 Task: open an excel sheet and write heading  Financial Planner. Add Dates in a column and its values below  'Jan 23, Feb 23, Mar 23, Apr 23 & may23. 'Add Income in next column and its values below  $3,000, $3,200, $3,100, $3,300 & $3,500. Add Expenses in next column and its values below  $2,000, $2,300, $2,200, $2,500 & $2,800. Add savings in next column and its values below $500, $600, $500, $700 & $700. Add Investment in next column and its values below  $500, $700, $800, $900 & $1000. Add Net Saving in next column and its values below  $1000, $1200, $900, $800 & $700. Save page DashboardInvestmentbook
Action: Mouse moved to (37, 116)
Screenshot: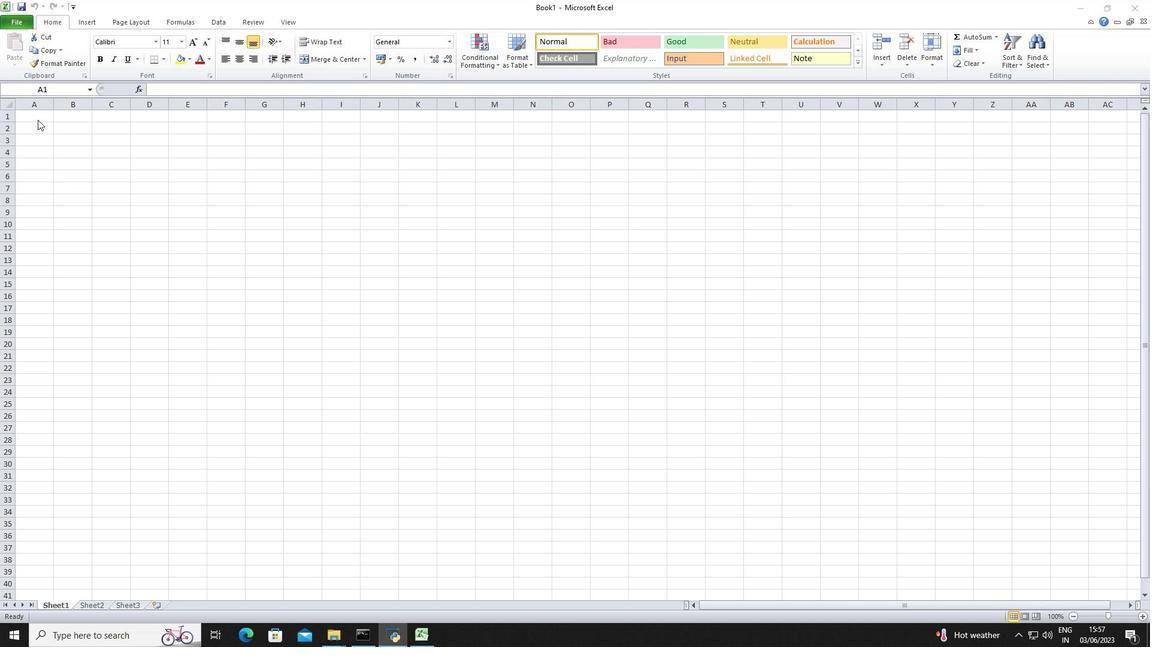 
Action: Mouse pressed left at (37, 116)
Screenshot: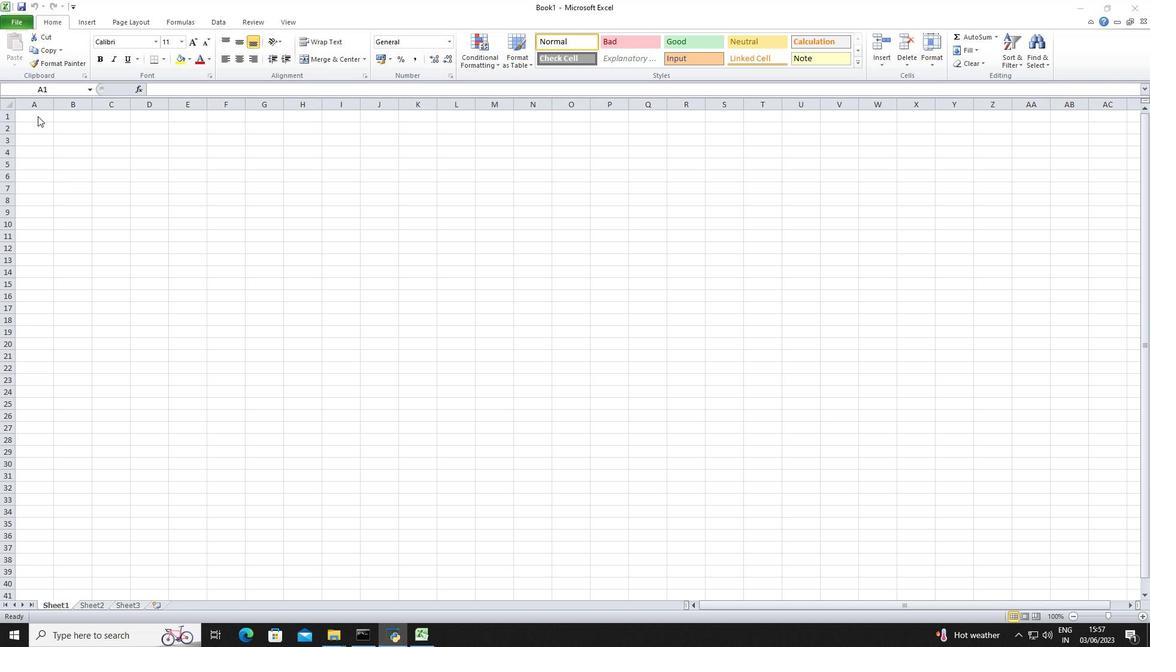 
Action: Key pressed <Key.shift>Financial<Key.space><Key.shift><Key.shift>Planner<Key.down><Key.right><Key.down><Key.left><Key.shift>Dates<Key.down><Key.shift>Jan<Key.space>23<Key.down><Key.shift>Feb<Key.space>23<Key.down><Key.shift>Mar<Key.space>23<Key.down><Key.shift>Ape<Key.backspace>r<Key.space>23<Key.right><Key.down><Key.left><Key.shift>May<Key.space>23<Key.down><Key.right><Key.right><Key.up><Key.up><Key.up><Key.up><Key.up><Key.up><Key.shift><Key.shift><Key.shift><Key.shift>Income<Key.down>3000<Key.down>32000<Key.down>3100<Key.down>3300<Key.down>3500<Key.down>
Screenshot: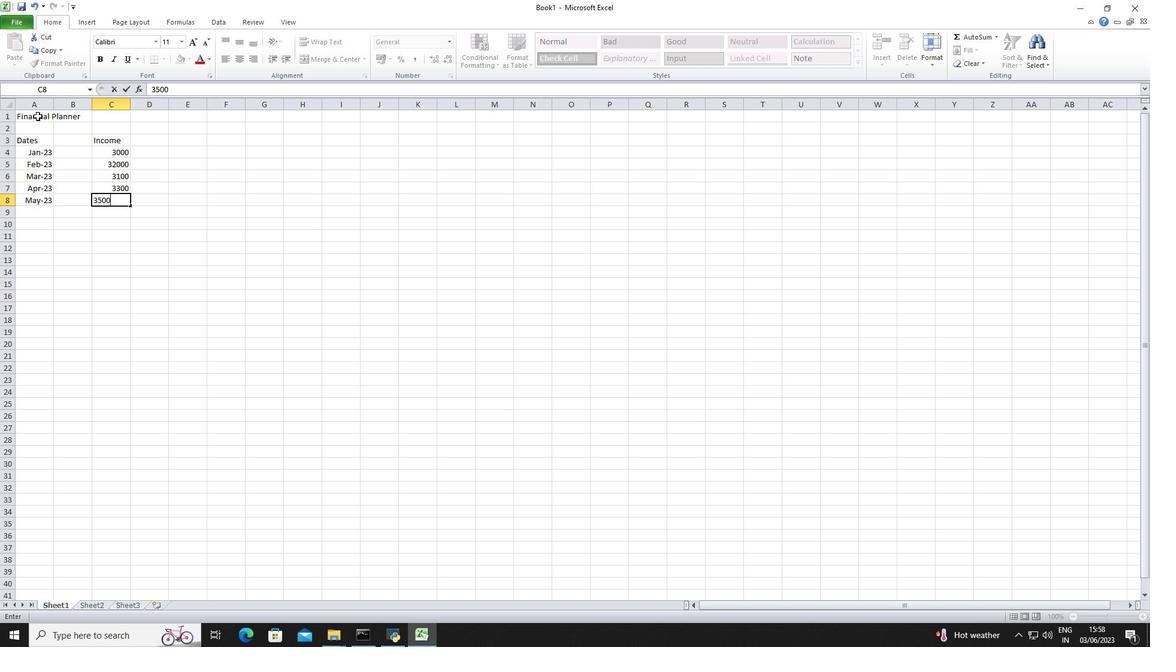 
Action: Mouse moved to (109, 163)
Screenshot: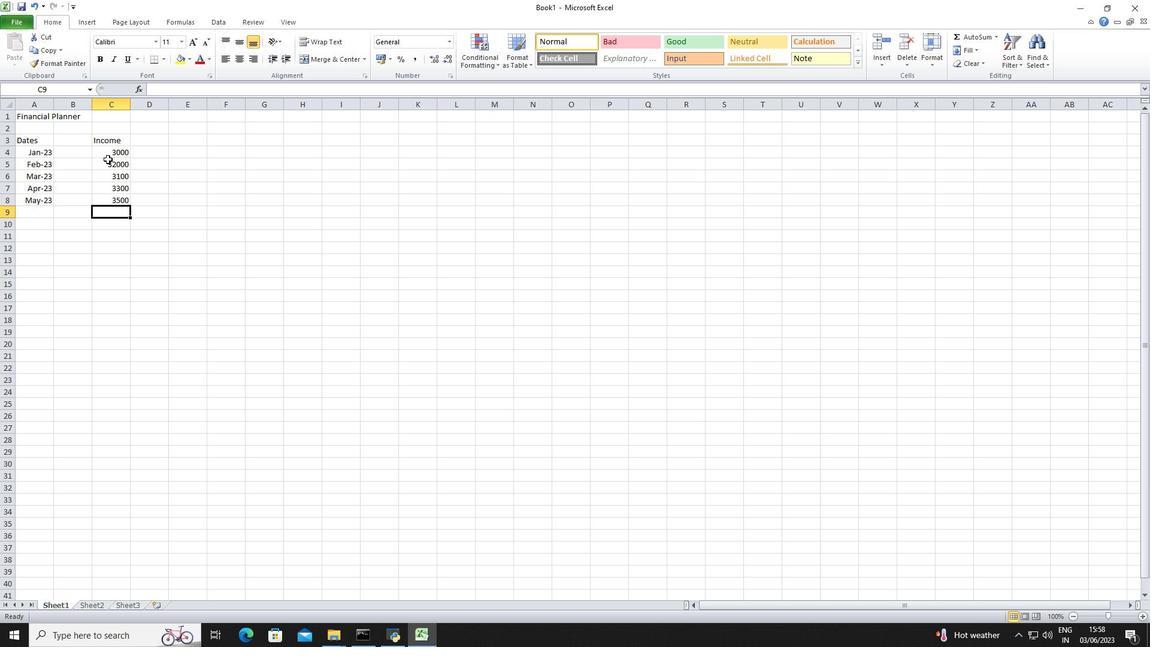 
Action: Mouse pressed left at (109, 163)
Screenshot: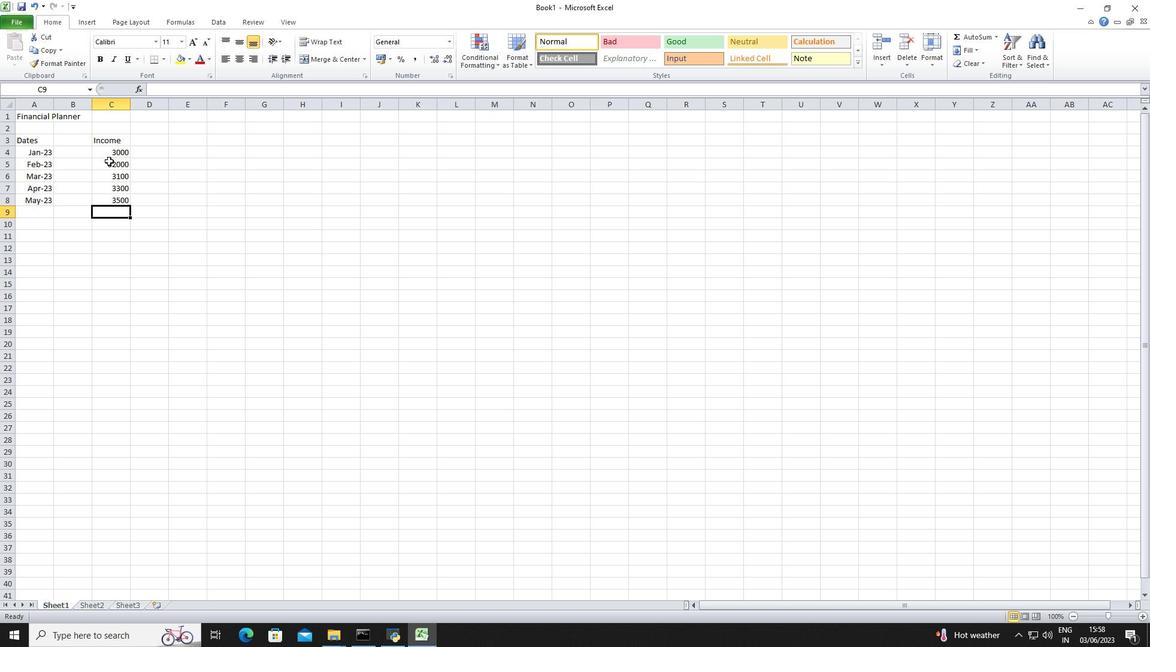 
Action: Mouse moved to (115, 173)
Screenshot: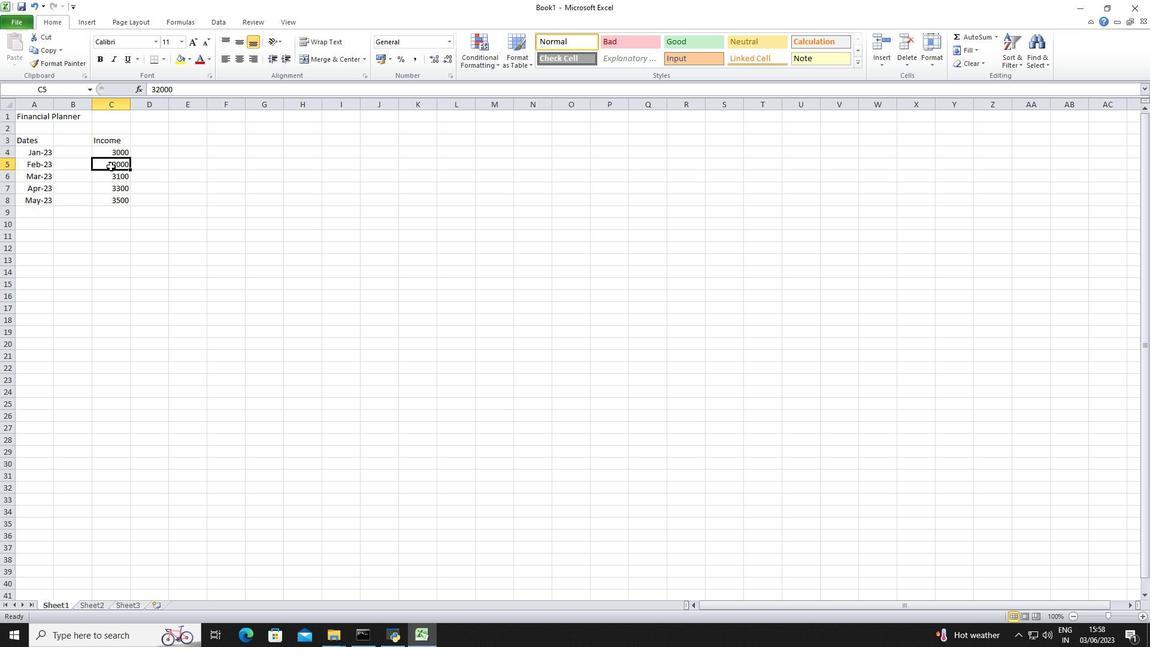 
Action: Key pressed 332<Key.backspace><Key.backspace><Key.backspace>3200
Screenshot: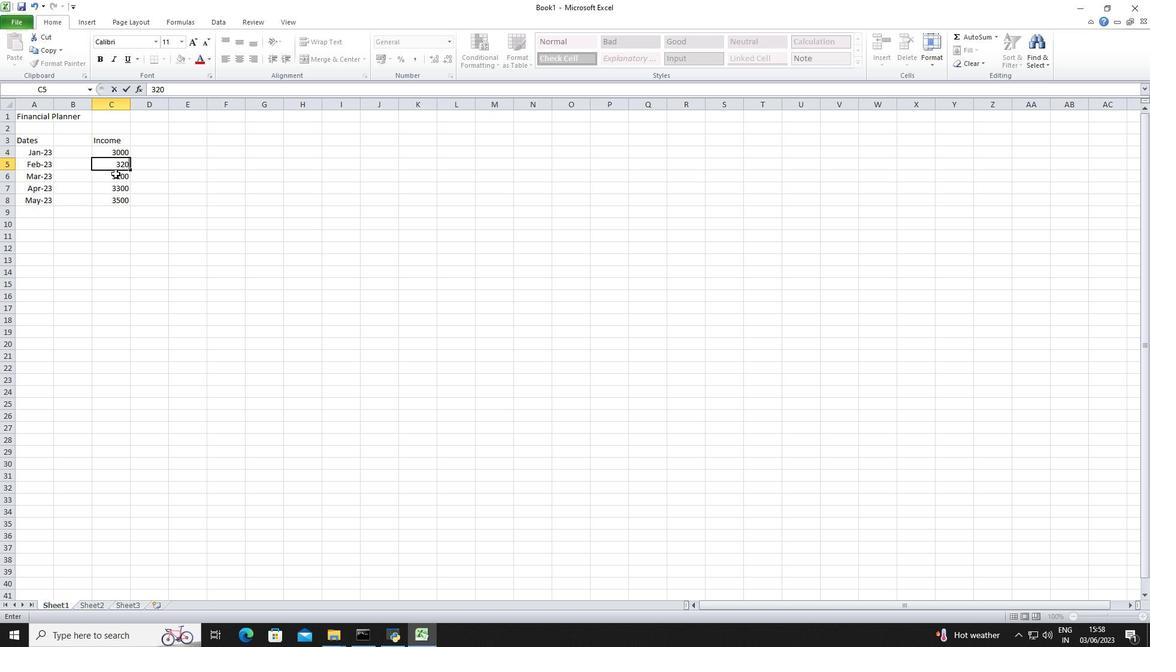 
Action: Mouse moved to (103, 151)
Screenshot: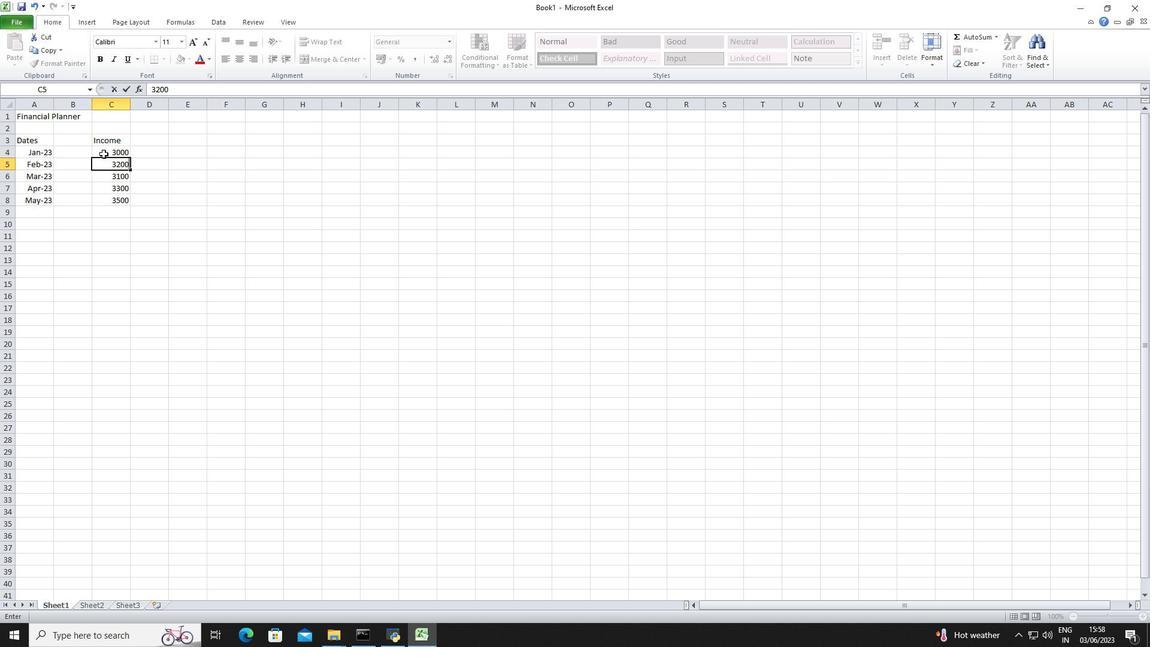 
Action: Mouse pressed left at (103, 151)
Screenshot: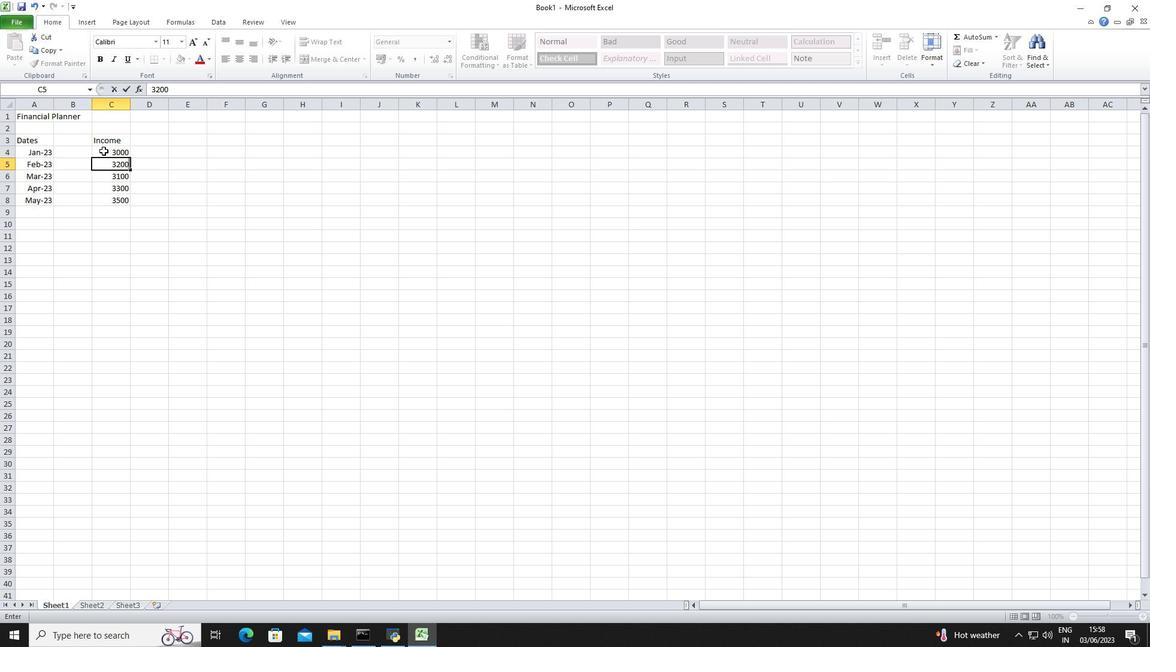
Action: Mouse moved to (103, 150)
Screenshot: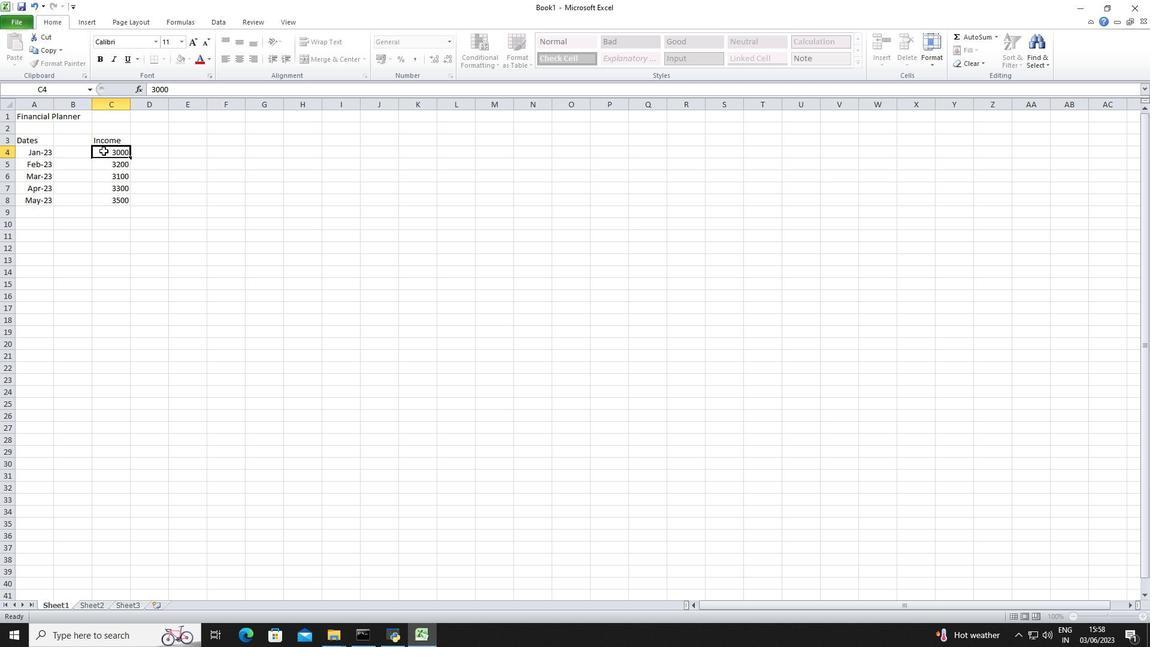 
Action: Mouse pressed left at (103, 150)
Screenshot: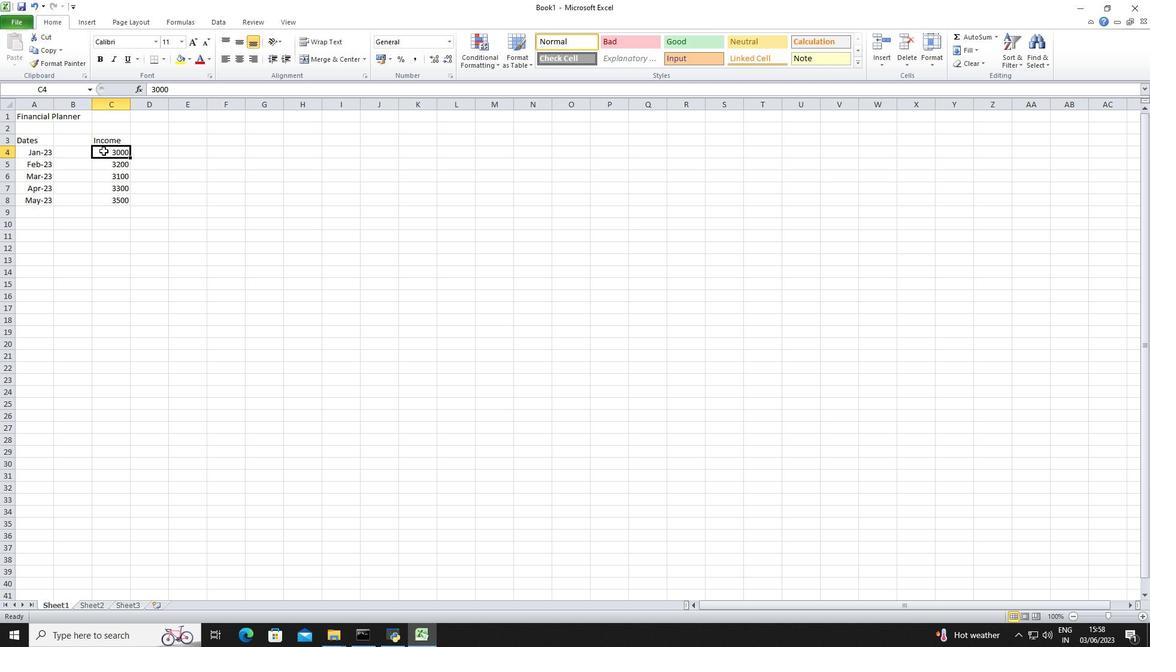 
Action: Mouse moved to (103, 194)
Screenshot: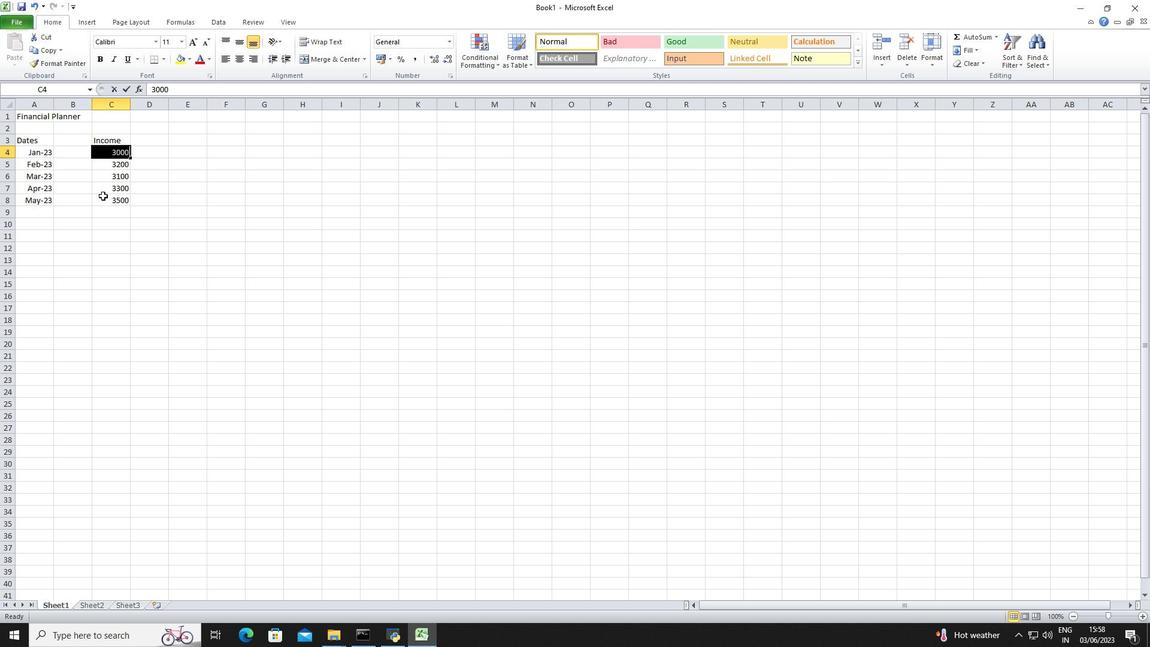 
Action: Mouse pressed left at (103, 194)
Screenshot: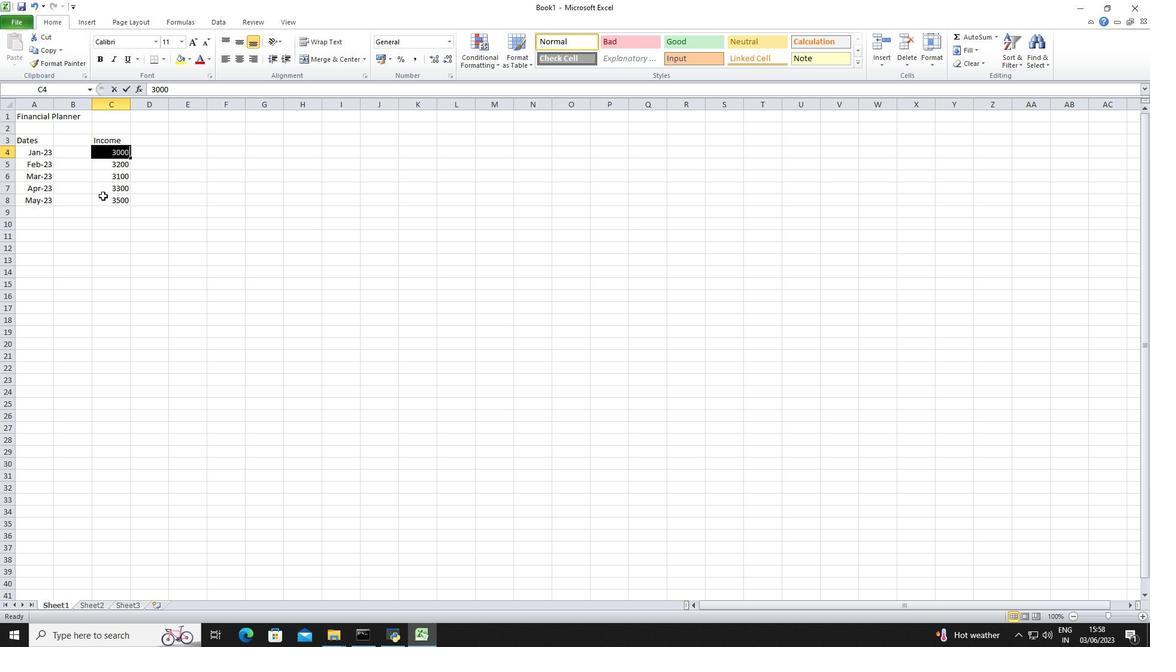 
Action: Mouse moved to (105, 154)
Screenshot: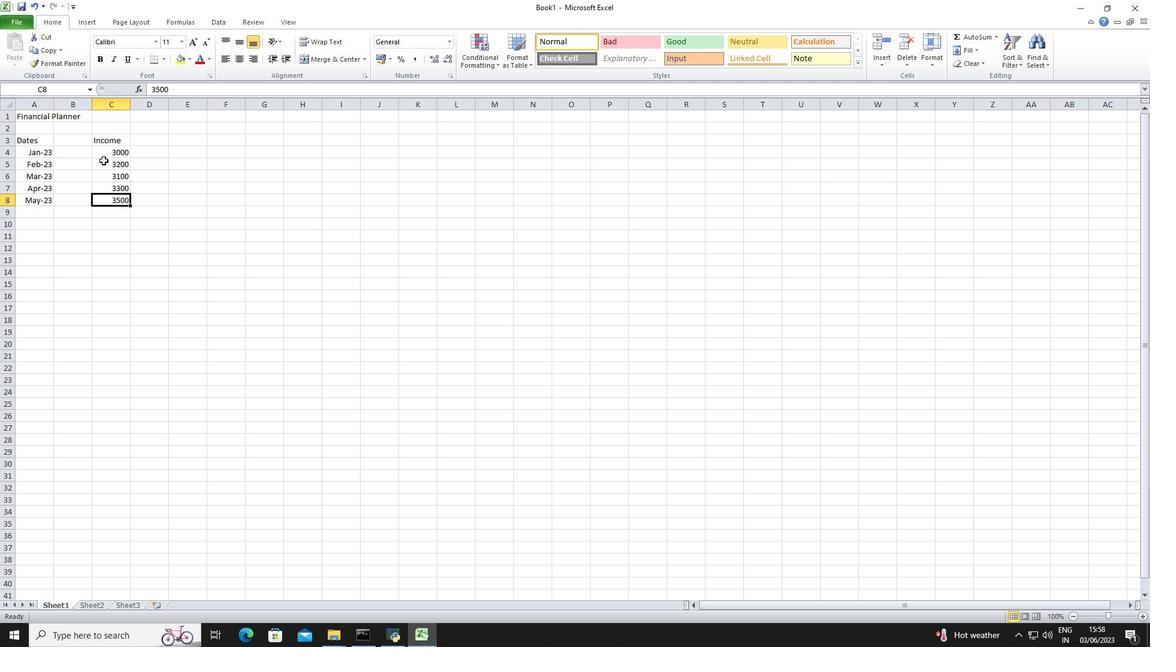 
Action: Mouse pressed left at (105, 154)
Screenshot: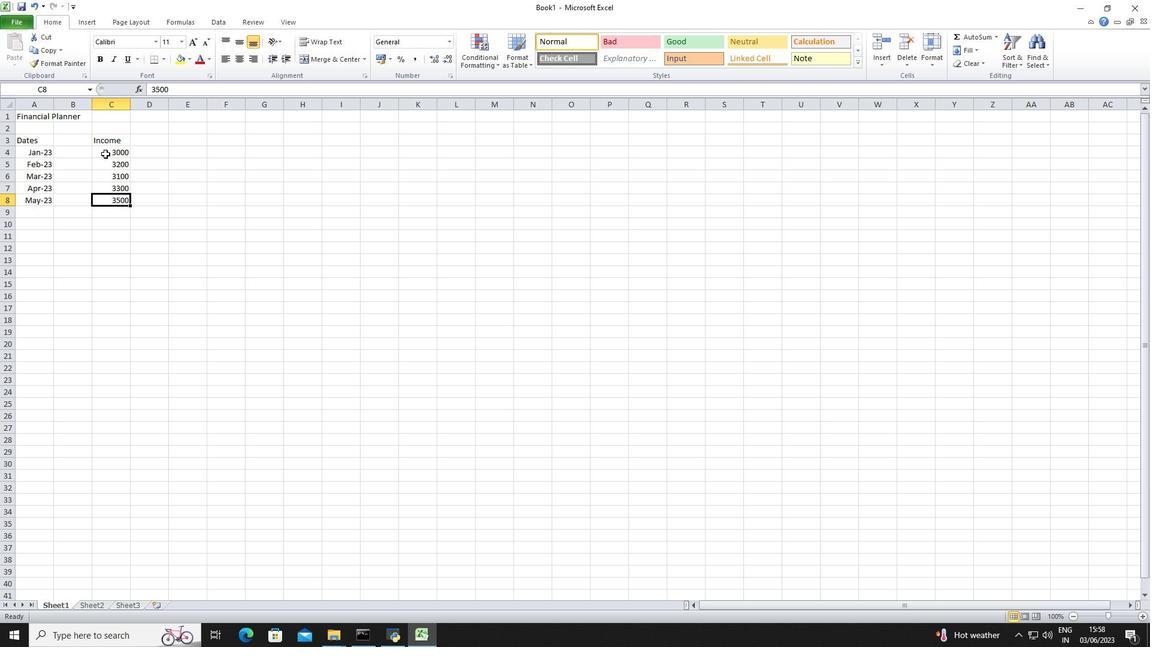 
Action: Mouse moved to (450, 37)
Screenshot: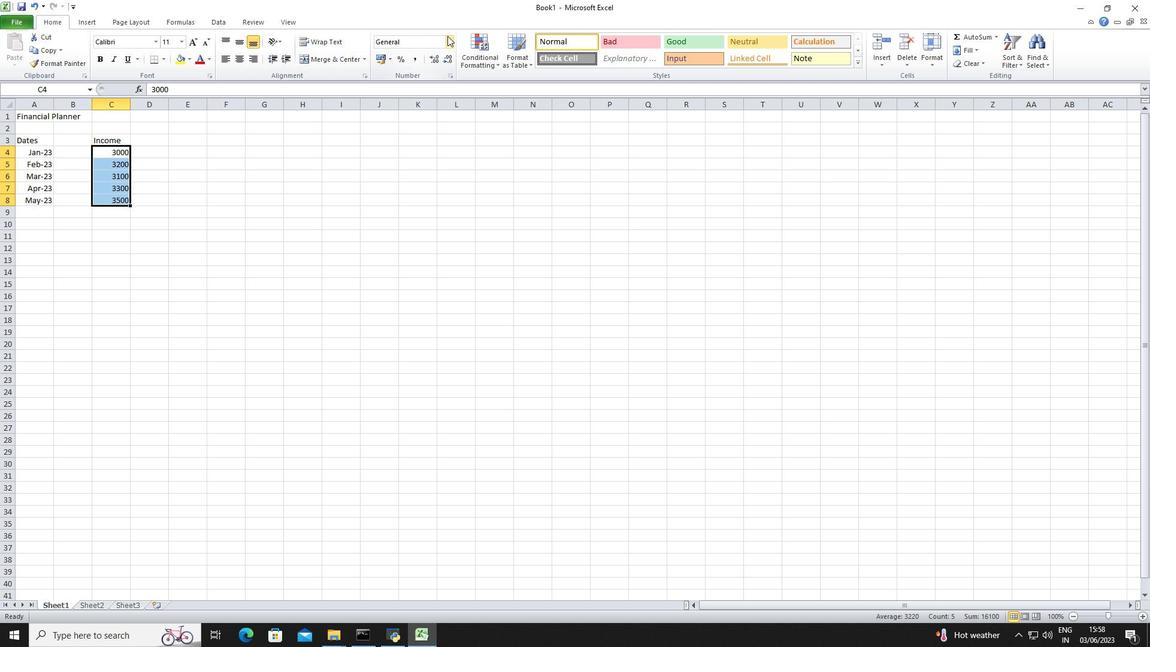 
Action: Mouse pressed left at (450, 37)
Screenshot: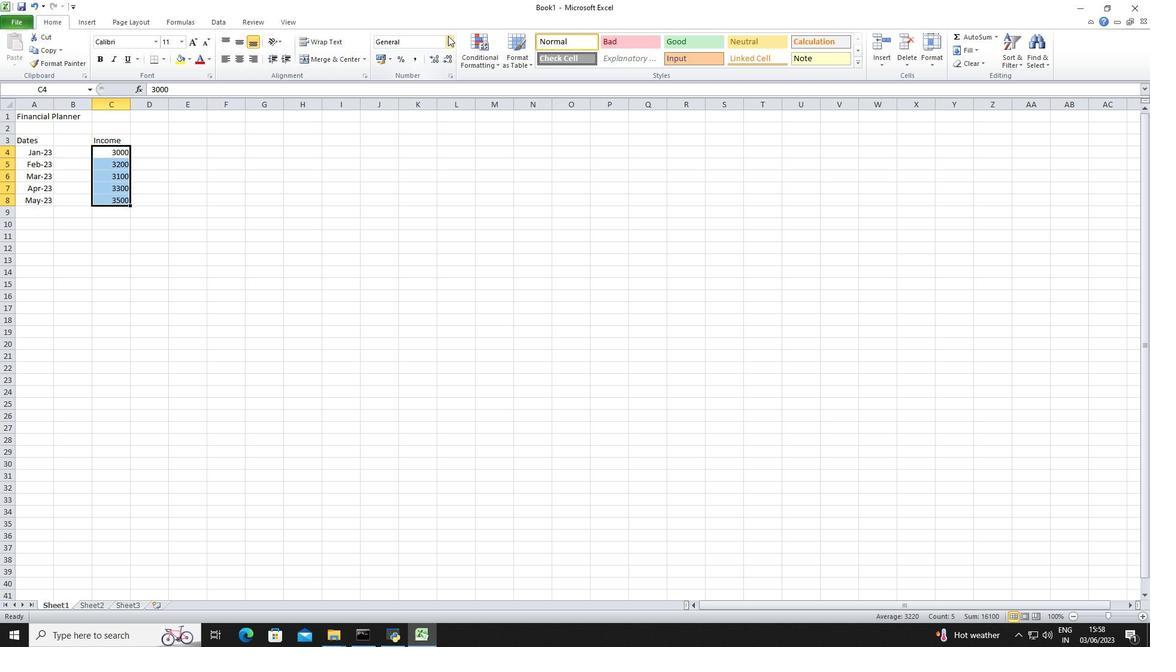 
Action: Mouse moved to (461, 342)
Screenshot: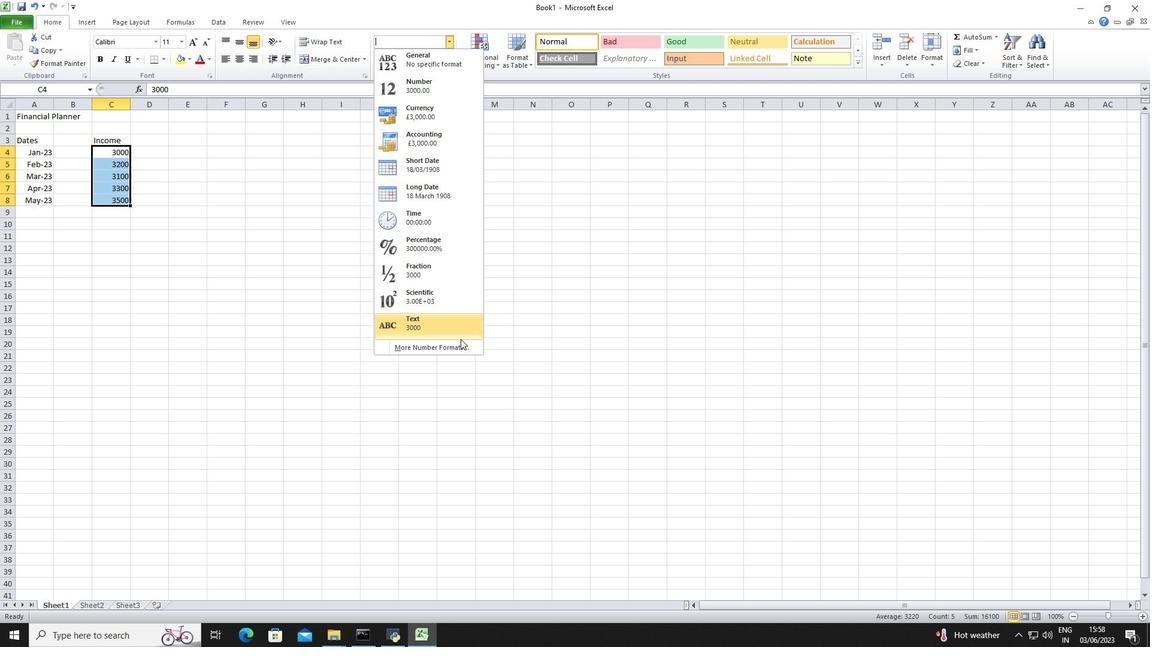 
Action: Mouse pressed left at (461, 342)
Screenshot: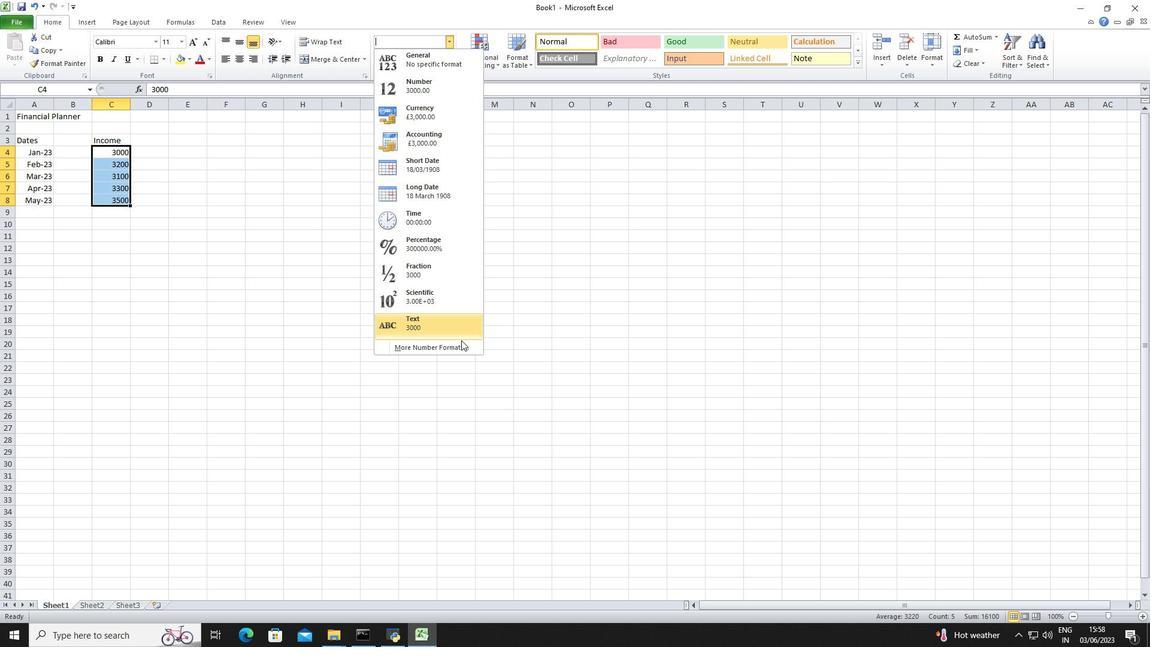 
Action: Mouse moved to (165, 219)
Screenshot: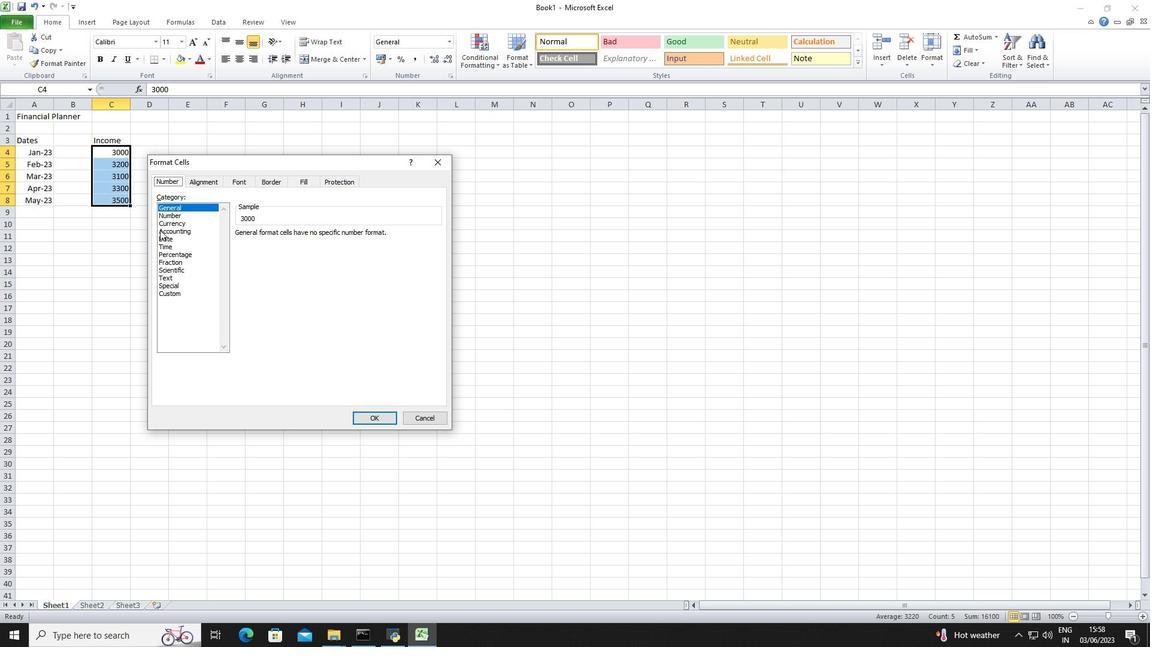 
Action: Mouse pressed left at (165, 219)
Screenshot: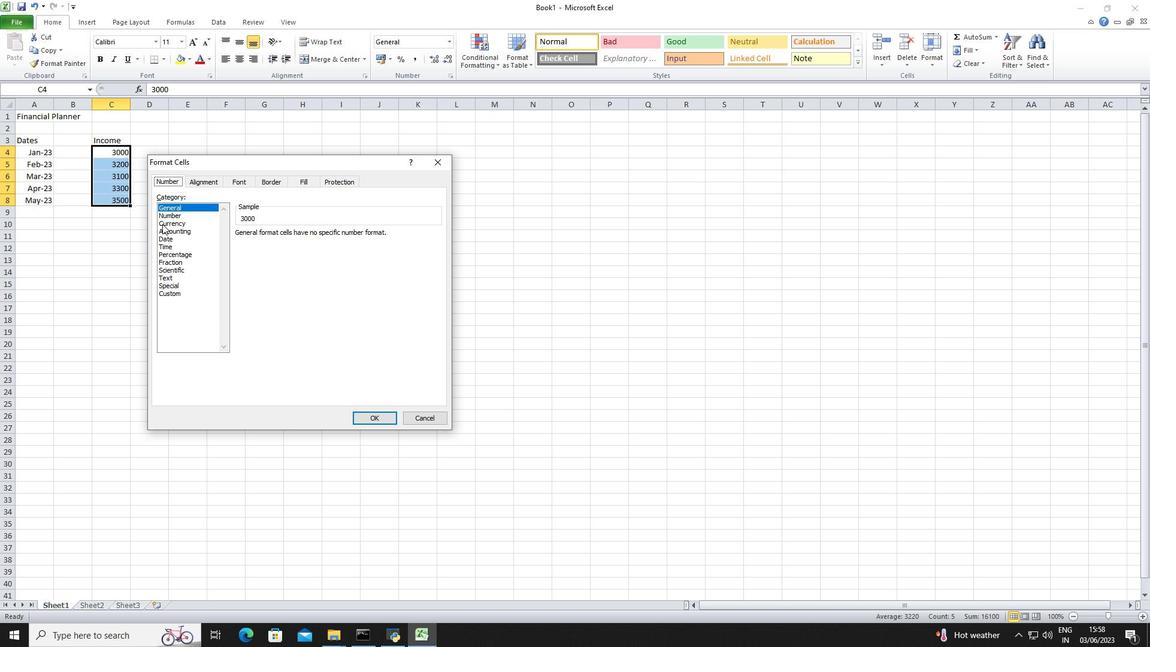 
Action: Mouse moved to (312, 246)
Screenshot: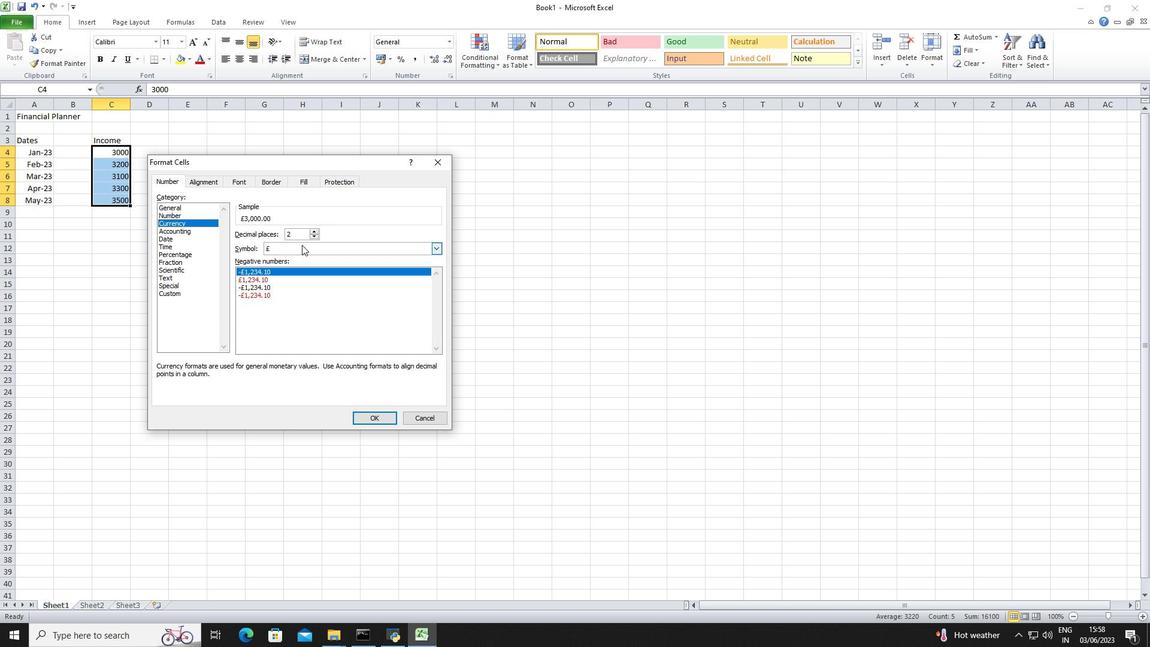 
Action: Mouse pressed left at (312, 246)
Screenshot: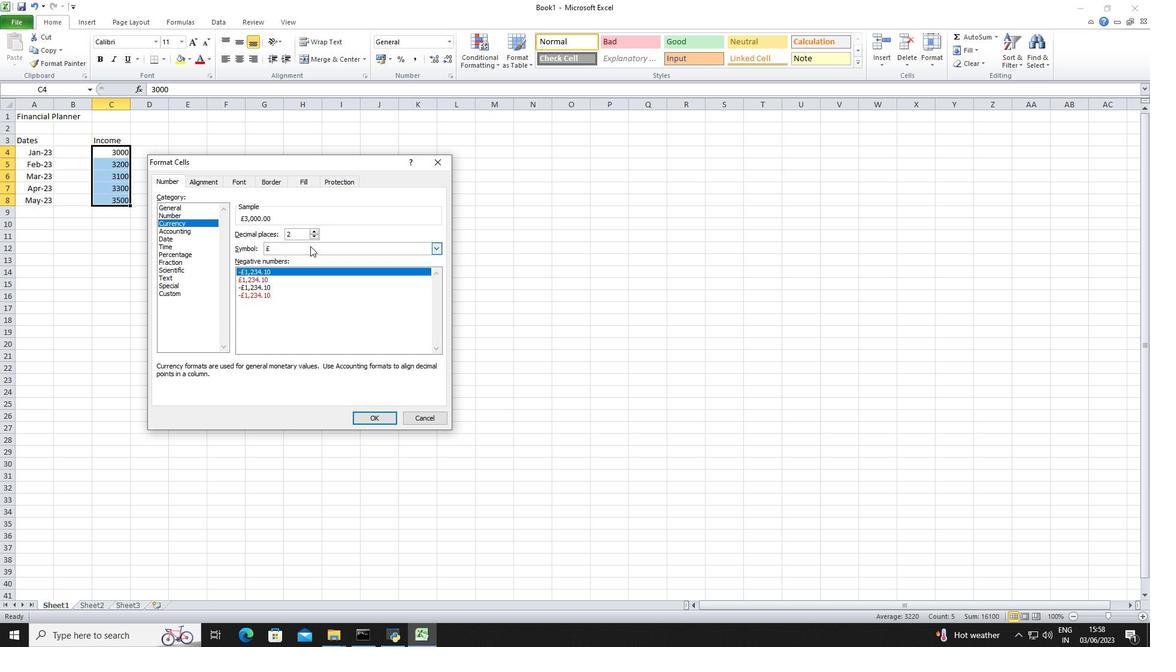 
Action: Mouse moved to (312, 277)
Screenshot: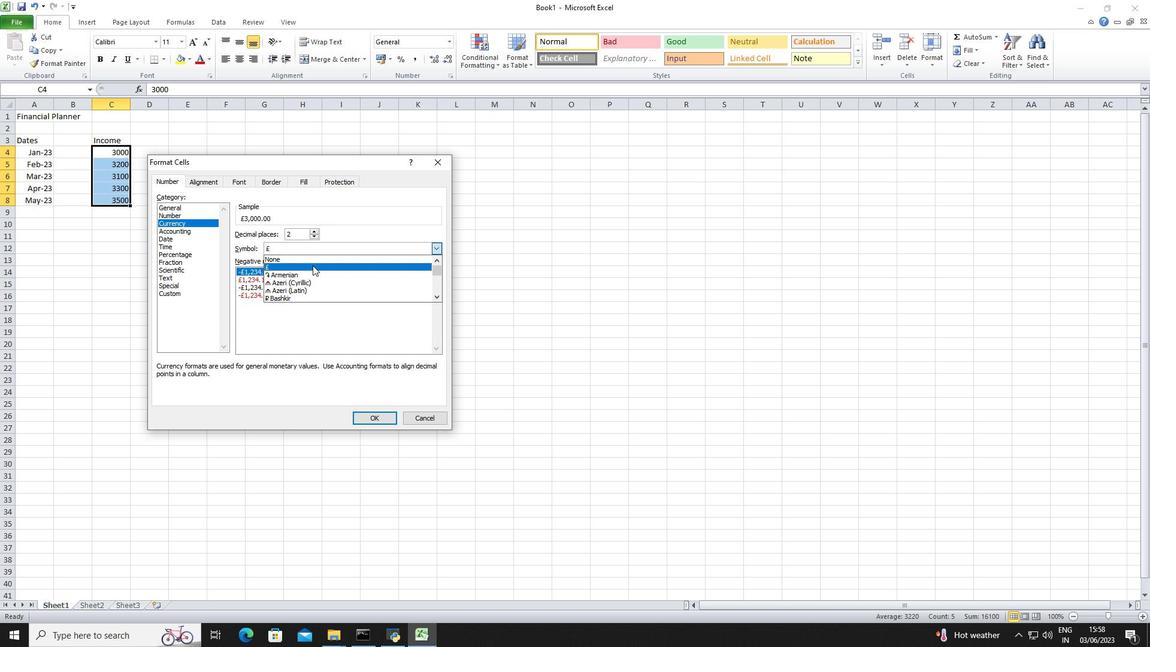 
Action: Mouse scrolled (312, 276) with delta (0, 0)
Screenshot: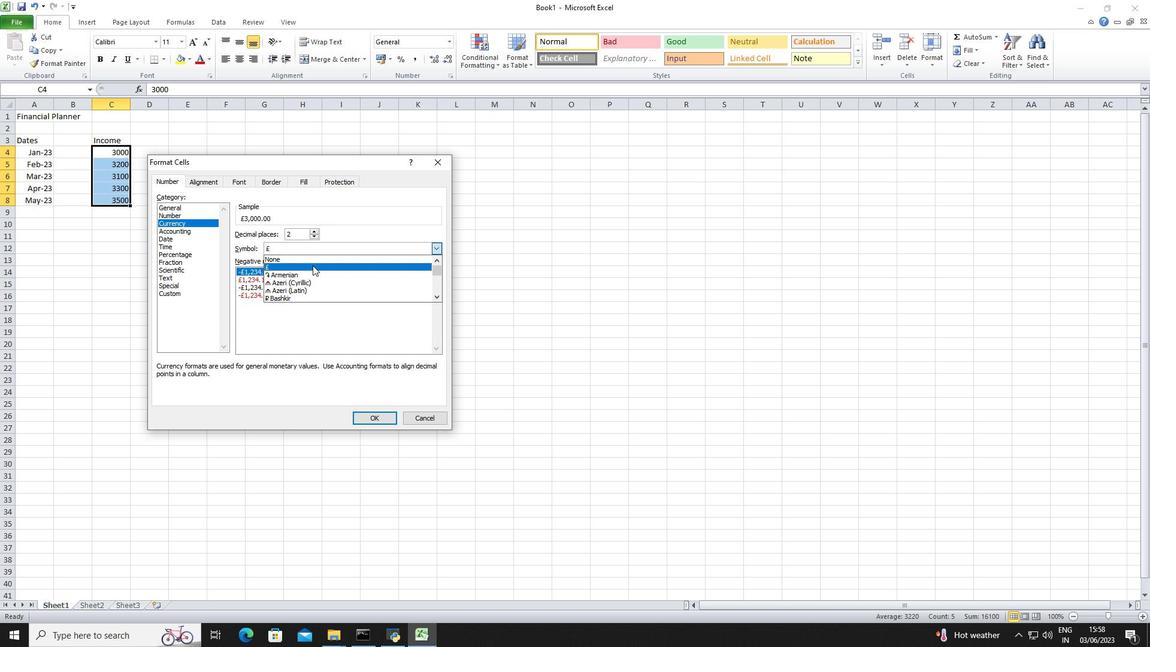
Action: Mouse moved to (312, 279)
Screenshot: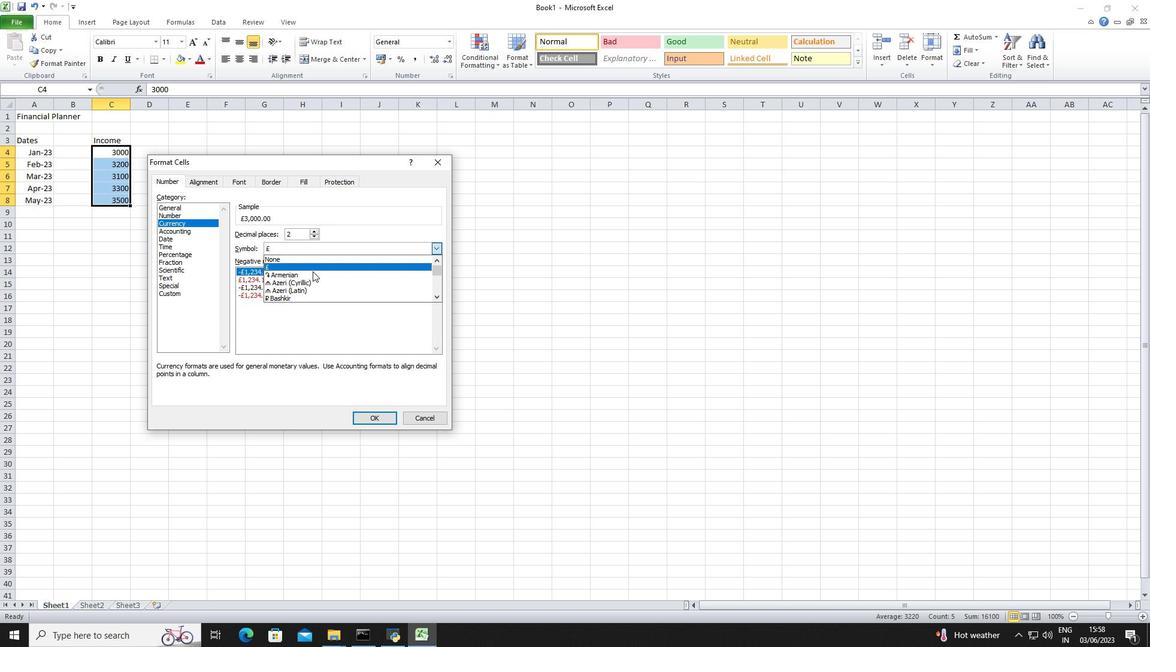
Action: Mouse scrolled (312, 279) with delta (0, 0)
Screenshot: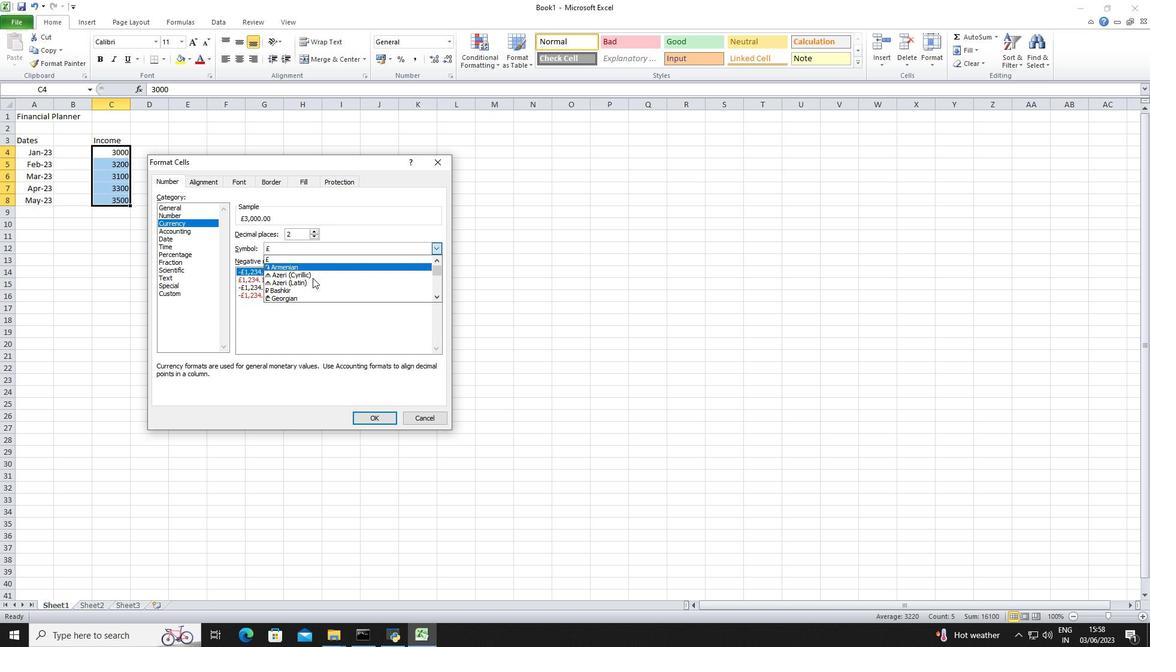 
Action: Mouse scrolled (312, 279) with delta (0, 0)
Screenshot: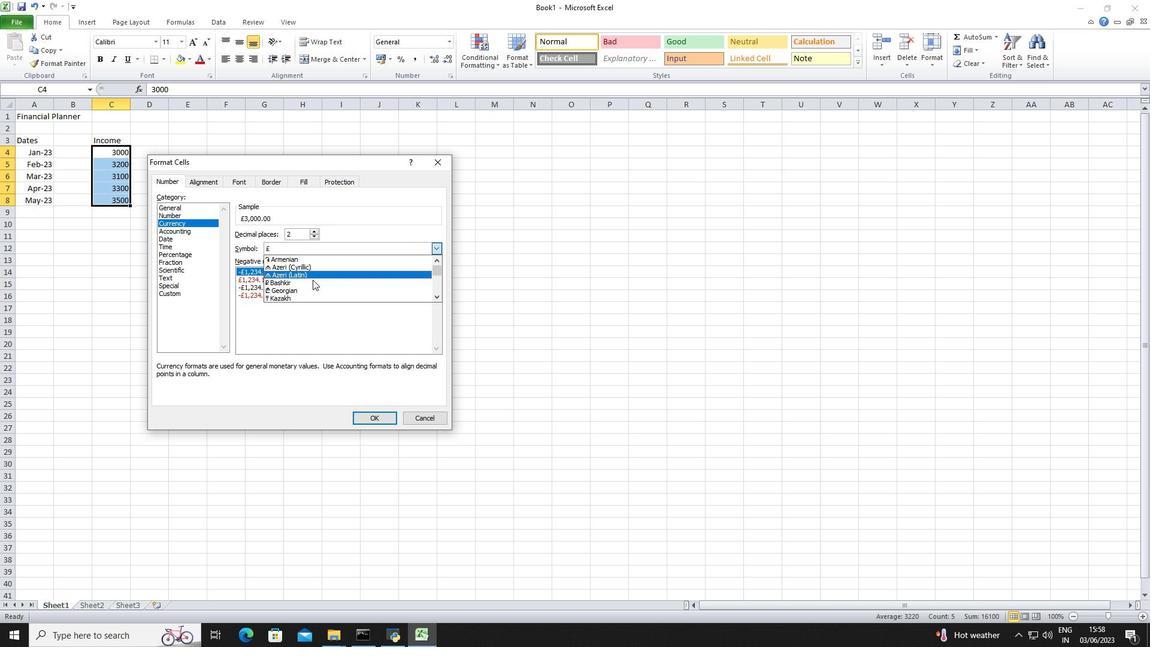 
Action: Mouse scrolled (312, 279) with delta (0, 0)
Screenshot: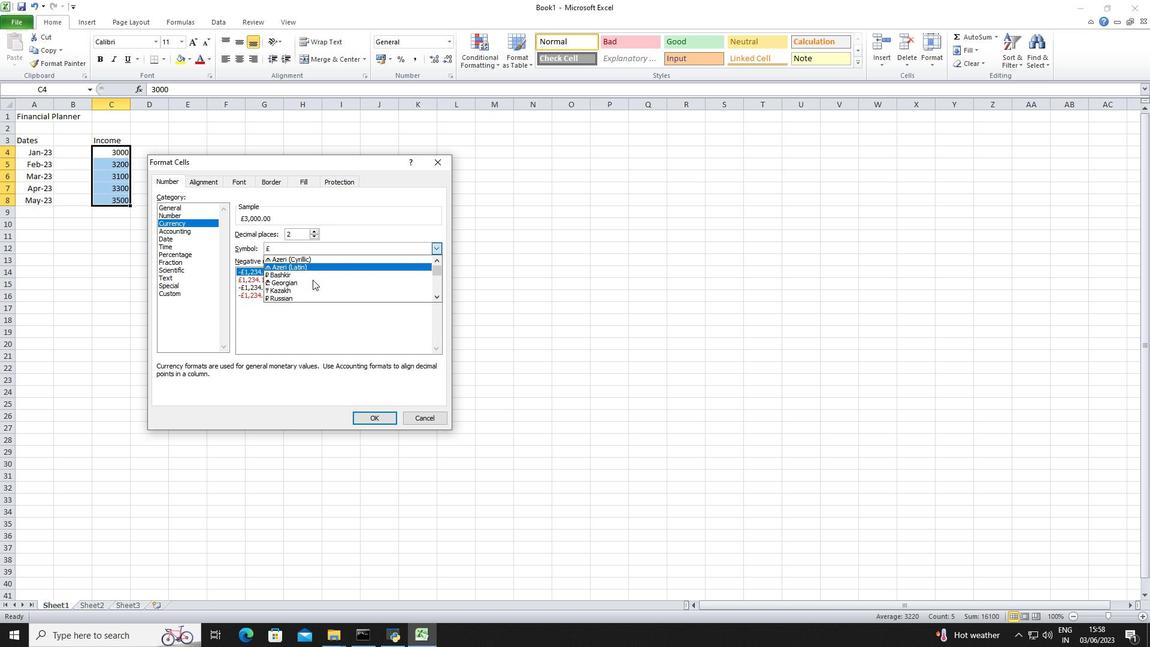 
Action: Mouse scrolled (312, 279) with delta (0, 0)
Screenshot: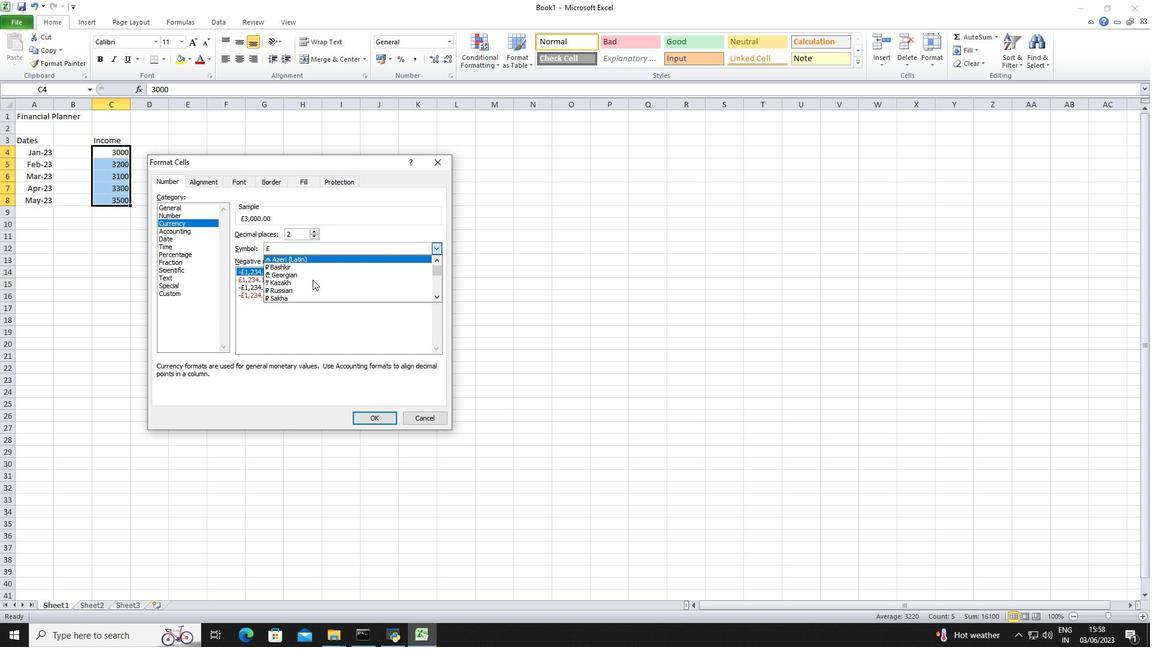
Action: Mouse scrolled (312, 279) with delta (0, 0)
Screenshot: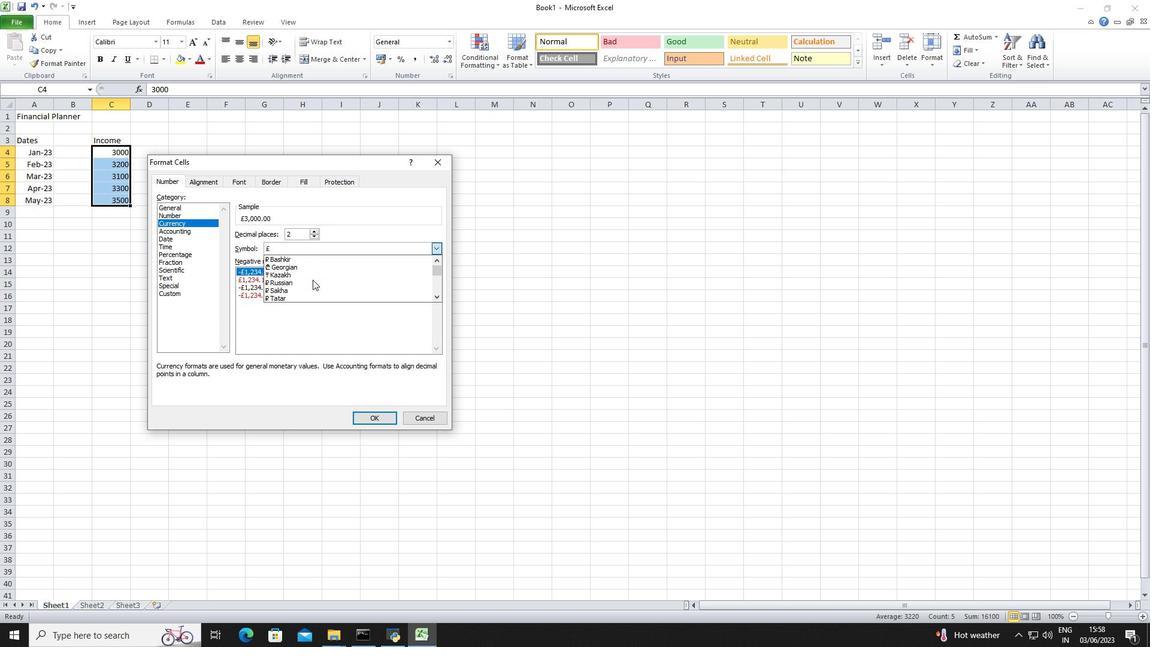 
Action: Mouse scrolled (312, 279) with delta (0, 0)
Screenshot: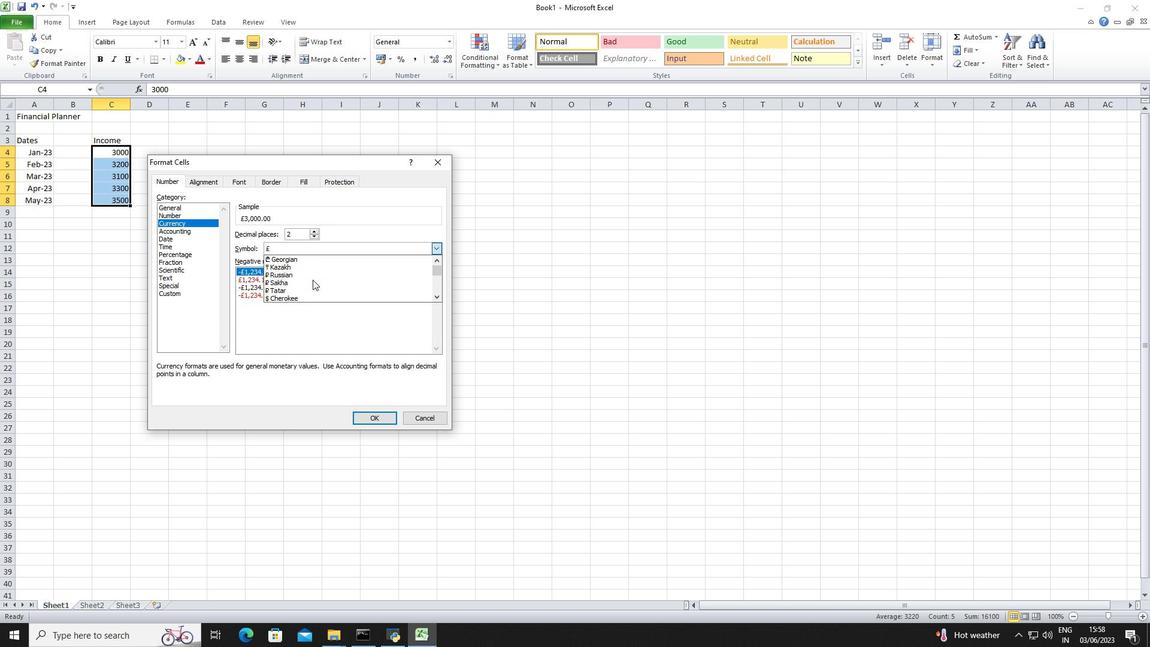 
Action: Mouse scrolled (312, 279) with delta (0, 0)
Screenshot: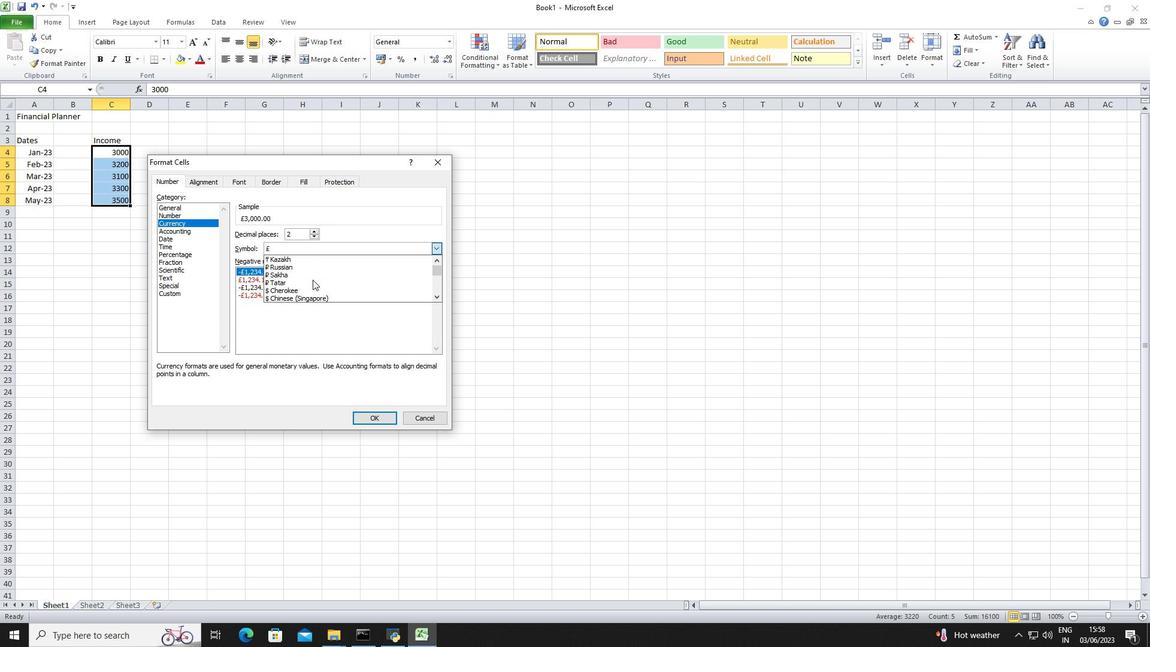 
Action: Mouse scrolled (312, 279) with delta (0, 0)
Screenshot: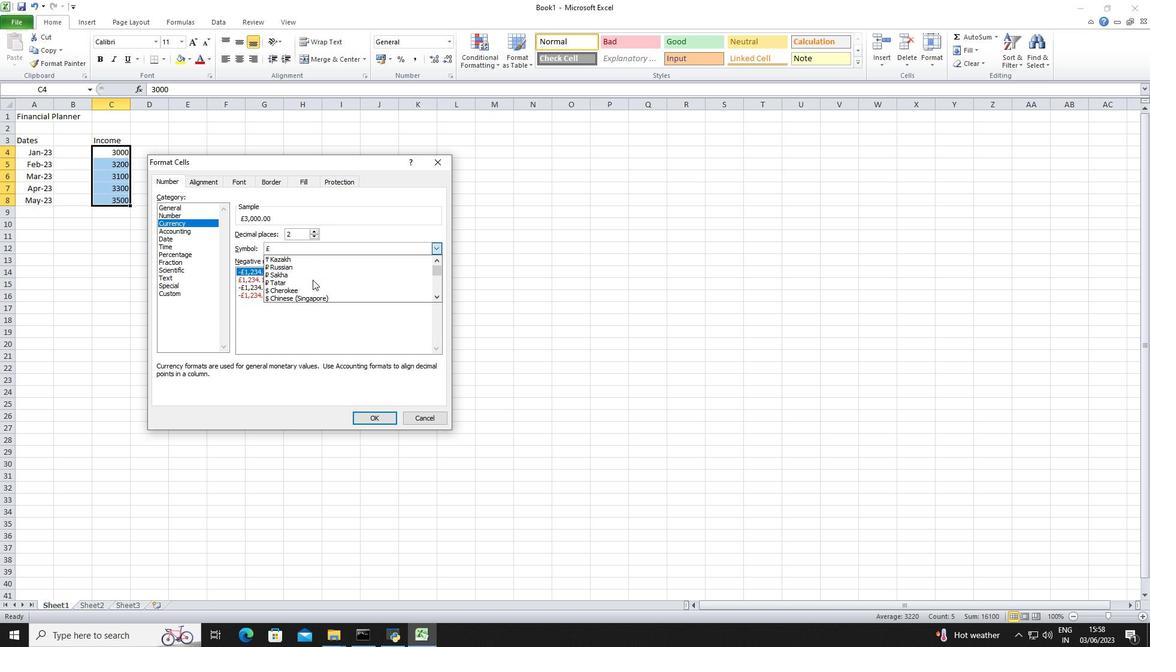 
Action: Mouse moved to (317, 291)
Screenshot: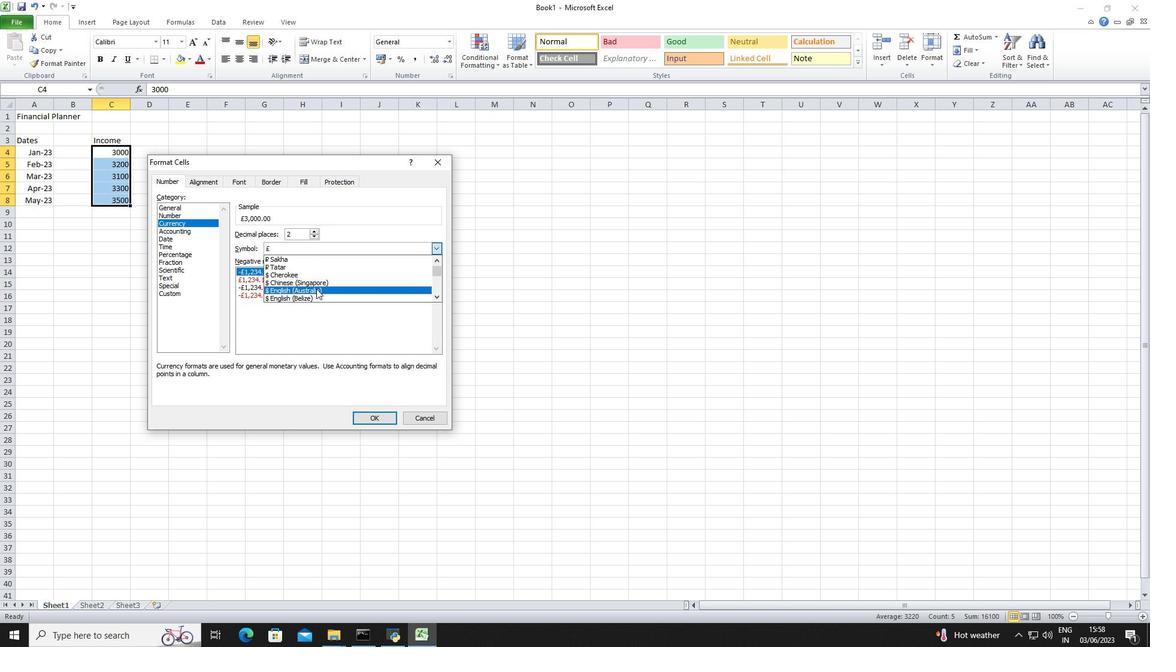 
Action: Mouse pressed left at (317, 291)
Screenshot: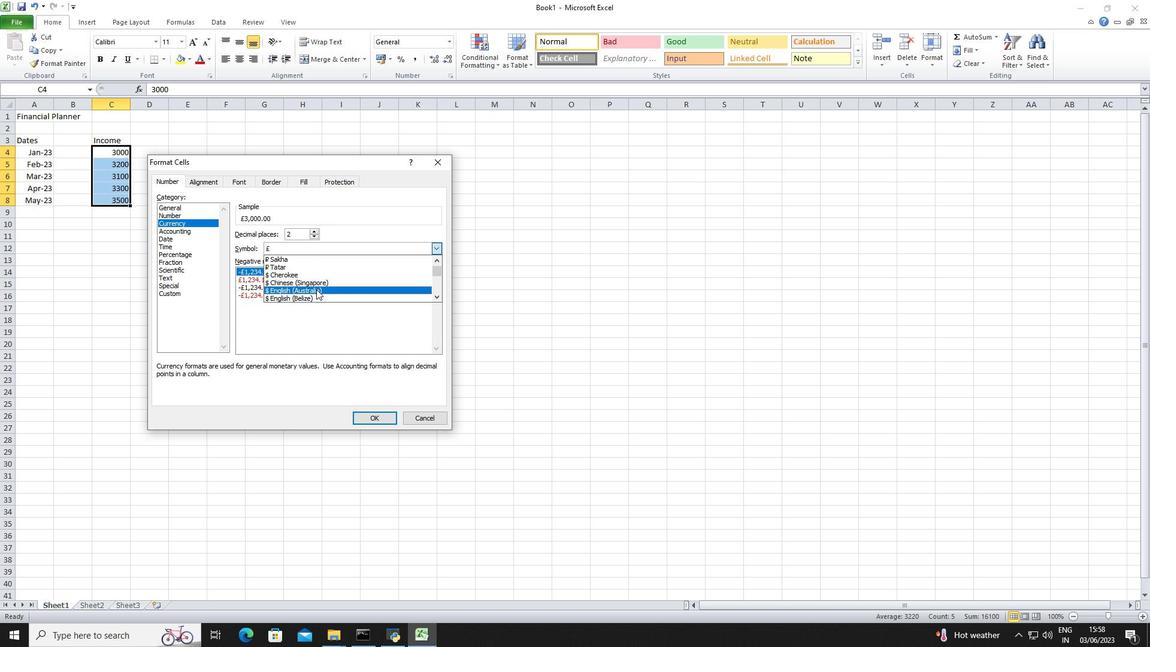 
Action: Mouse moved to (316, 237)
Screenshot: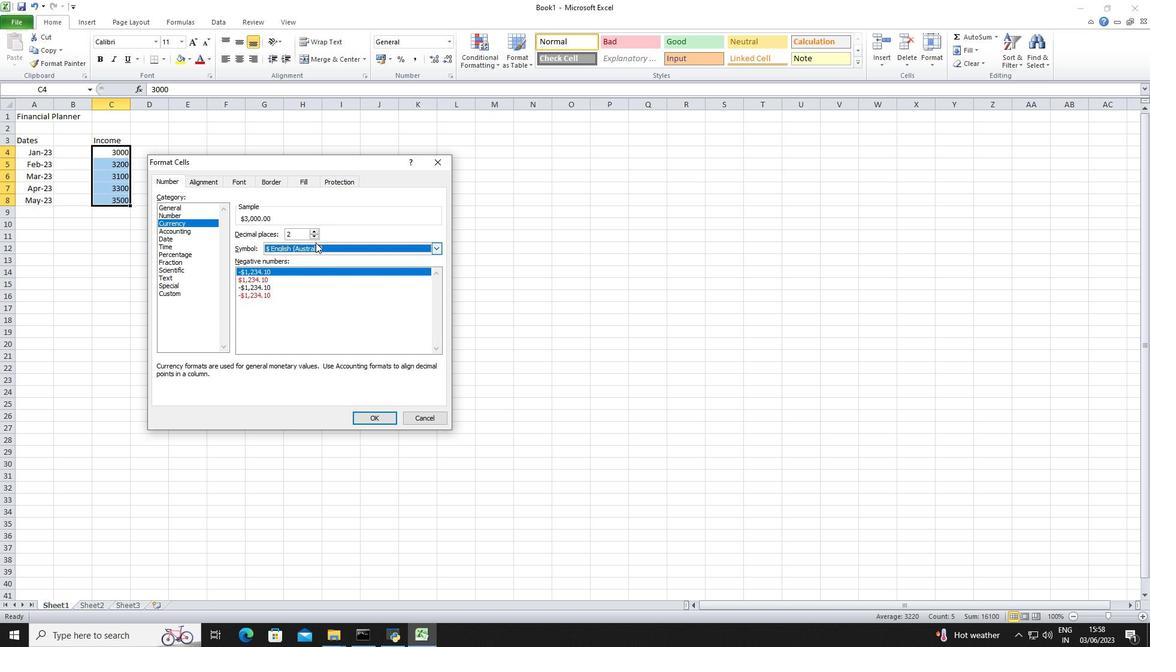 
Action: Mouse pressed left at (316, 237)
Screenshot: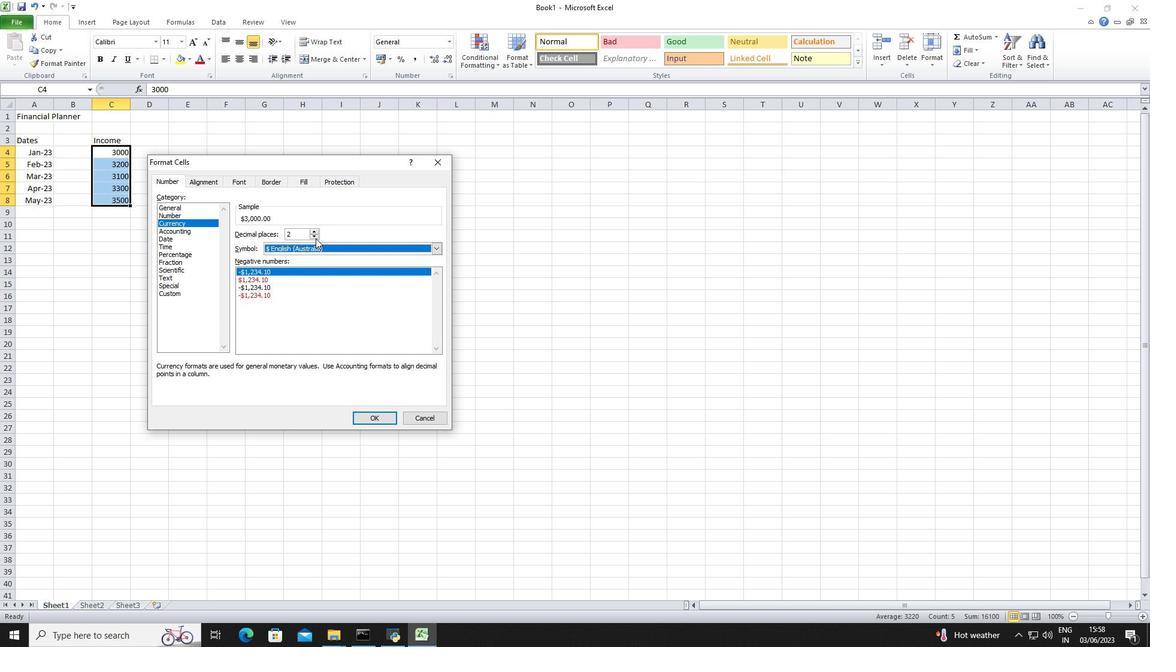 
Action: Mouse pressed left at (316, 237)
Screenshot: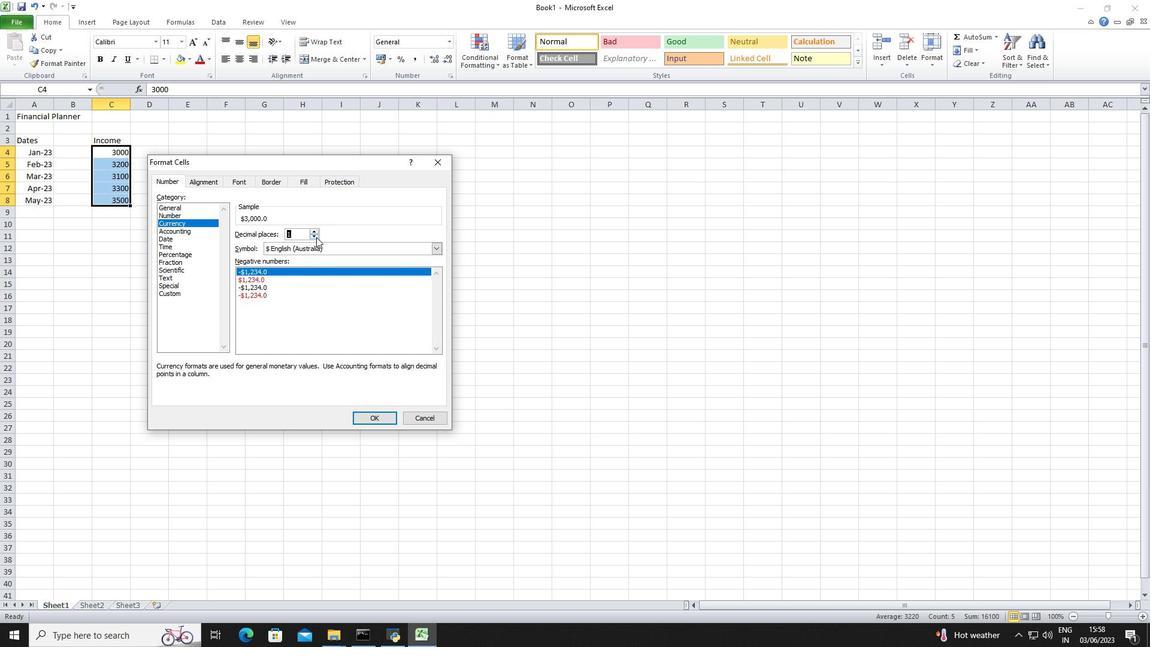 
Action: Mouse moved to (363, 416)
Screenshot: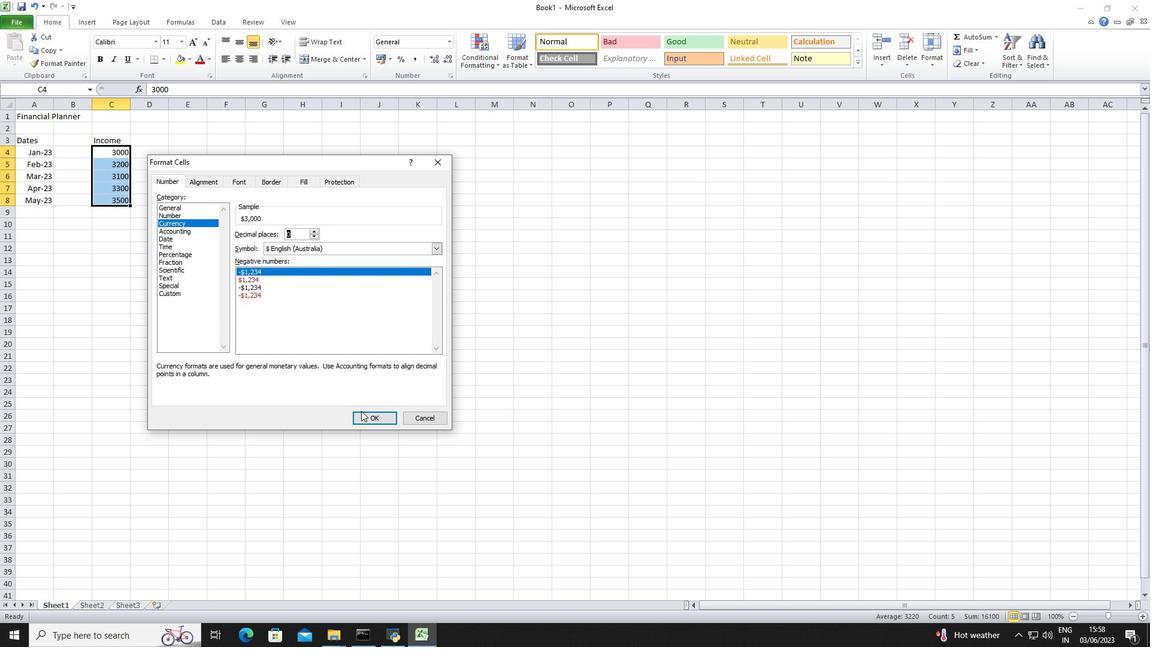 
Action: Mouse pressed left at (363, 416)
Screenshot: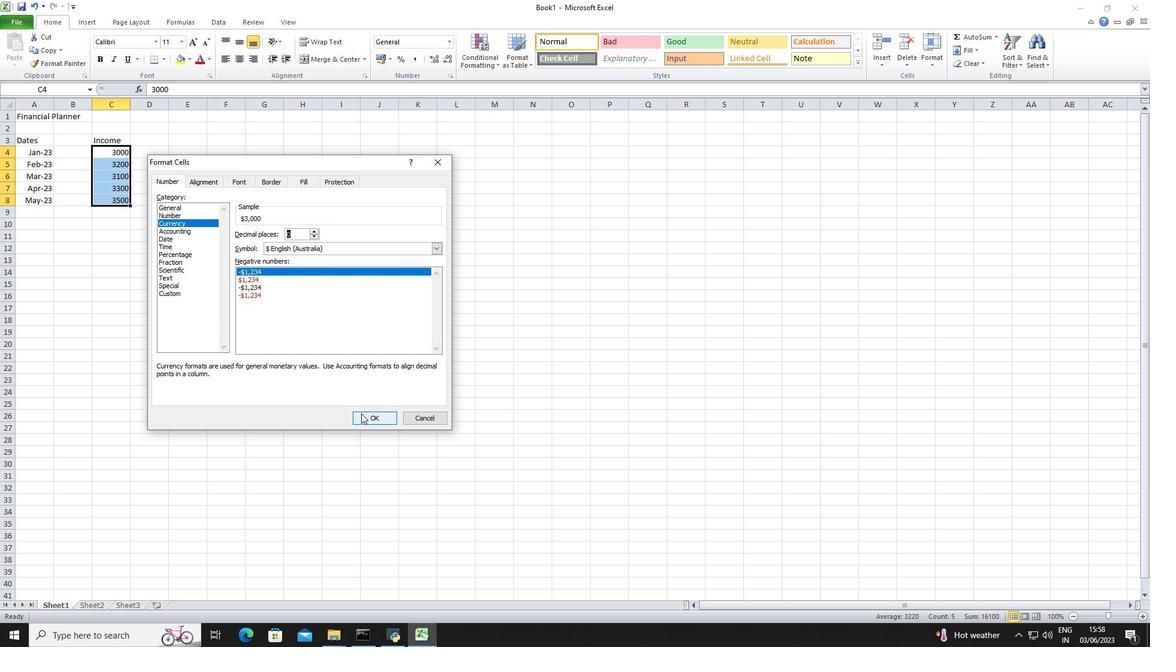 
Action: Mouse moved to (187, 144)
Screenshot: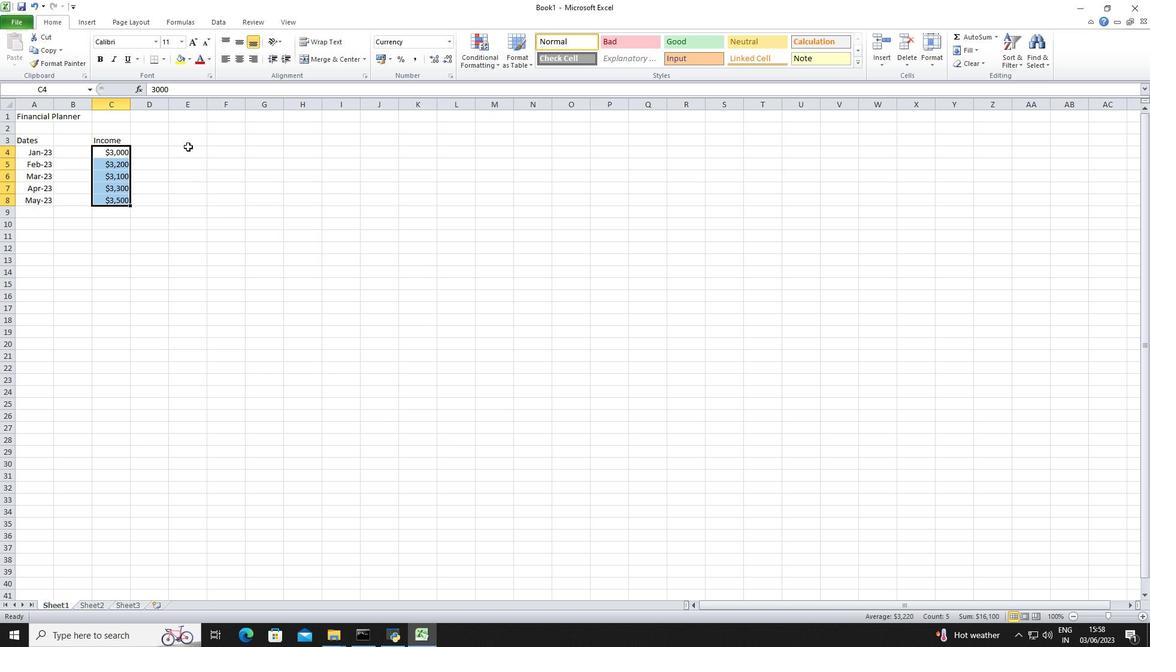
Action: Mouse pressed left at (187, 144)
Screenshot: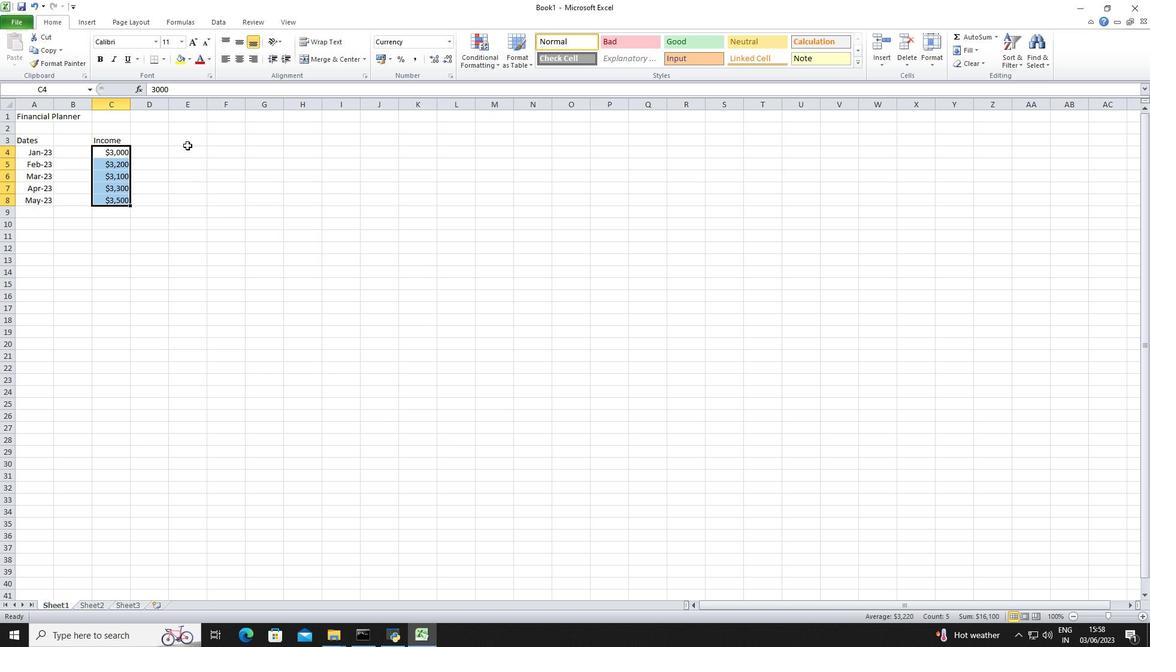 
Action: Key pressed <Key.shift>Expenses<Key.down>2000<Key.down>2300<Key.down>2200<Key.down>2500<Key.down>2800<Key.down>
Screenshot: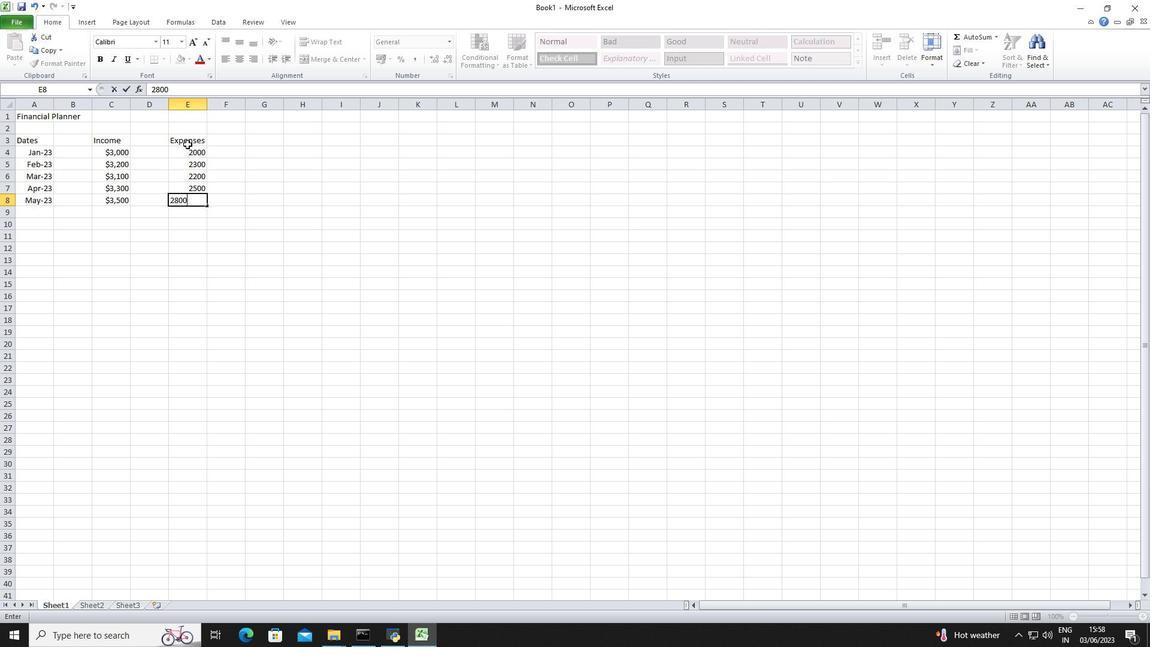 
Action: Mouse moved to (184, 152)
Screenshot: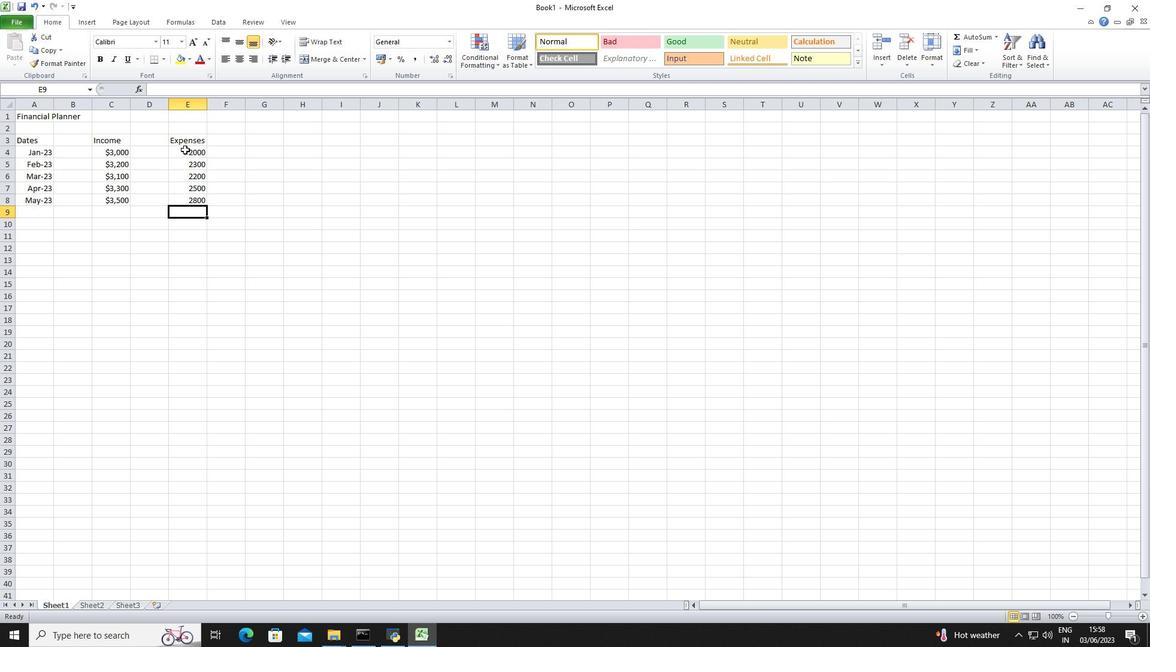 
Action: Mouse pressed left at (184, 152)
Screenshot: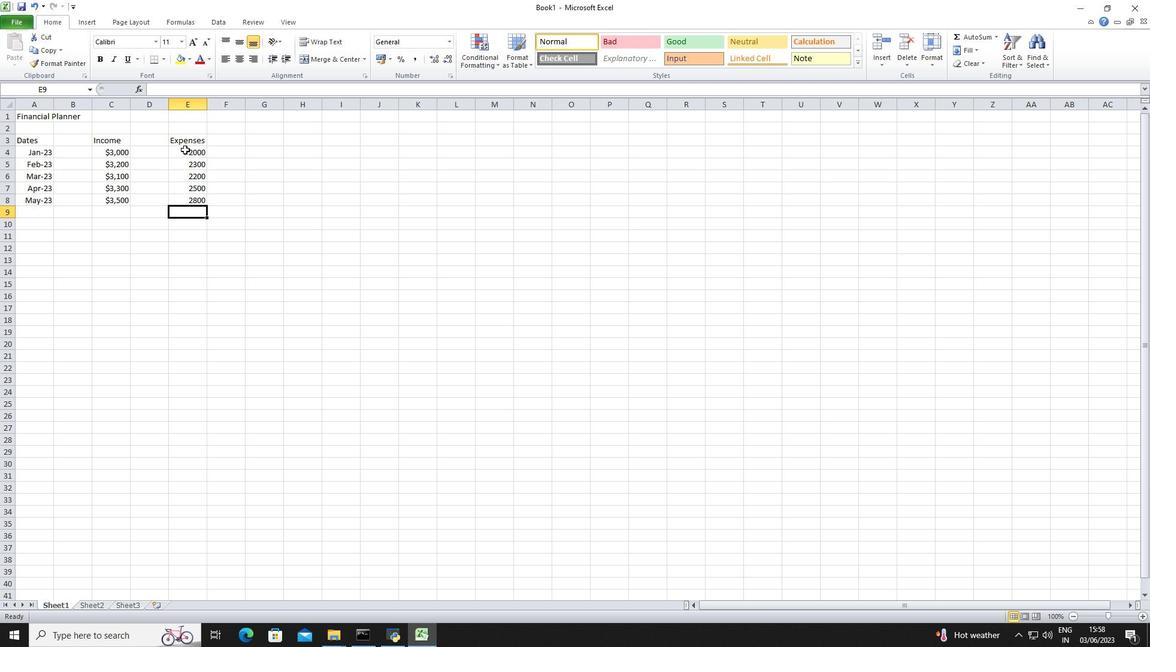 
Action: Mouse moved to (448, 42)
Screenshot: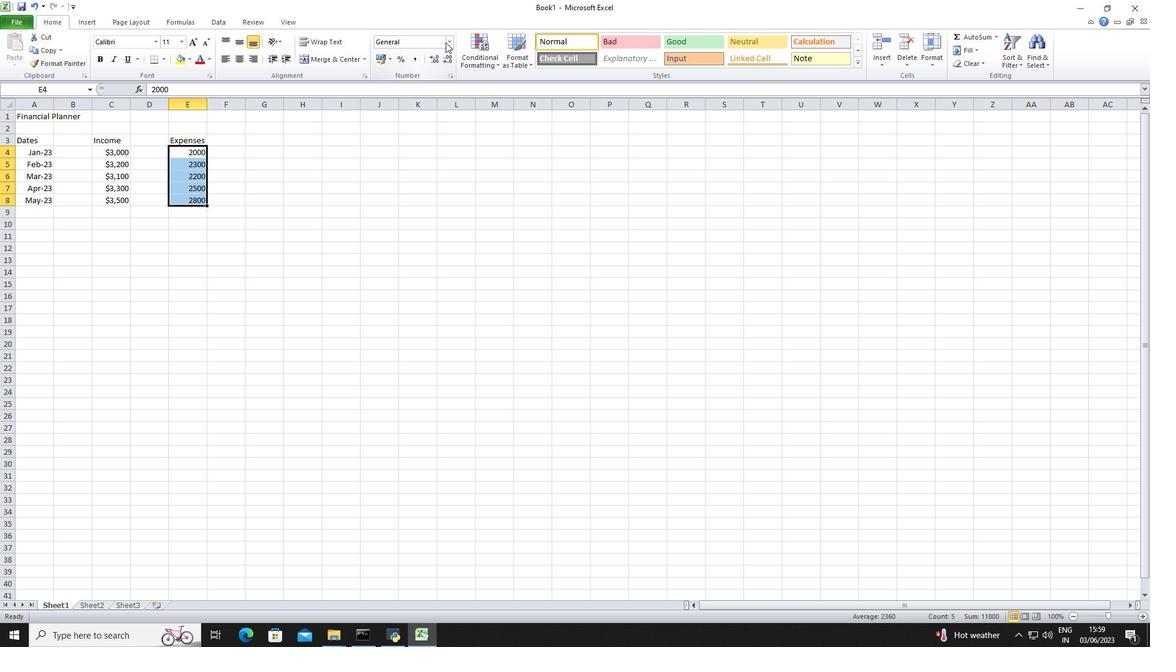 
Action: Mouse pressed left at (448, 42)
Screenshot: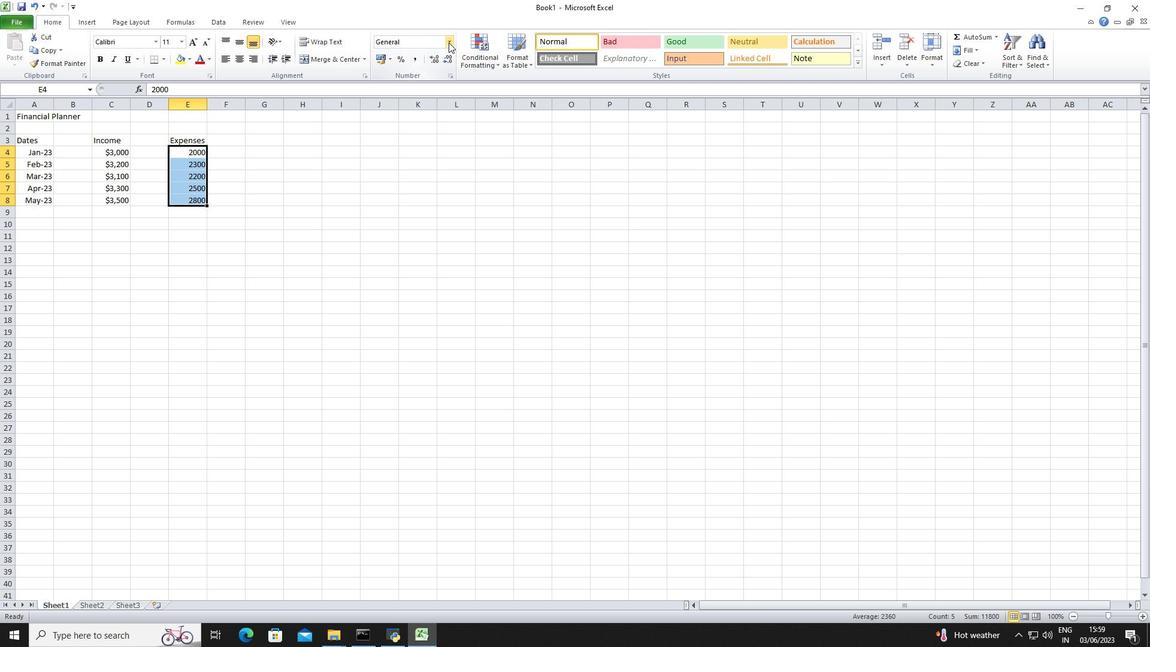 
Action: Mouse moved to (455, 351)
Screenshot: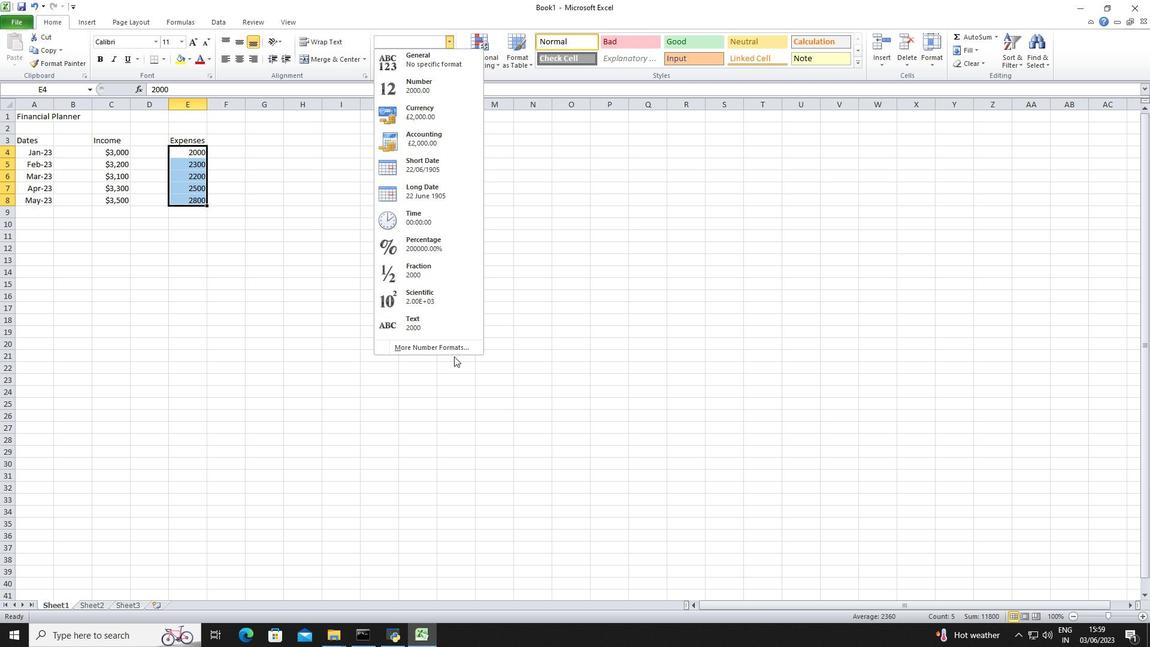 
Action: Mouse pressed left at (455, 351)
Screenshot: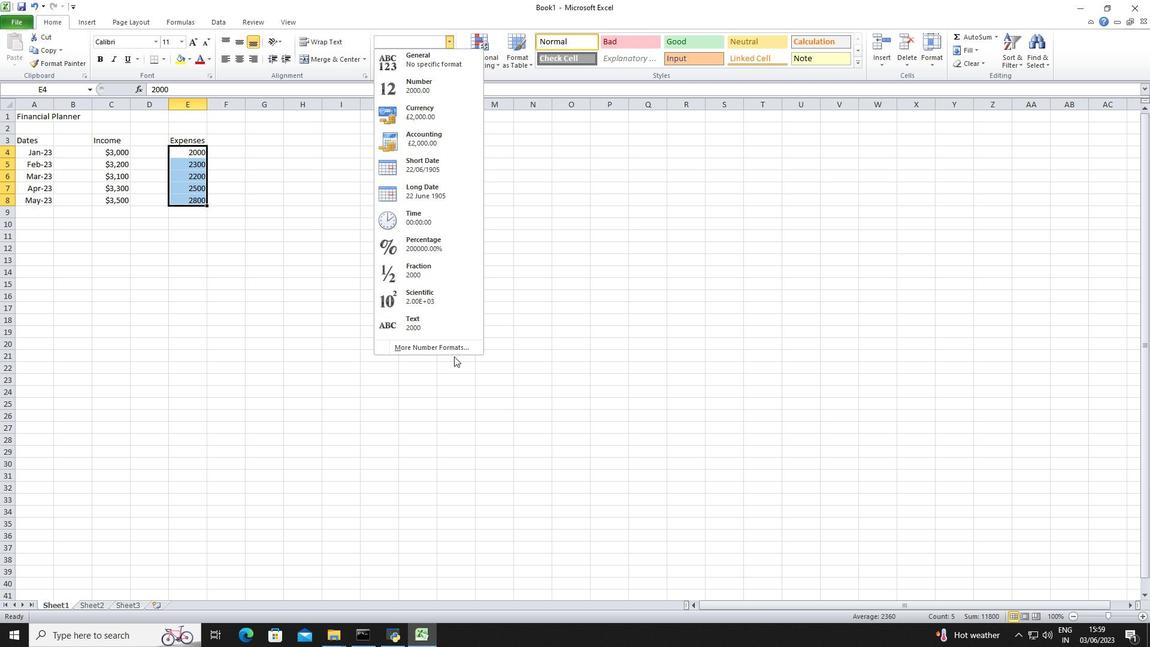 
Action: Mouse moved to (189, 223)
Screenshot: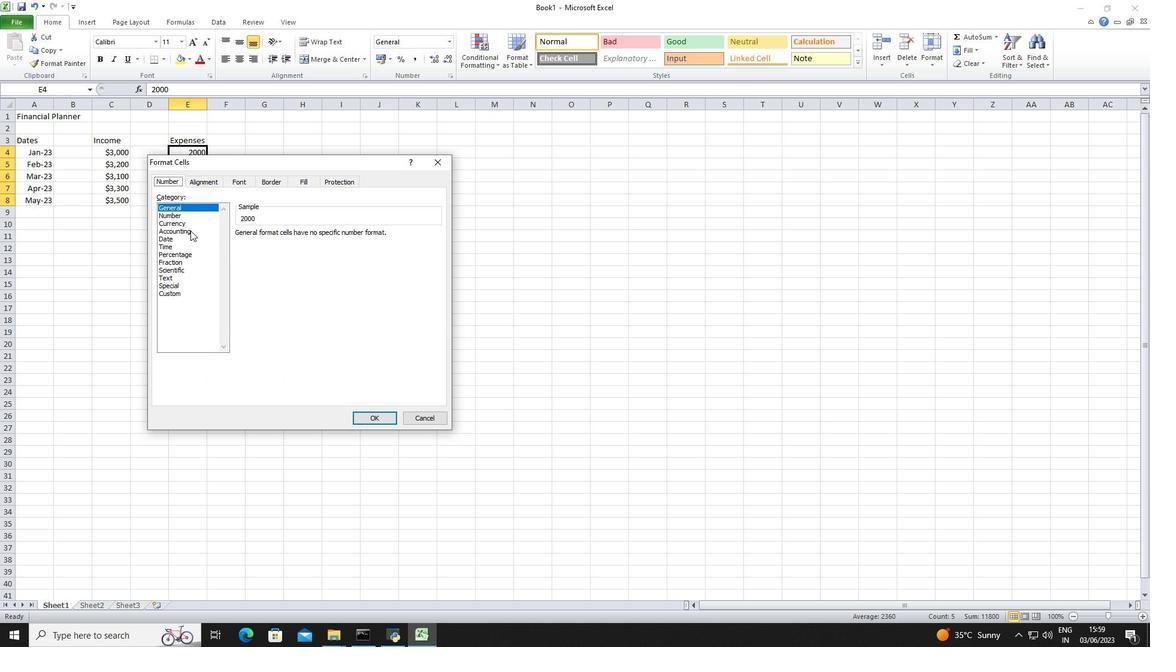 
Action: Mouse pressed left at (189, 223)
Screenshot: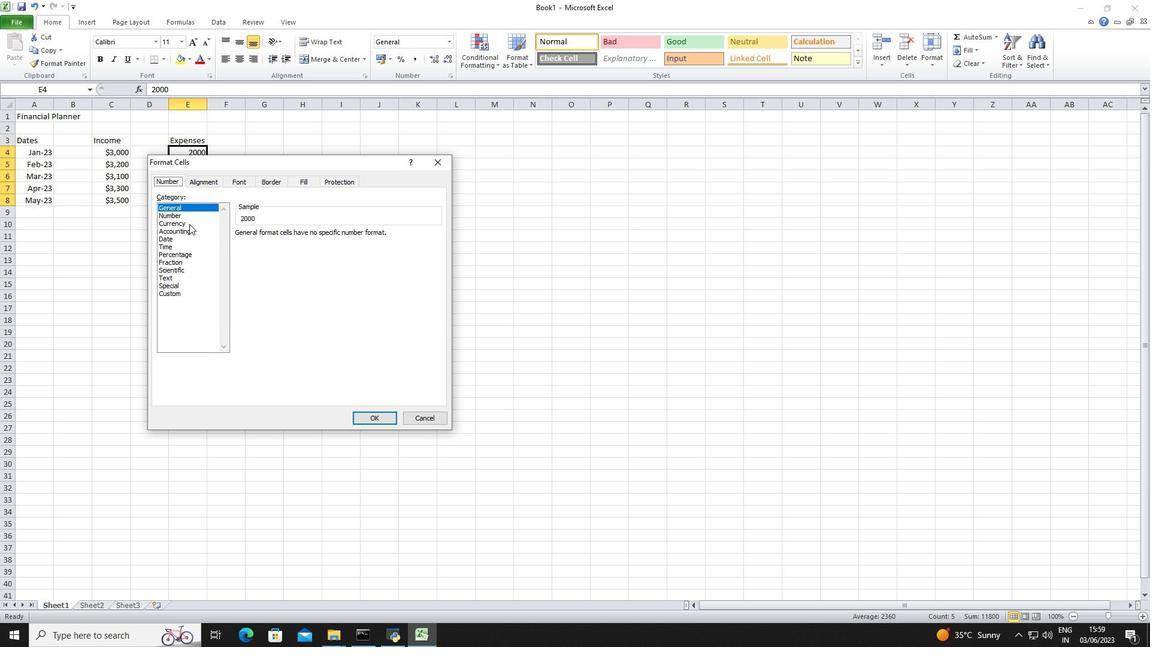 
Action: Mouse moved to (313, 234)
Screenshot: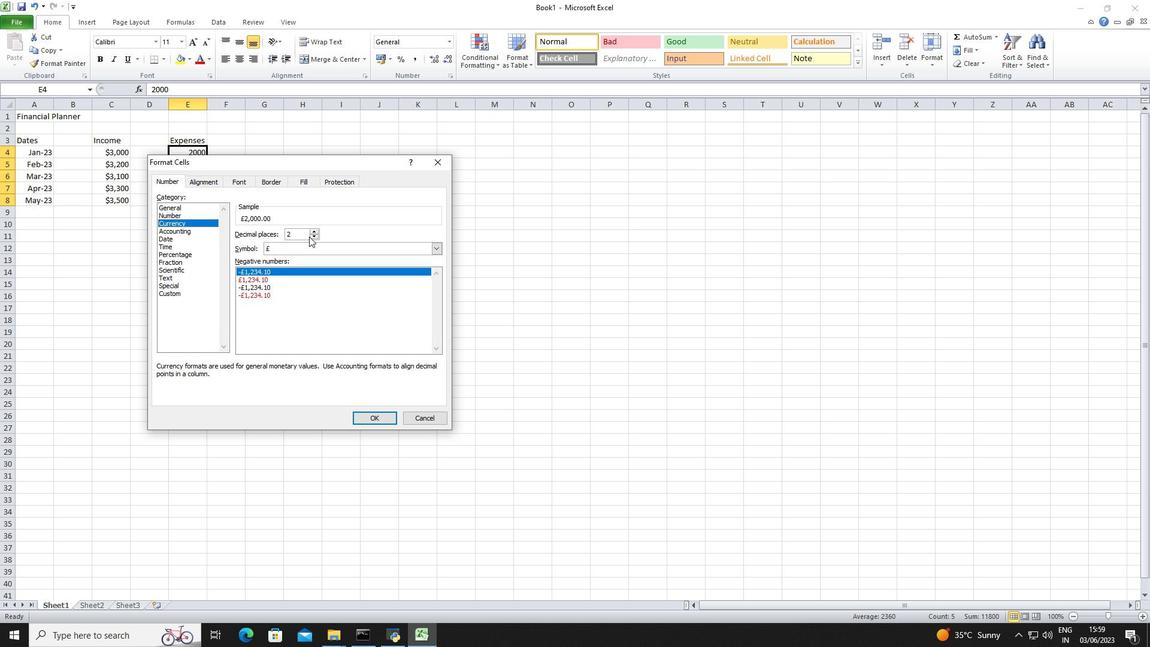 
Action: Mouse pressed left at (313, 234)
Screenshot: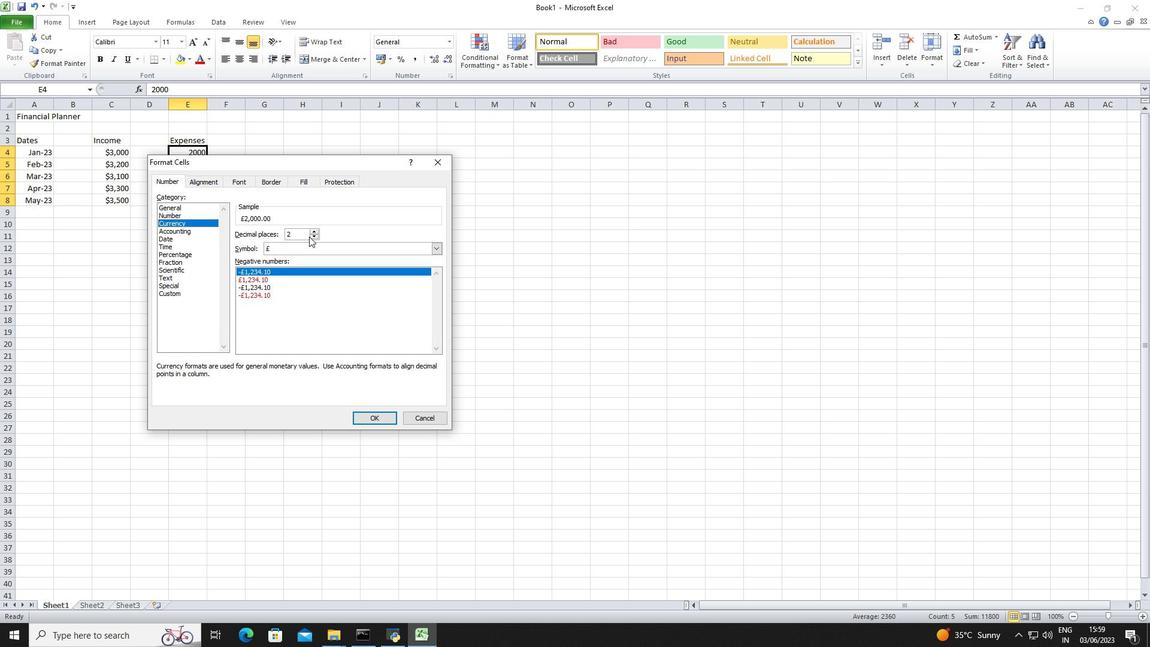 
Action: Mouse pressed left at (313, 234)
Screenshot: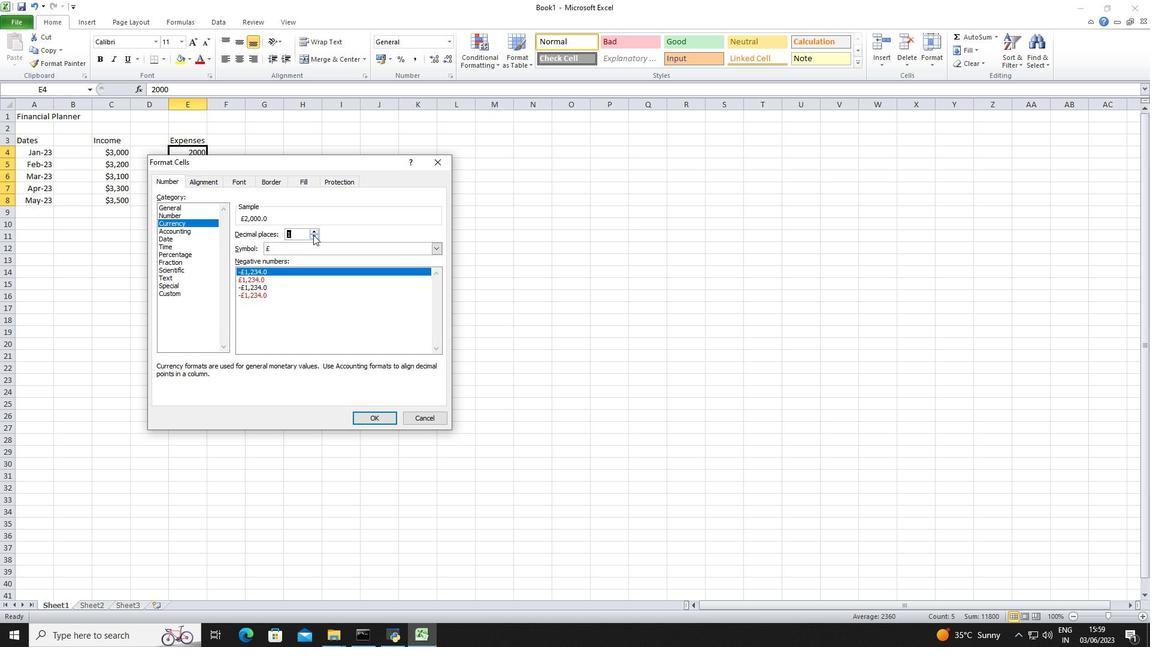 
Action: Mouse moved to (313, 243)
Screenshot: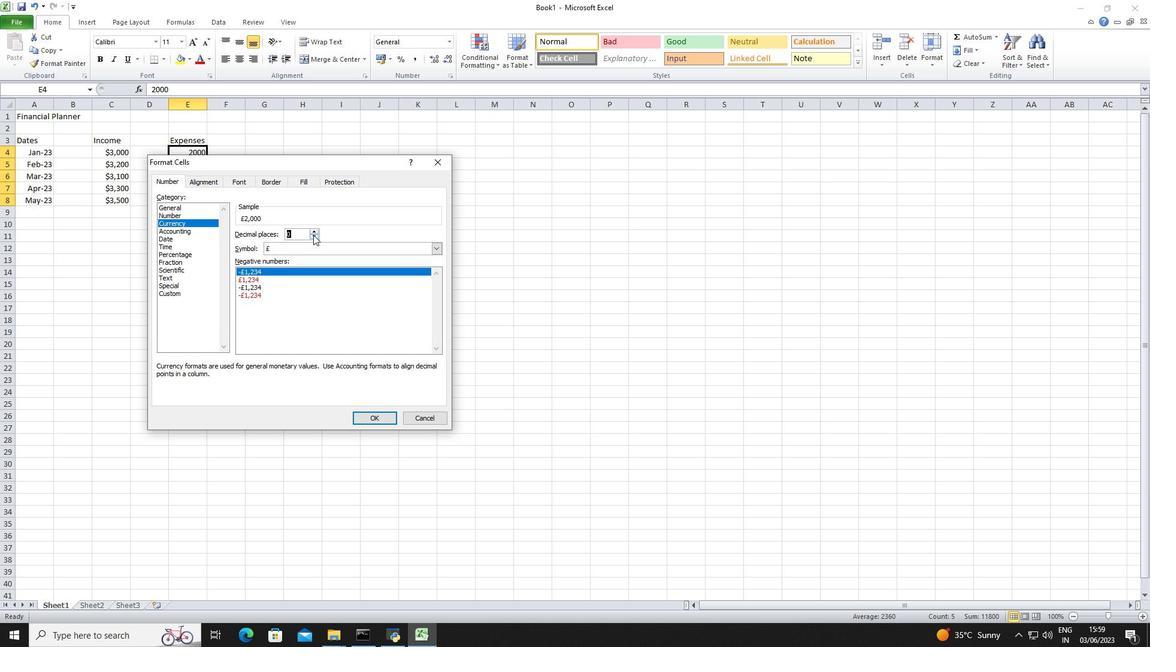 
Action: Mouse pressed left at (313, 243)
Screenshot: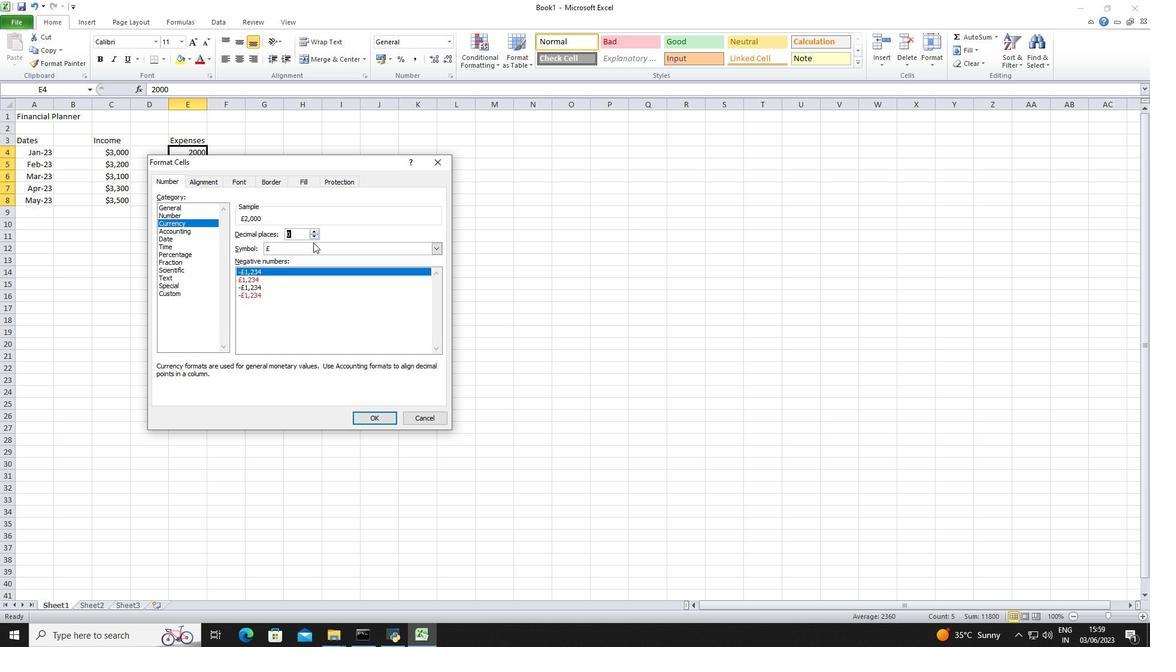 
Action: Mouse moved to (311, 276)
Screenshot: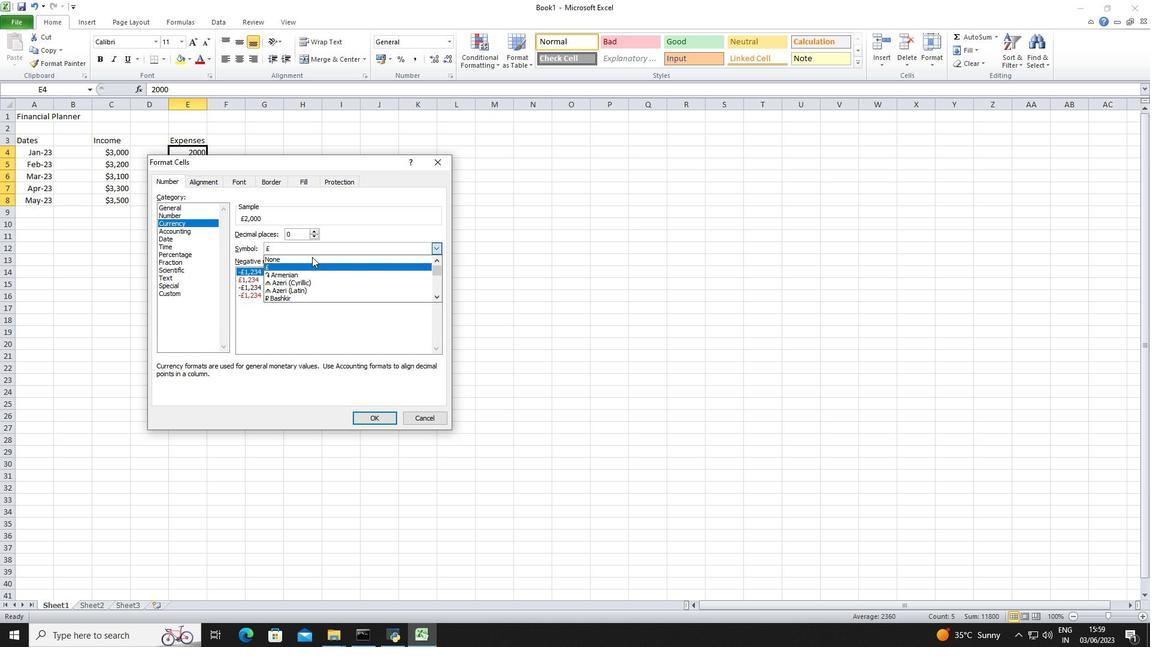 
Action: Mouse scrolled (311, 276) with delta (0, 0)
Screenshot: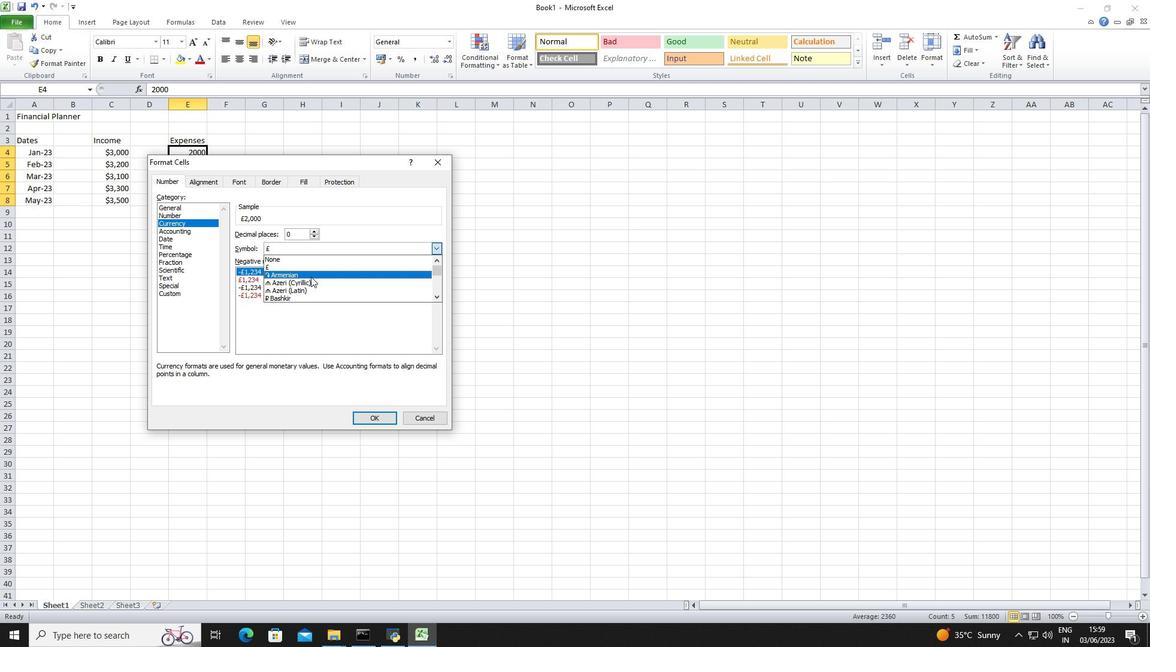 
Action: Mouse scrolled (311, 276) with delta (0, 0)
Screenshot: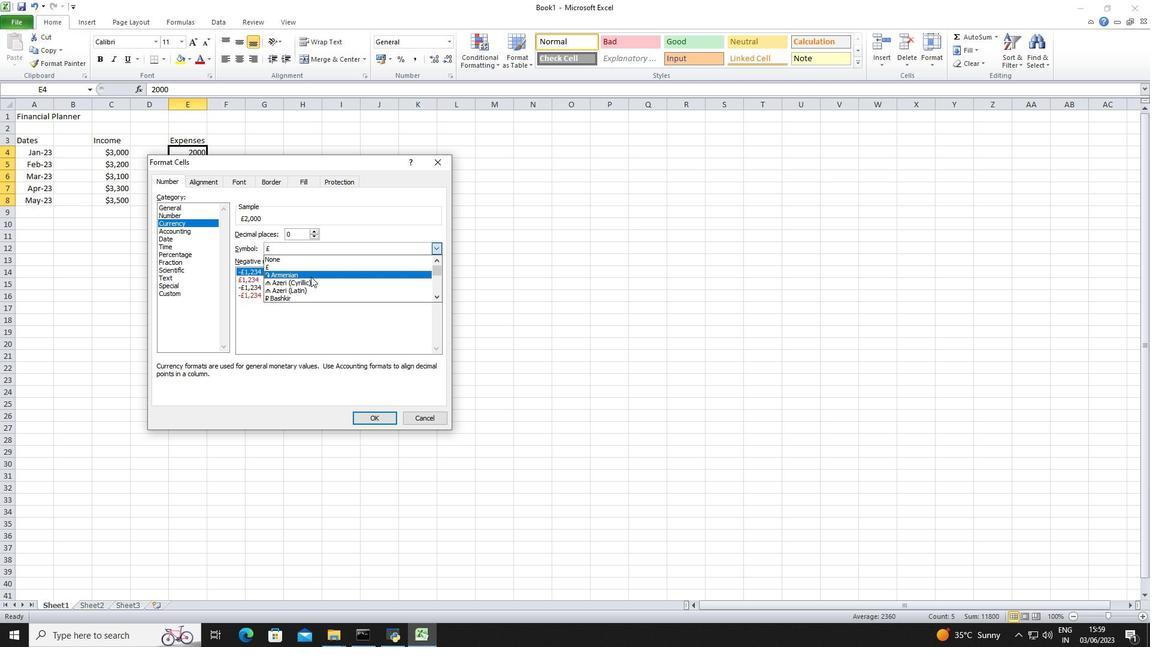 
Action: Mouse scrolled (311, 276) with delta (0, 0)
Screenshot: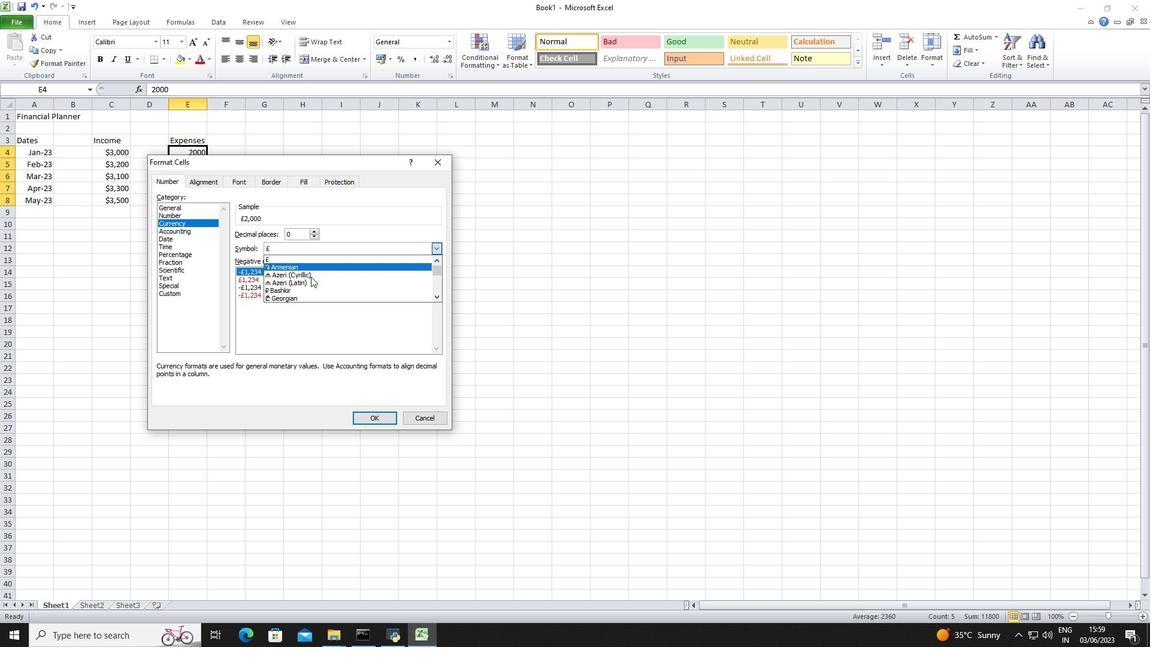 
Action: Mouse scrolled (311, 276) with delta (0, 0)
Screenshot: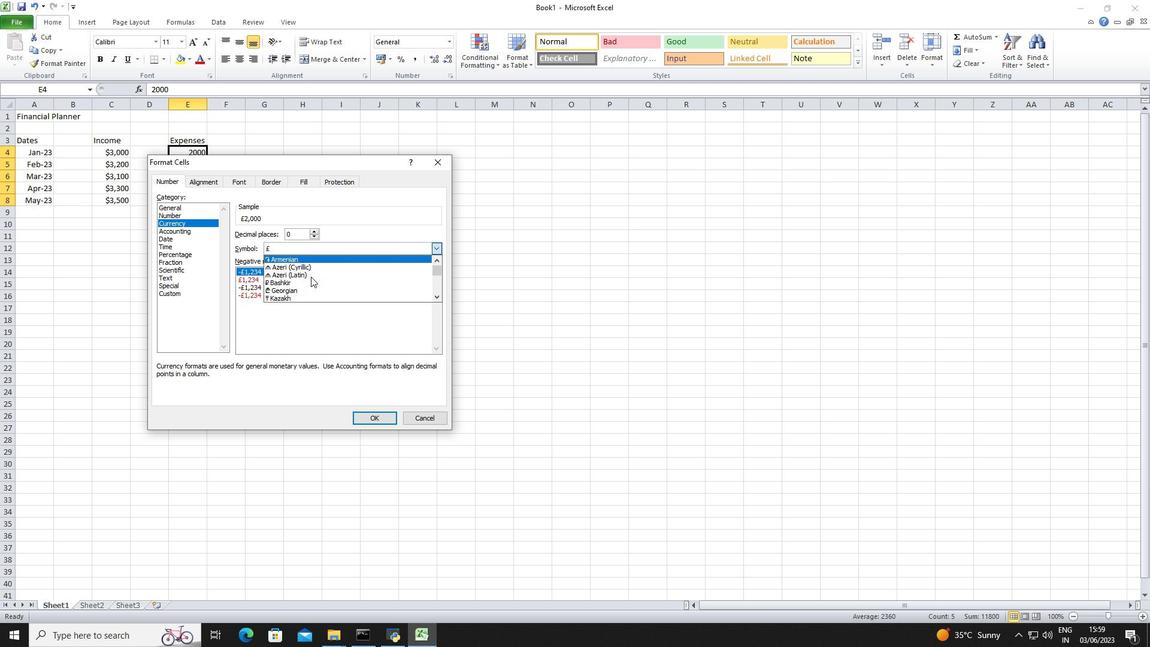 
Action: Mouse scrolled (311, 276) with delta (0, 0)
Screenshot: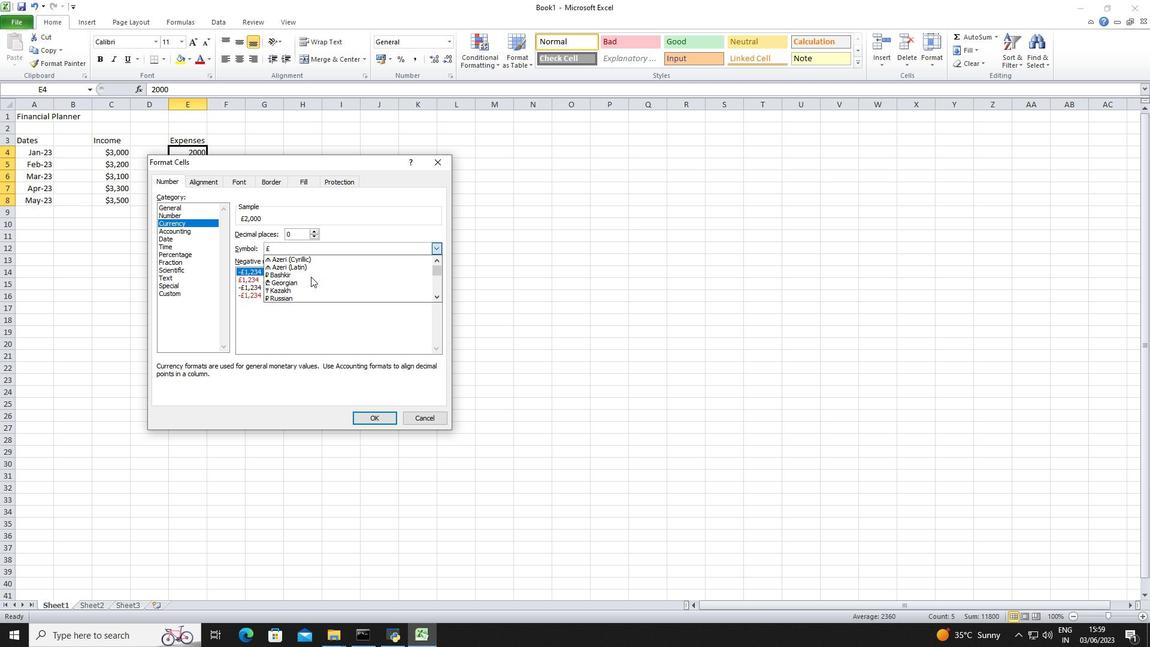 
Action: Mouse scrolled (311, 276) with delta (0, 0)
Screenshot: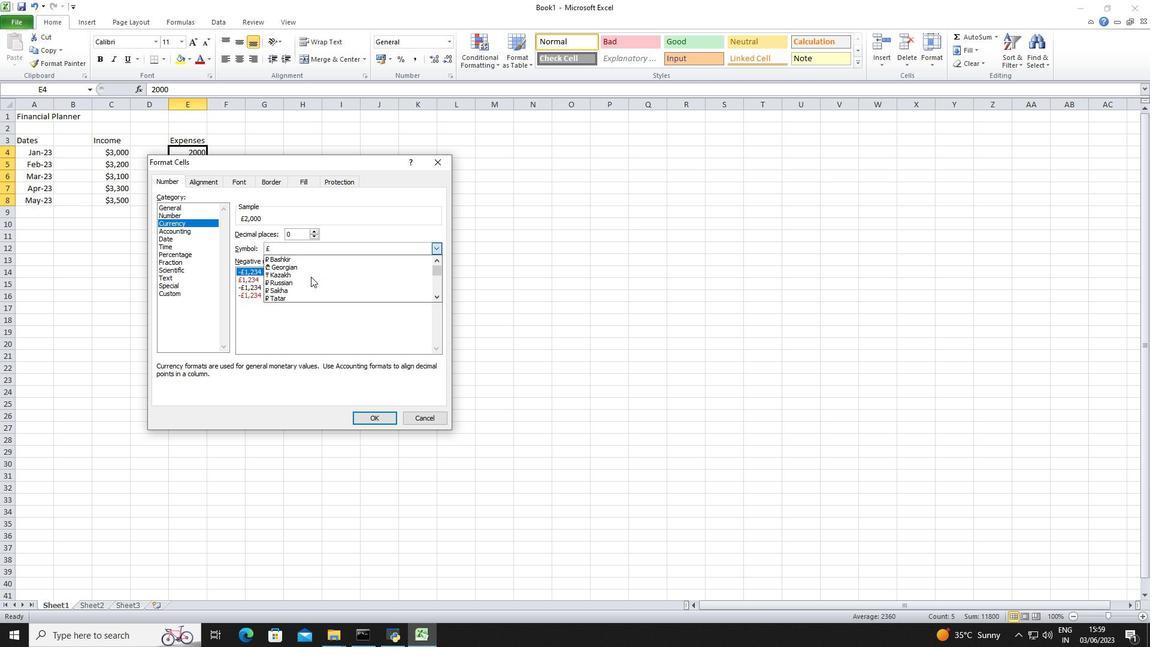 
Action: Mouse scrolled (311, 276) with delta (0, 0)
Screenshot: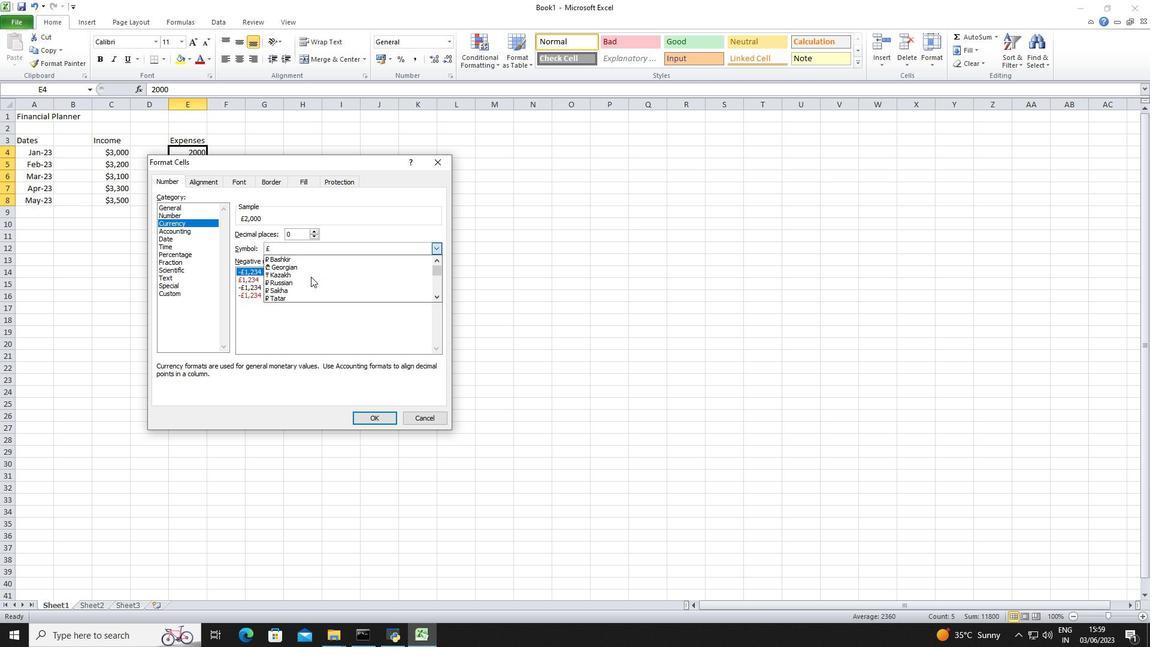 
Action: Mouse scrolled (311, 276) with delta (0, 0)
Screenshot: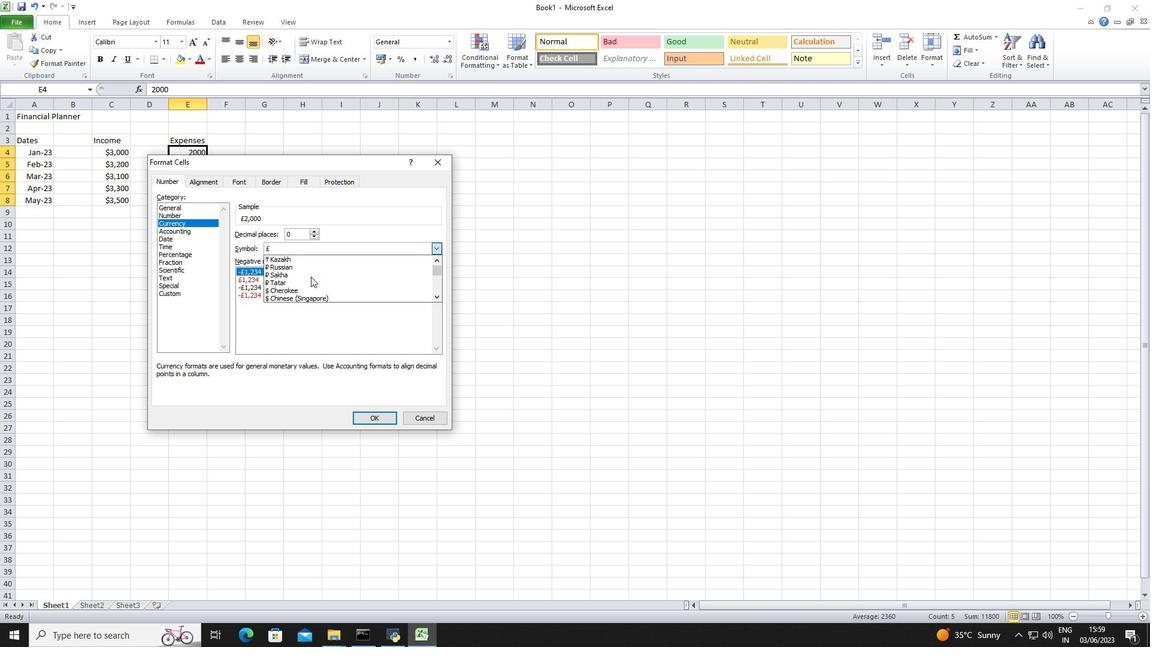 
Action: Mouse scrolled (311, 276) with delta (0, 0)
Screenshot: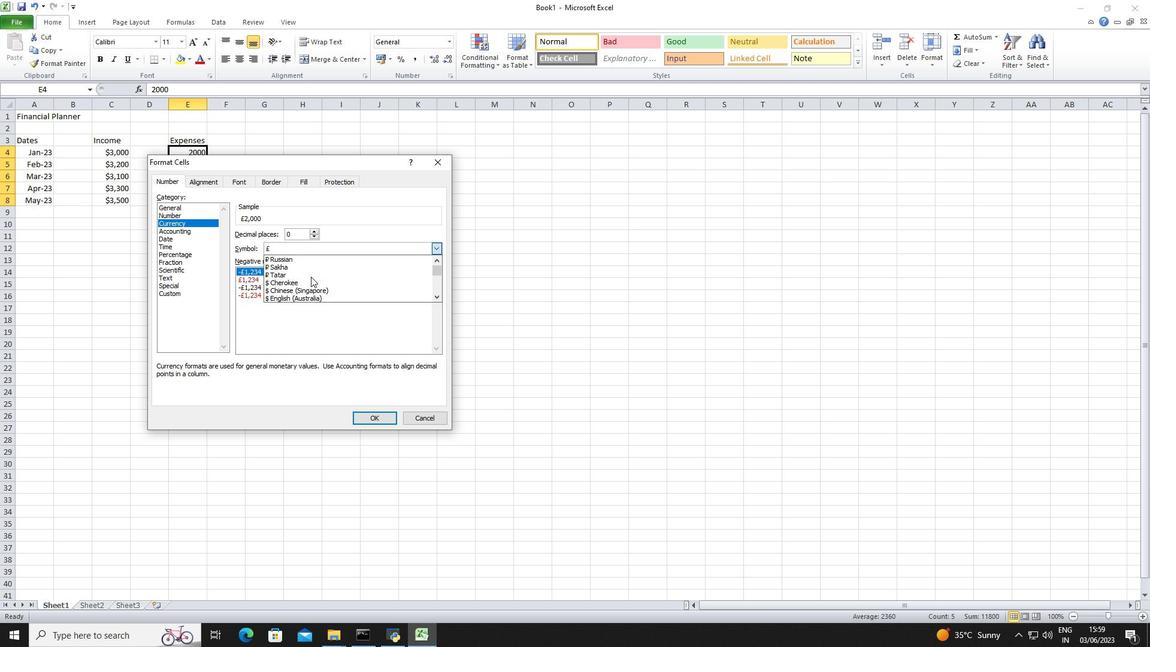 
Action: Mouse moved to (311, 294)
Screenshot: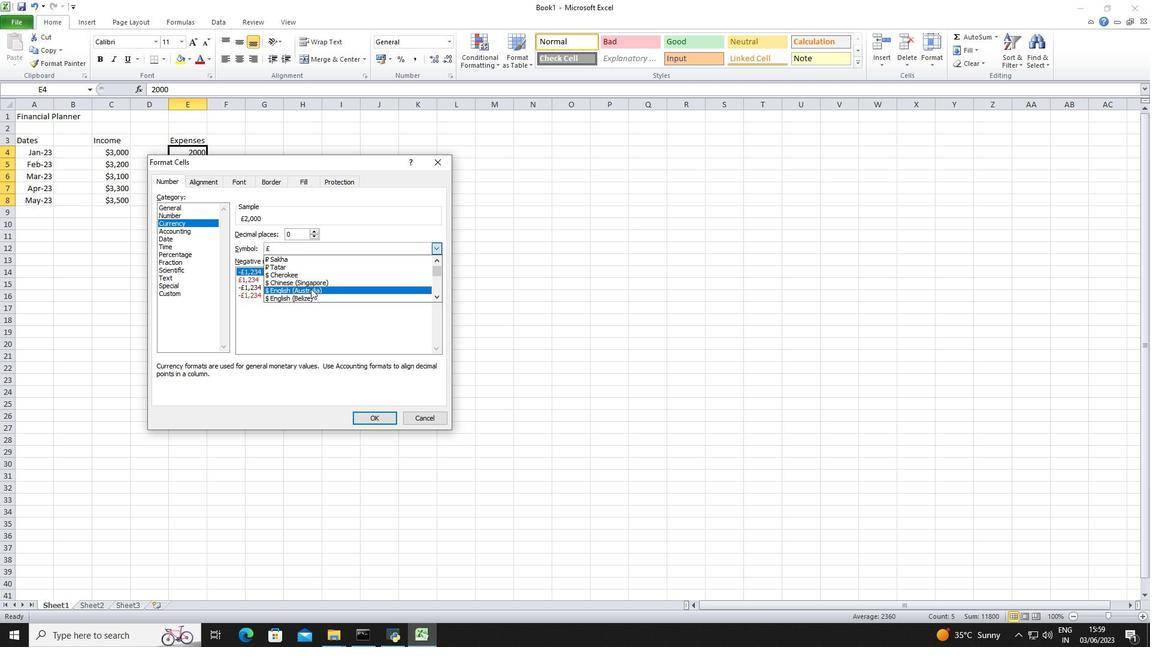 
Action: Mouse pressed left at (311, 294)
Screenshot: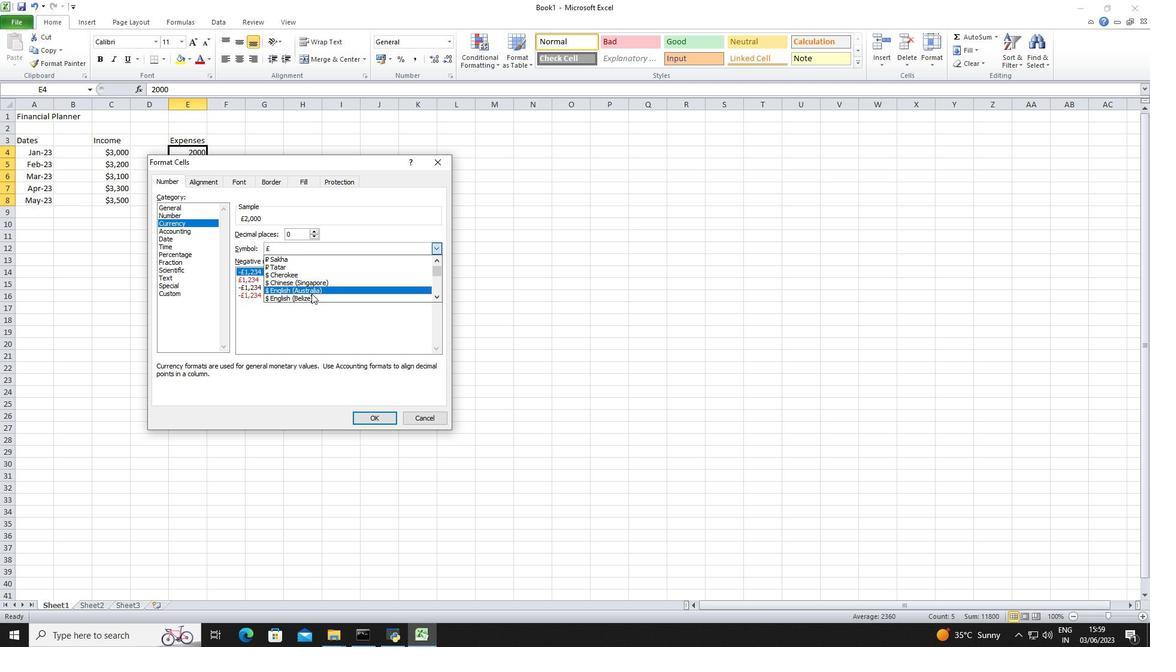 
Action: Mouse moved to (326, 249)
Screenshot: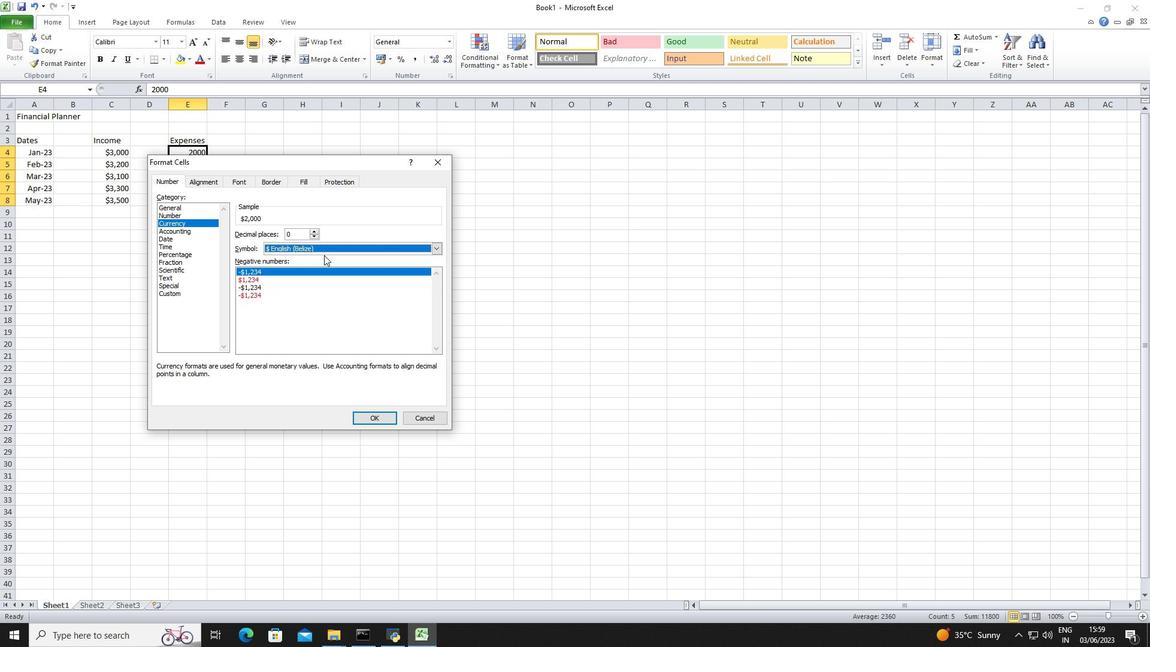 
Action: Mouse pressed left at (326, 249)
Screenshot: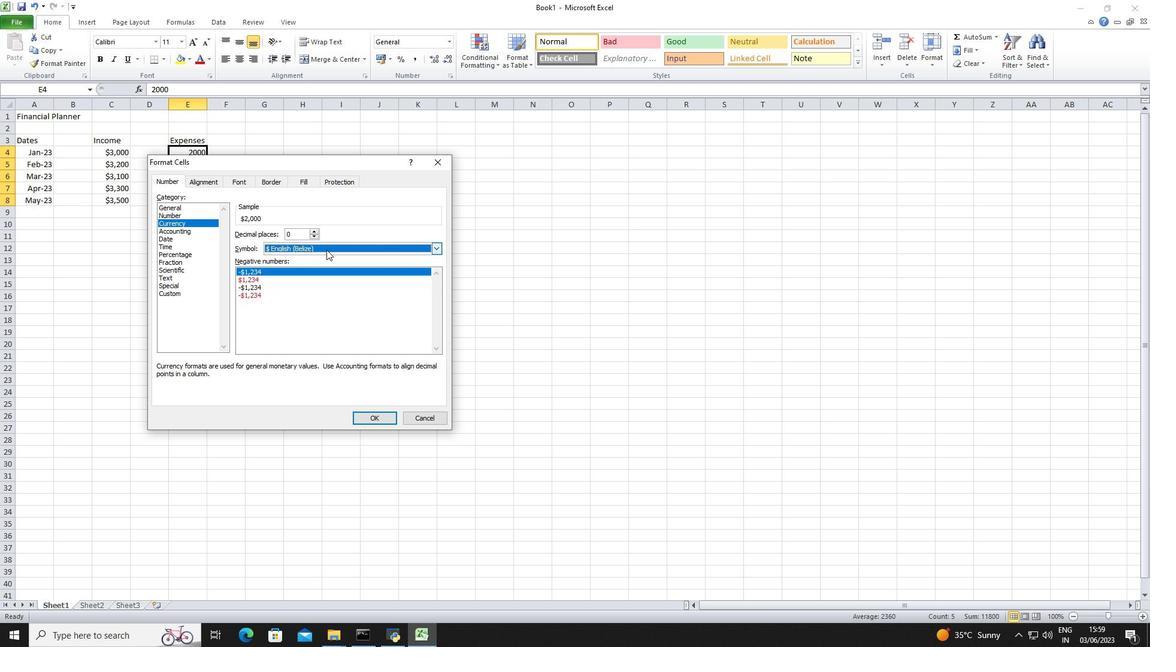 
Action: Mouse moved to (316, 291)
Screenshot: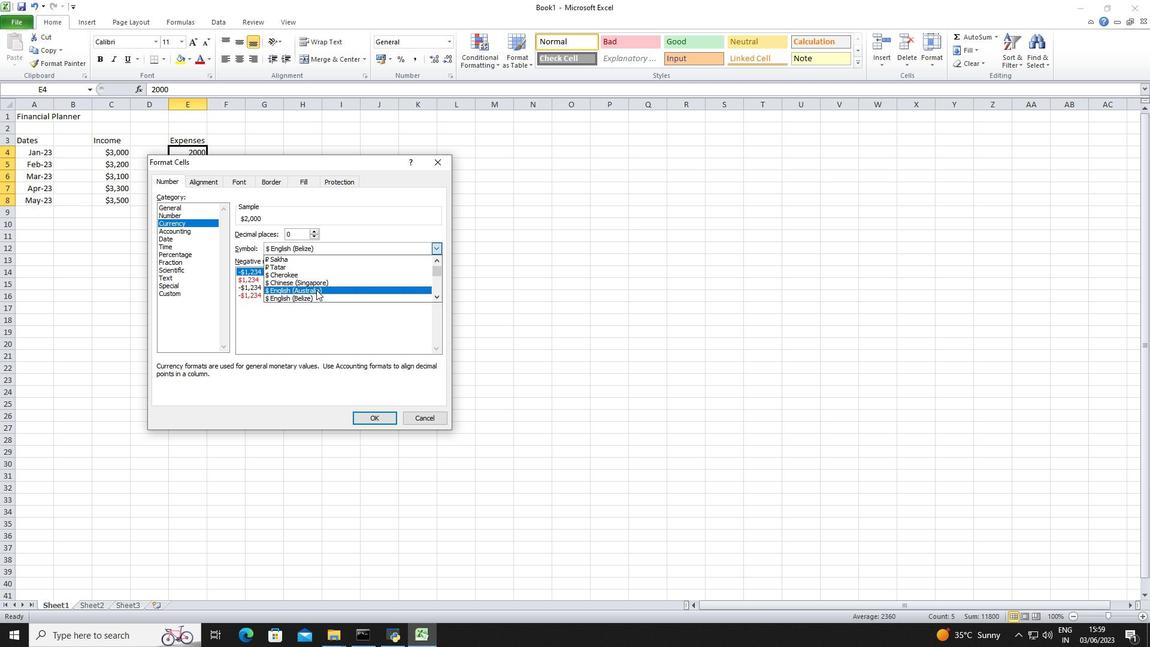 
Action: Mouse pressed left at (316, 291)
Screenshot: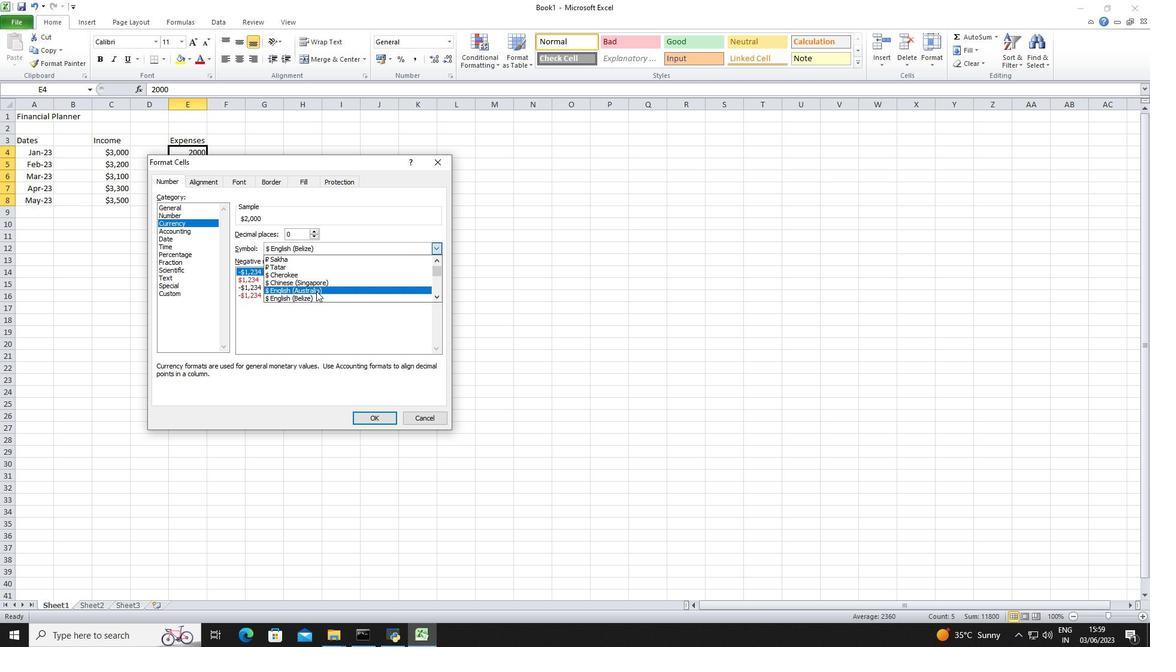
Action: Mouse moved to (384, 418)
Screenshot: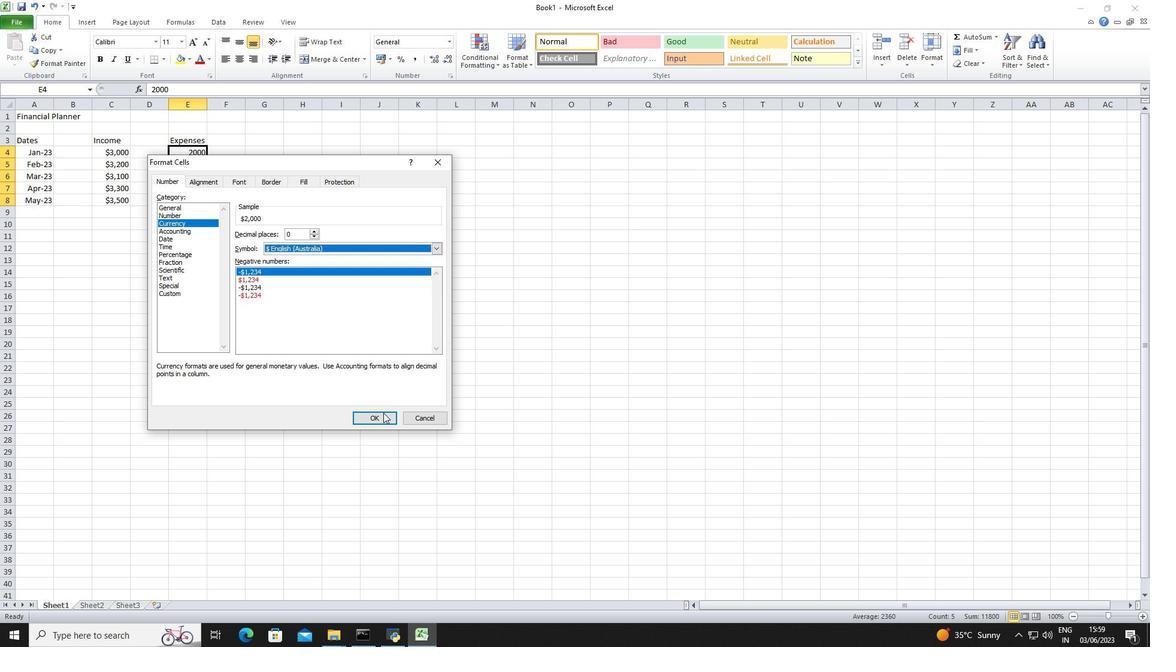 
Action: Mouse pressed left at (384, 418)
Screenshot: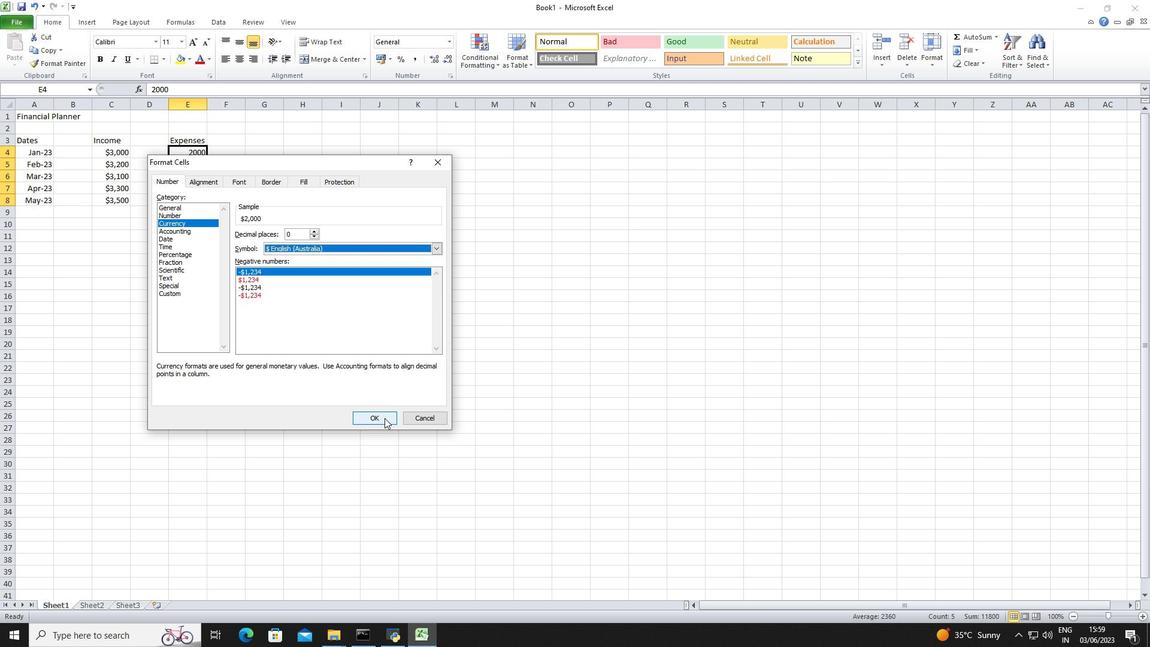 
Action: Mouse moved to (263, 142)
Screenshot: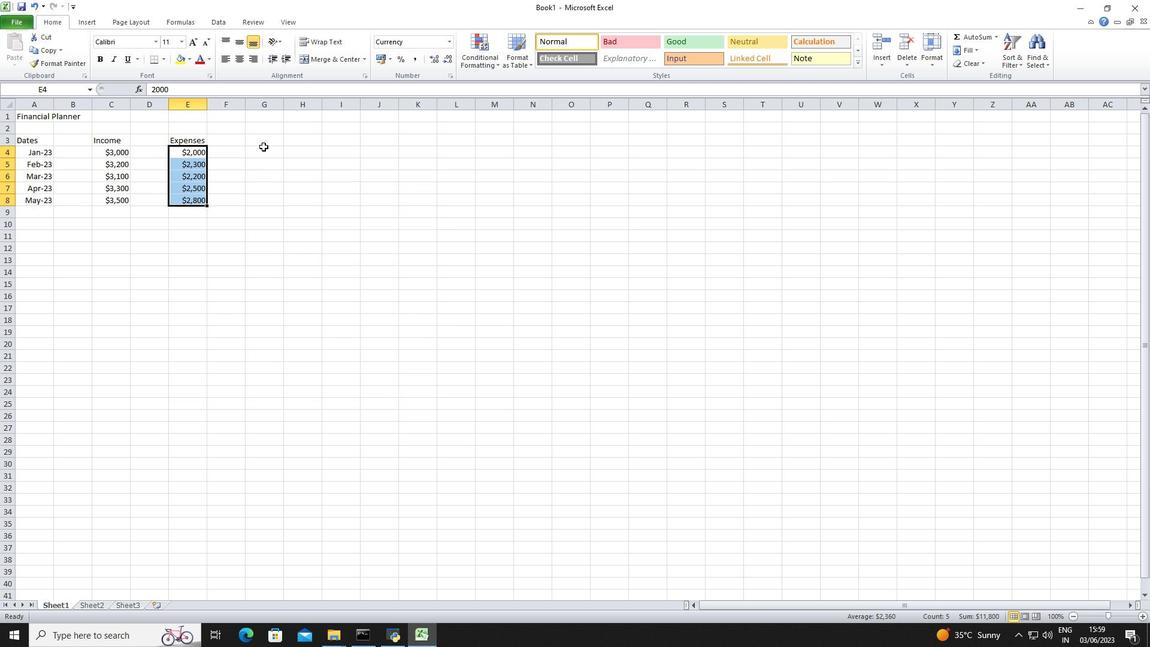 
Action: Mouse pressed left at (263, 142)
Screenshot: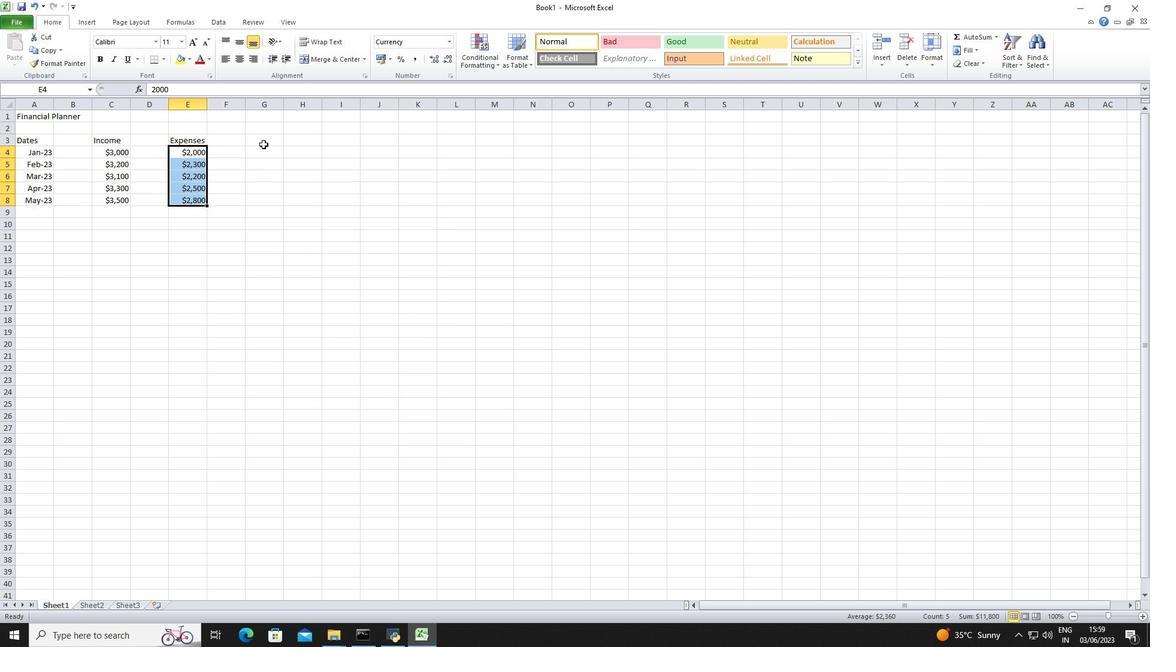
Action: Key pressed <Key.shift>Savings<Key.down>500<Key.down>600<Key.down>500<Key.down>700<Key.down>700
Screenshot: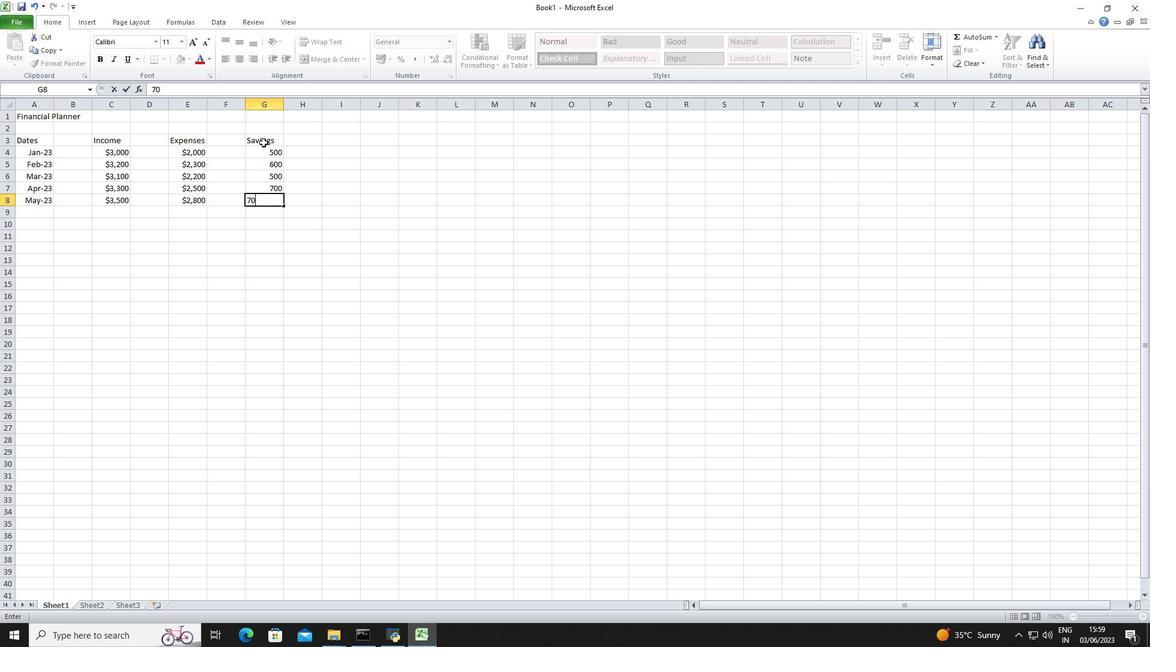 
Action: Mouse moved to (260, 153)
Screenshot: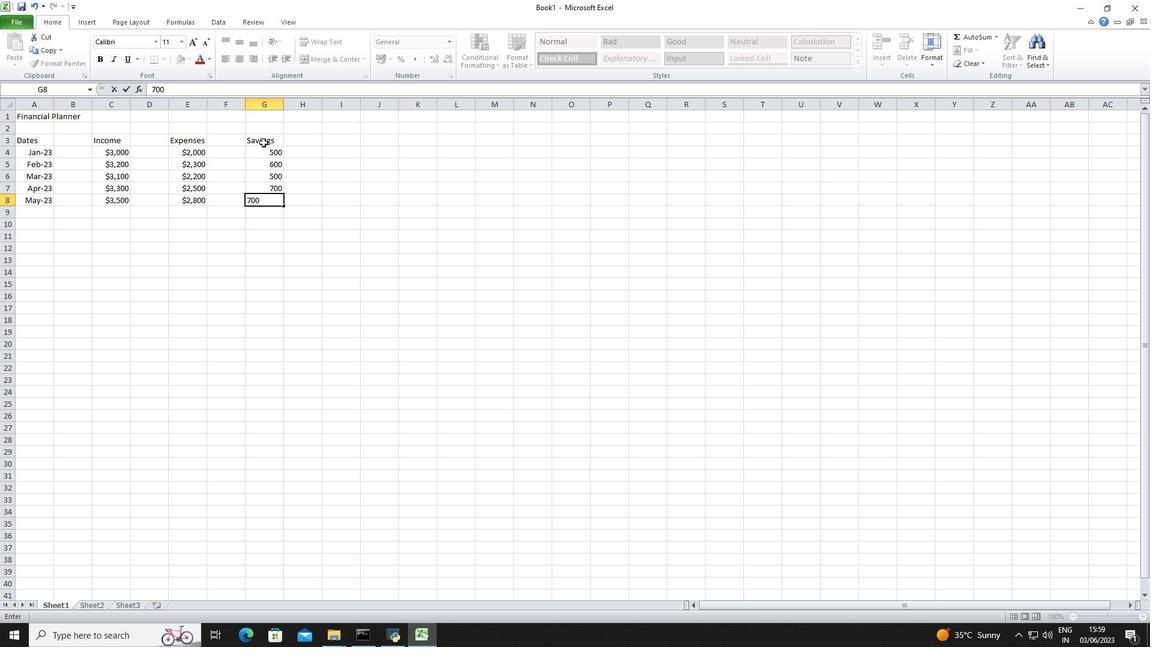 
Action: Mouse pressed left at (260, 153)
Screenshot: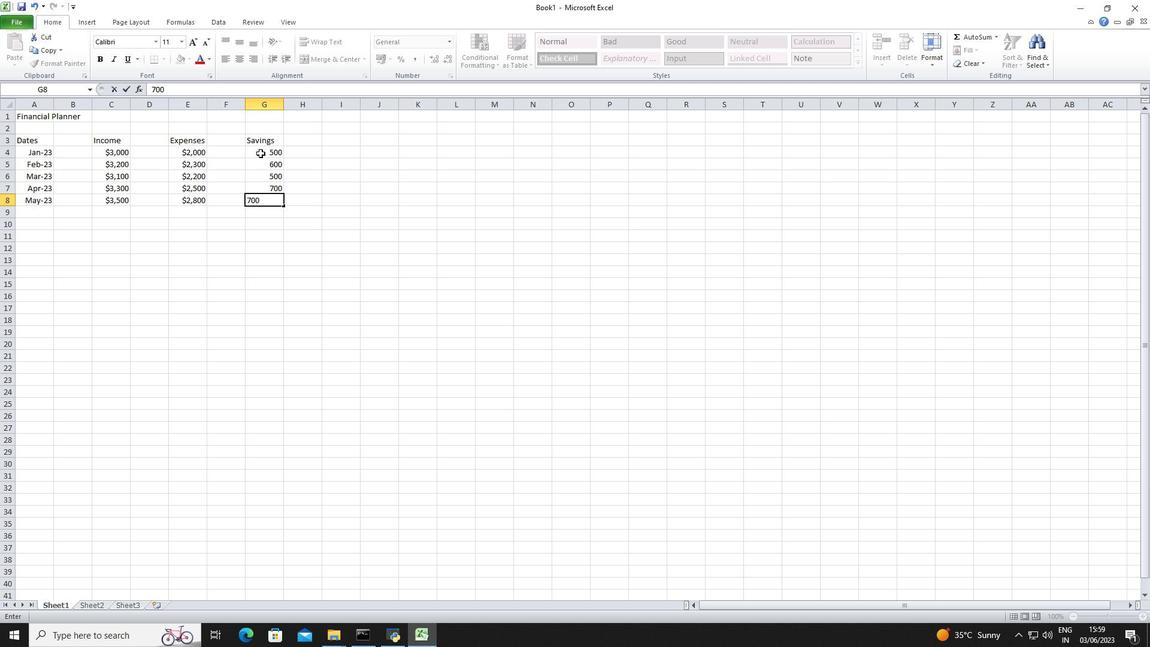 
Action: Mouse pressed left at (260, 153)
Screenshot: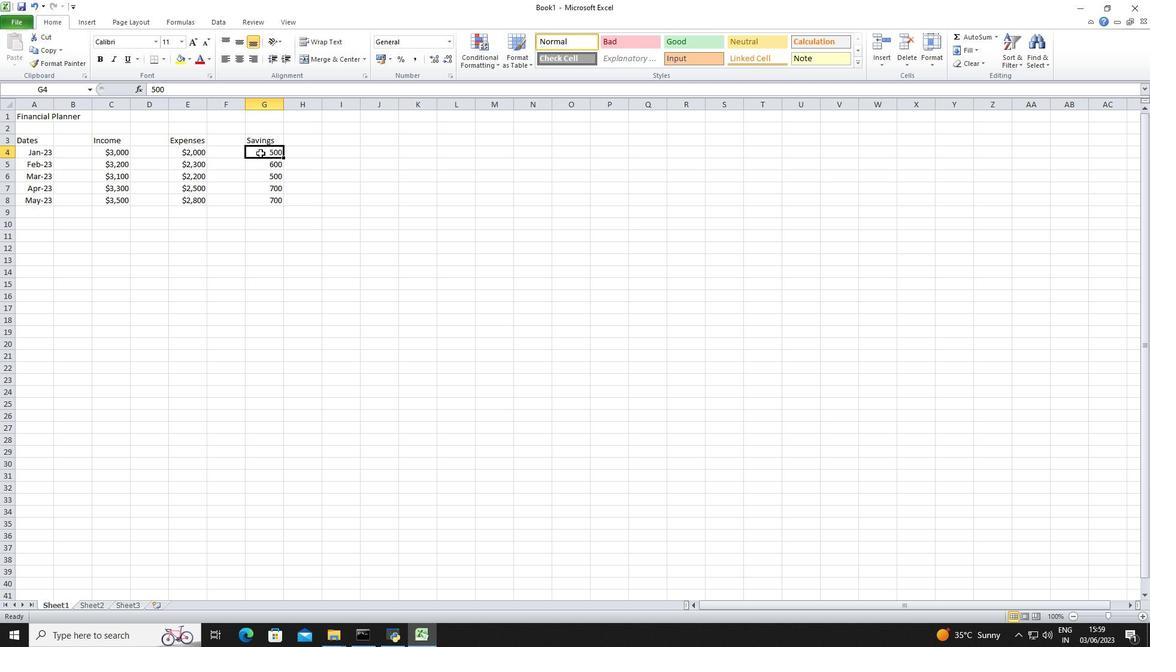 
Action: Mouse moved to (260, 193)
Screenshot: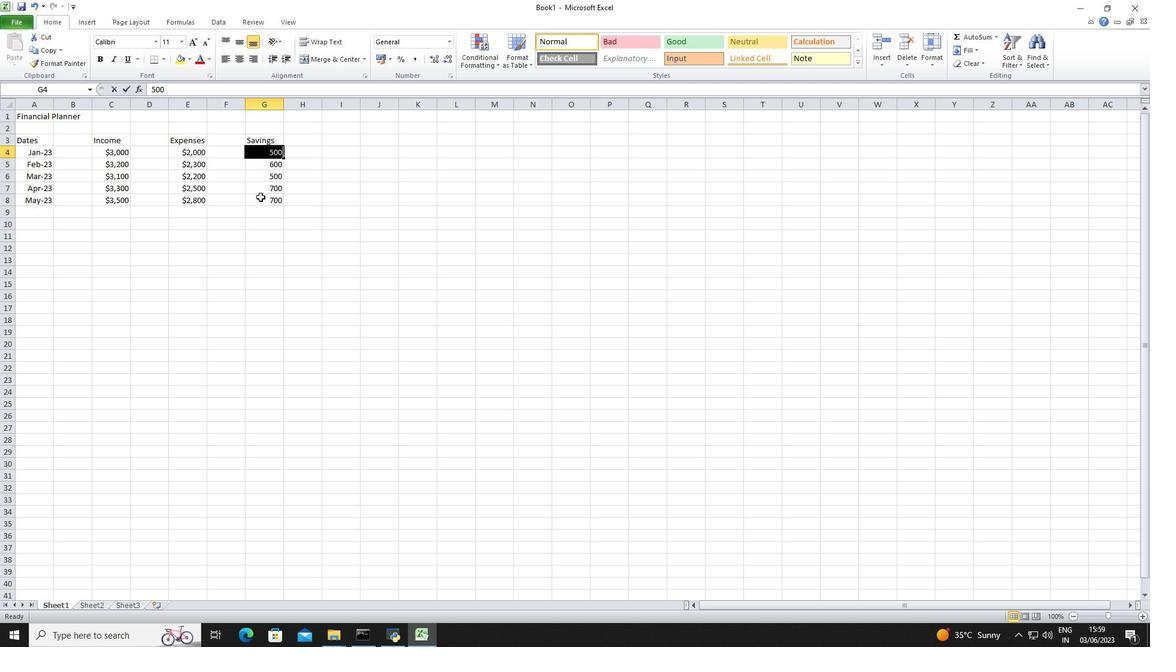 
Action: Mouse pressed left at (260, 193)
Screenshot: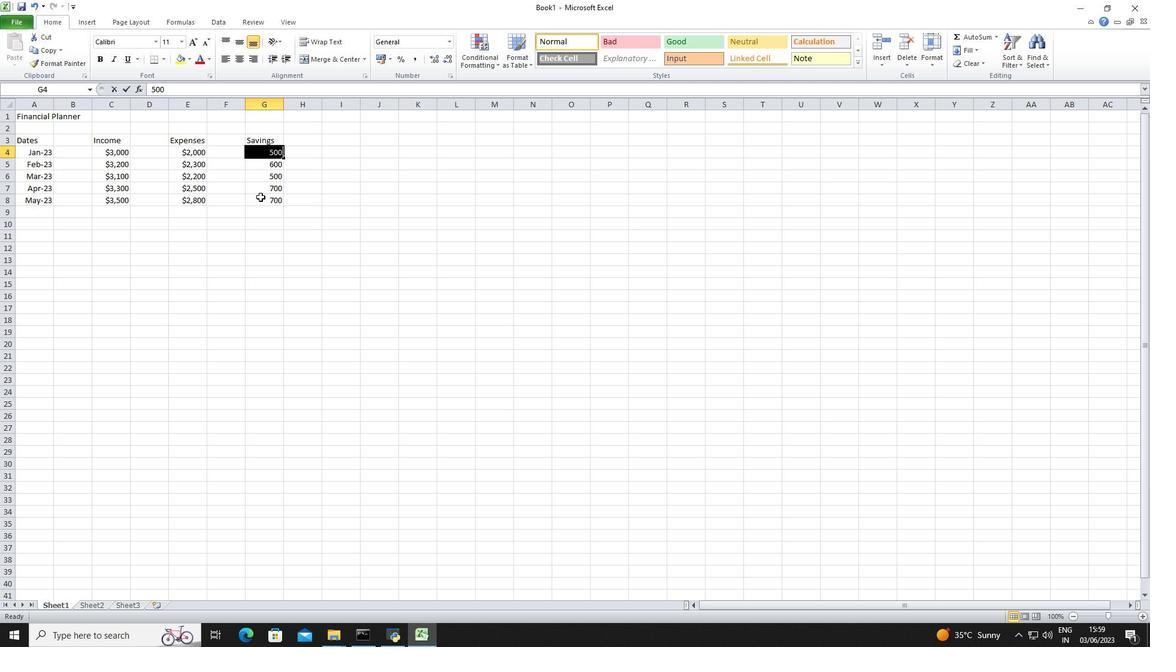 
Action: Mouse moved to (261, 151)
Screenshot: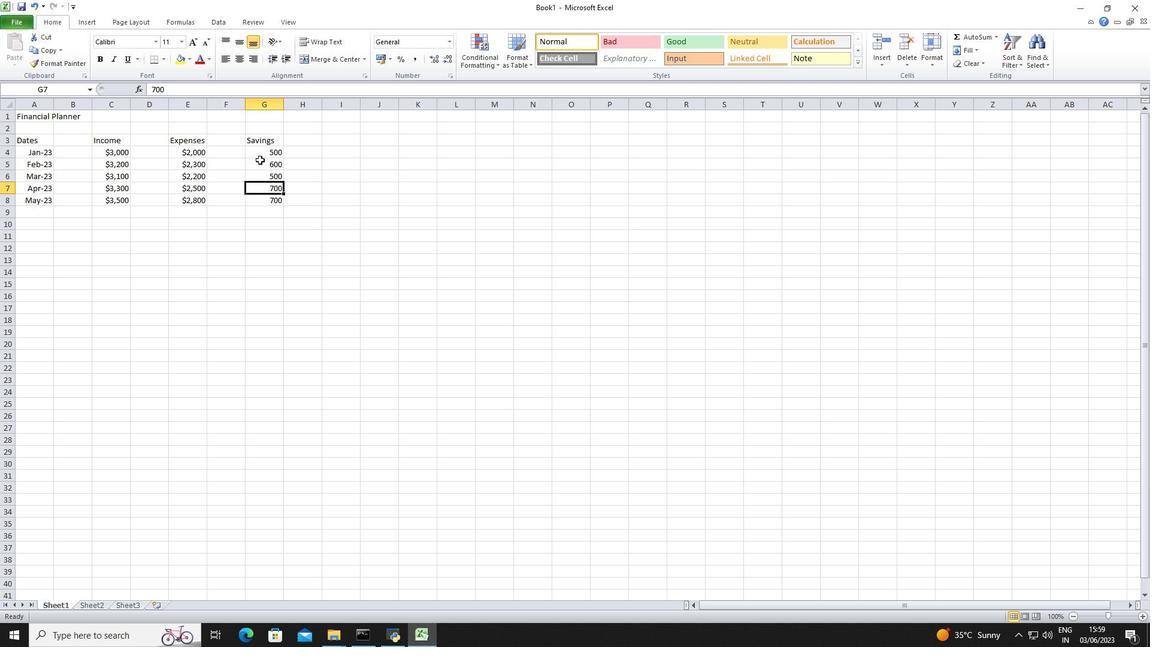 
Action: Mouse pressed left at (261, 151)
Screenshot: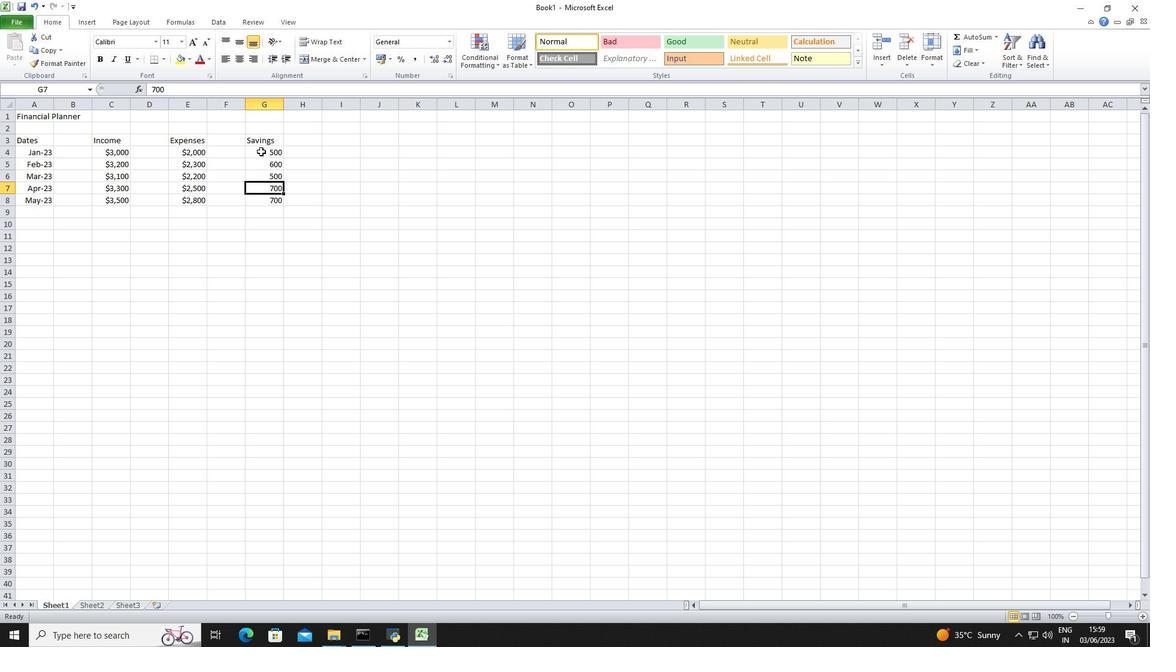 
Action: Mouse moved to (450, 40)
Screenshot: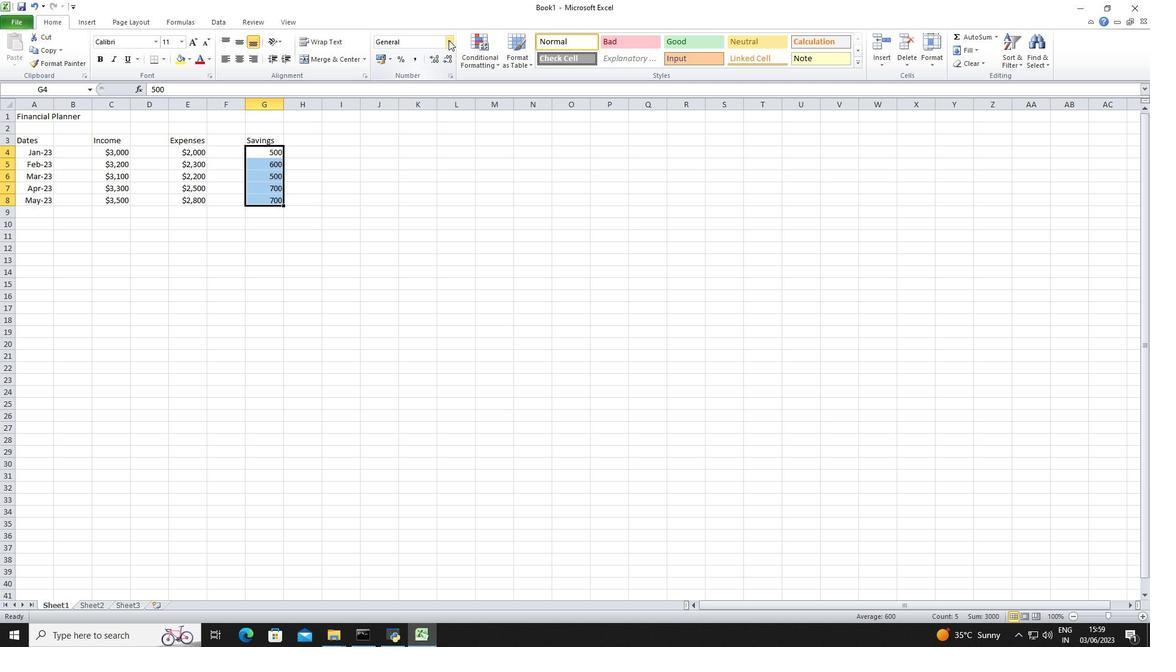 
Action: Mouse pressed left at (450, 40)
Screenshot: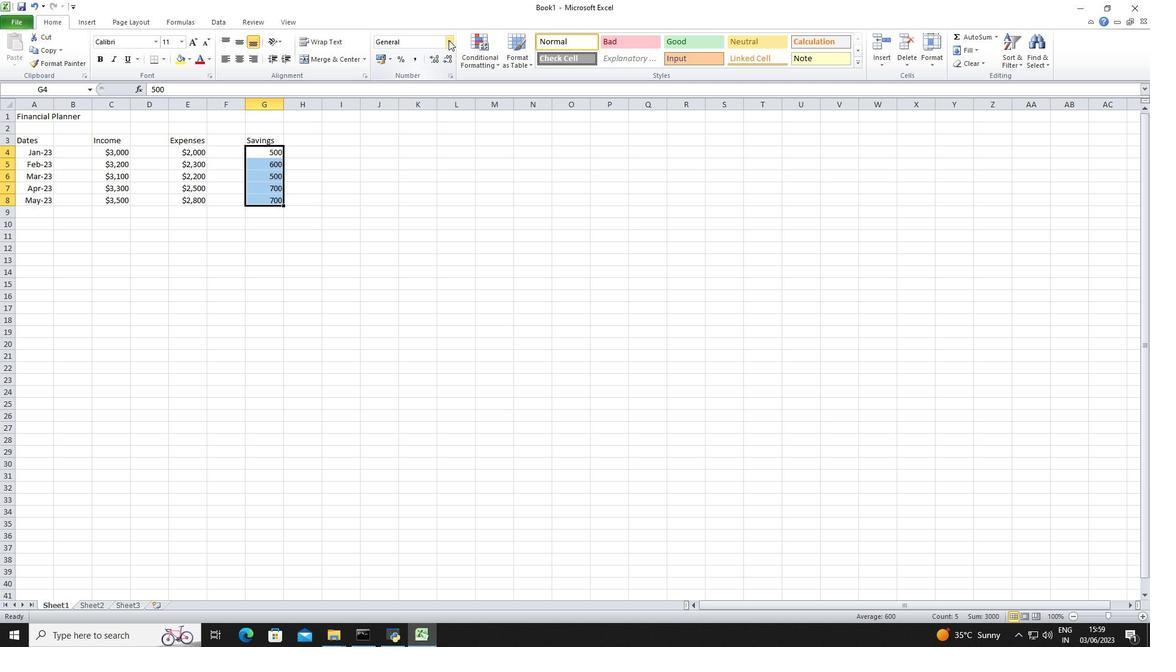 
Action: Mouse moved to (429, 347)
Screenshot: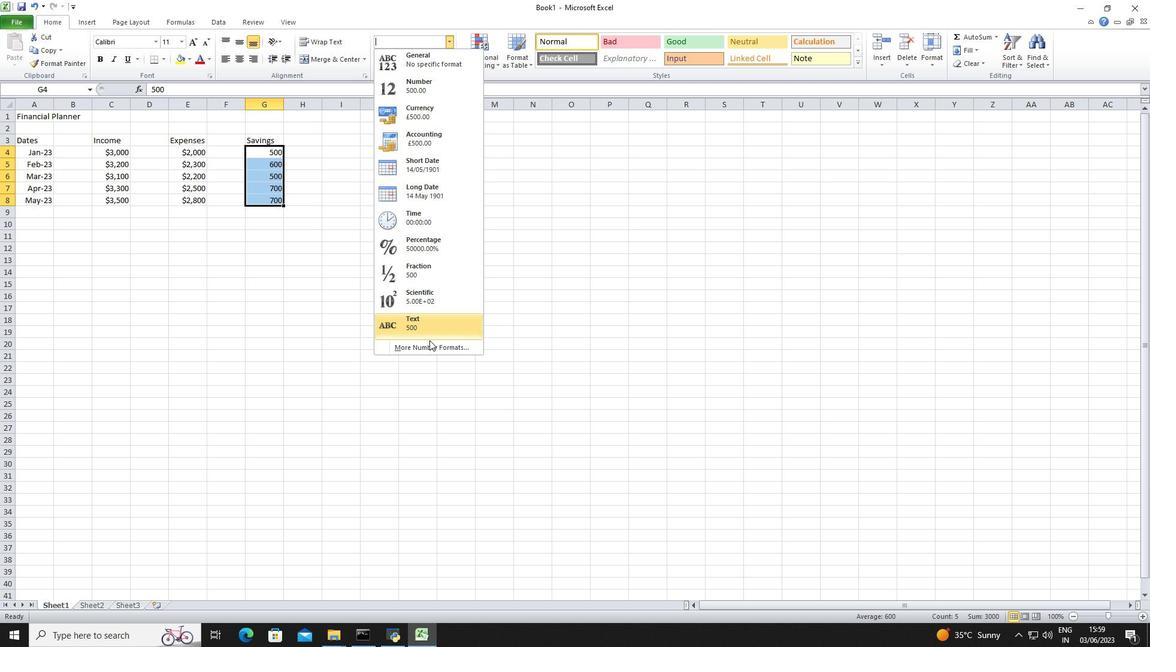 
Action: Mouse pressed left at (429, 347)
Screenshot: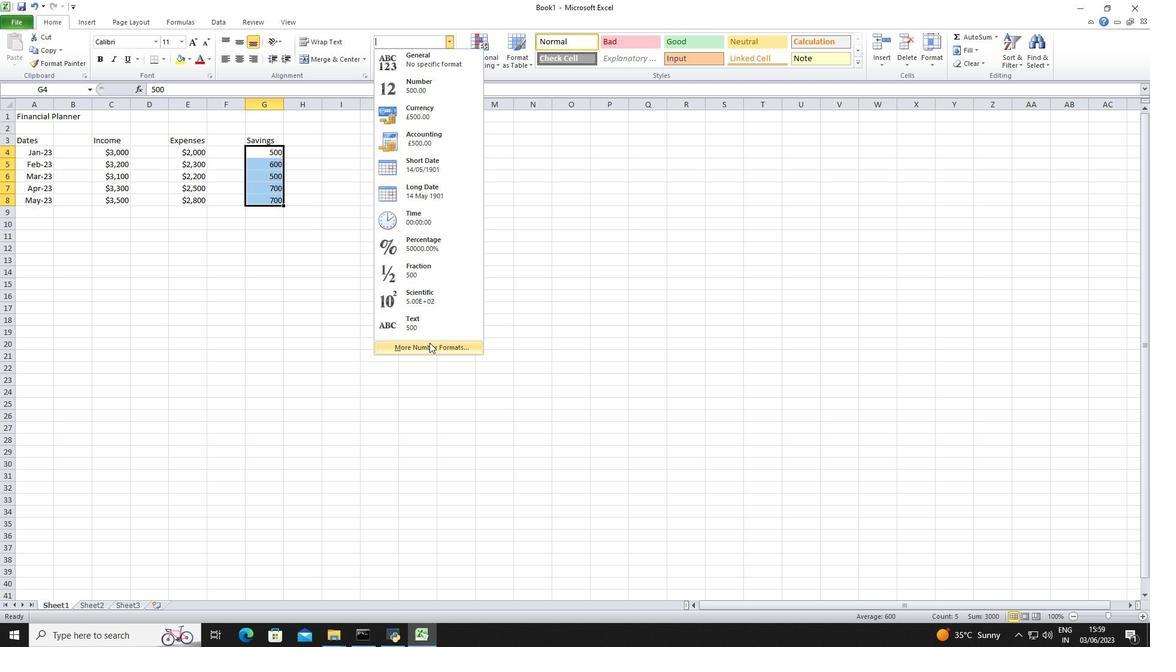 
Action: Mouse moved to (194, 222)
Screenshot: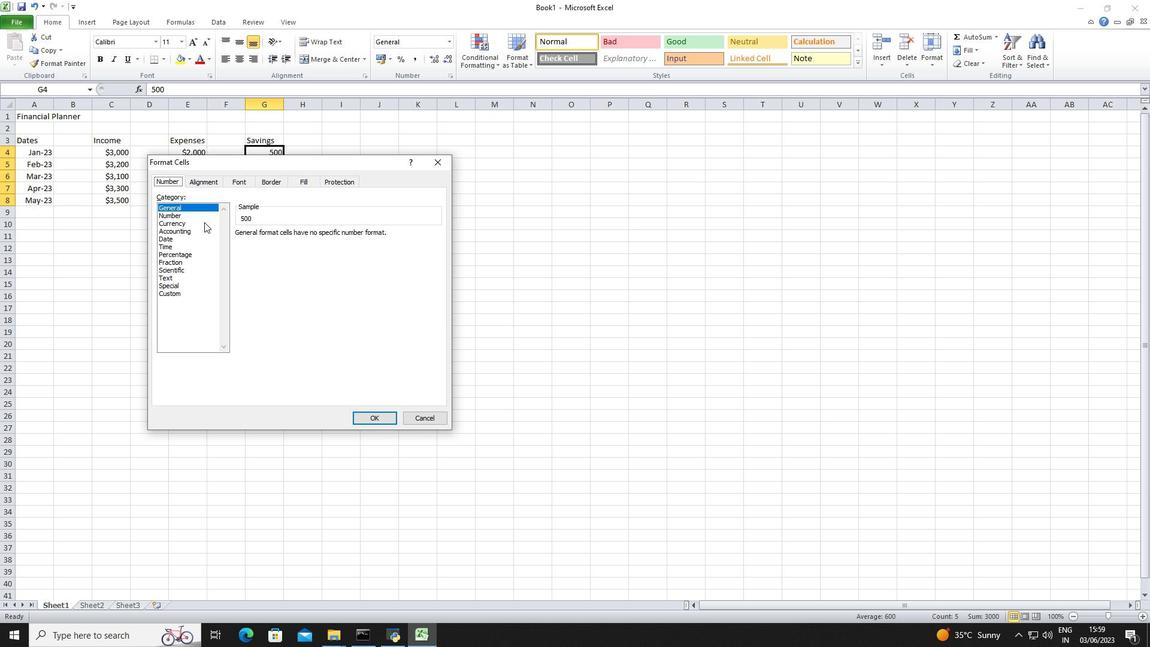 
Action: Mouse pressed left at (194, 222)
Screenshot: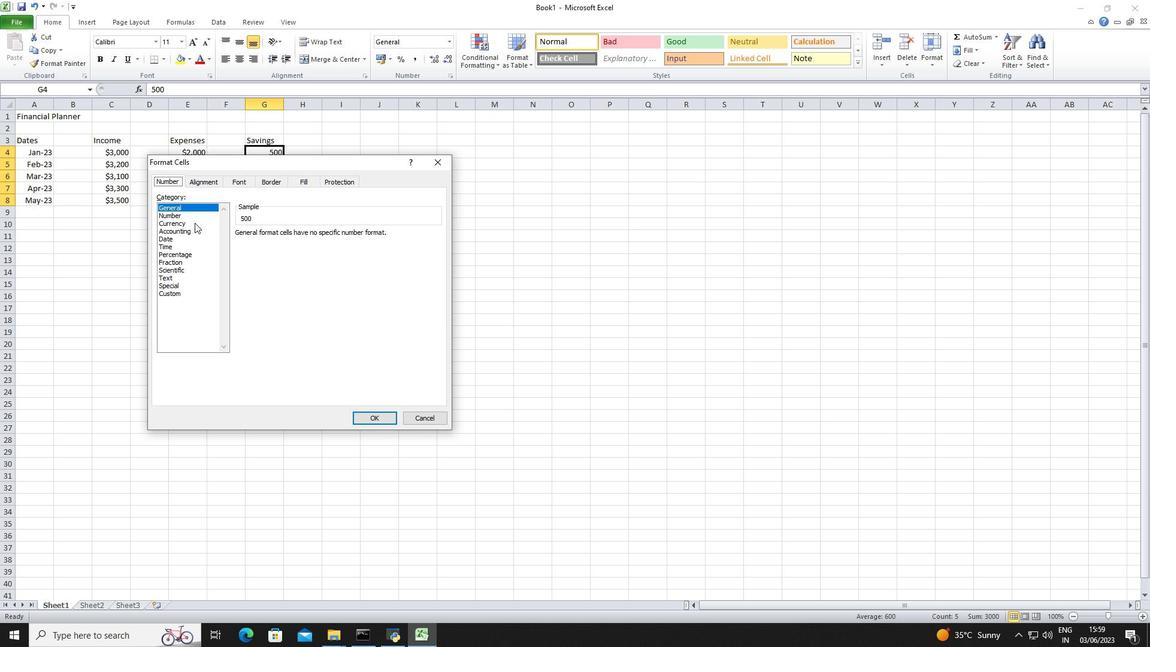 
Action: Mouse moved to (314, 234)
Screenshot: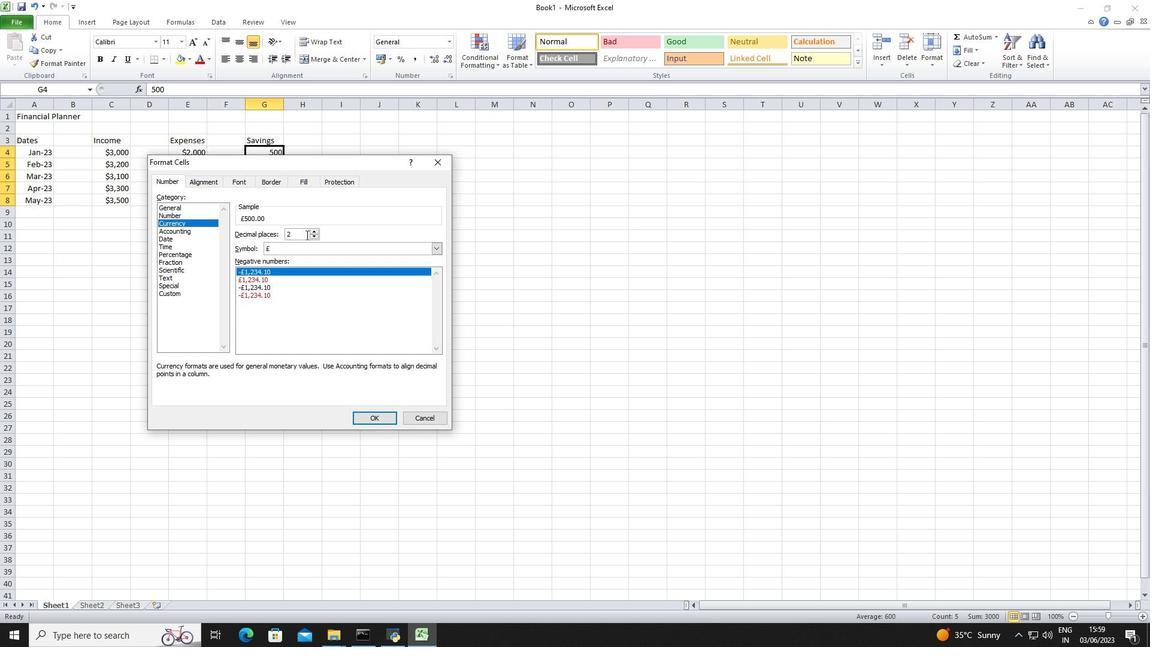 
Action: Mouse pressed left at (314, 234)
Screenshot: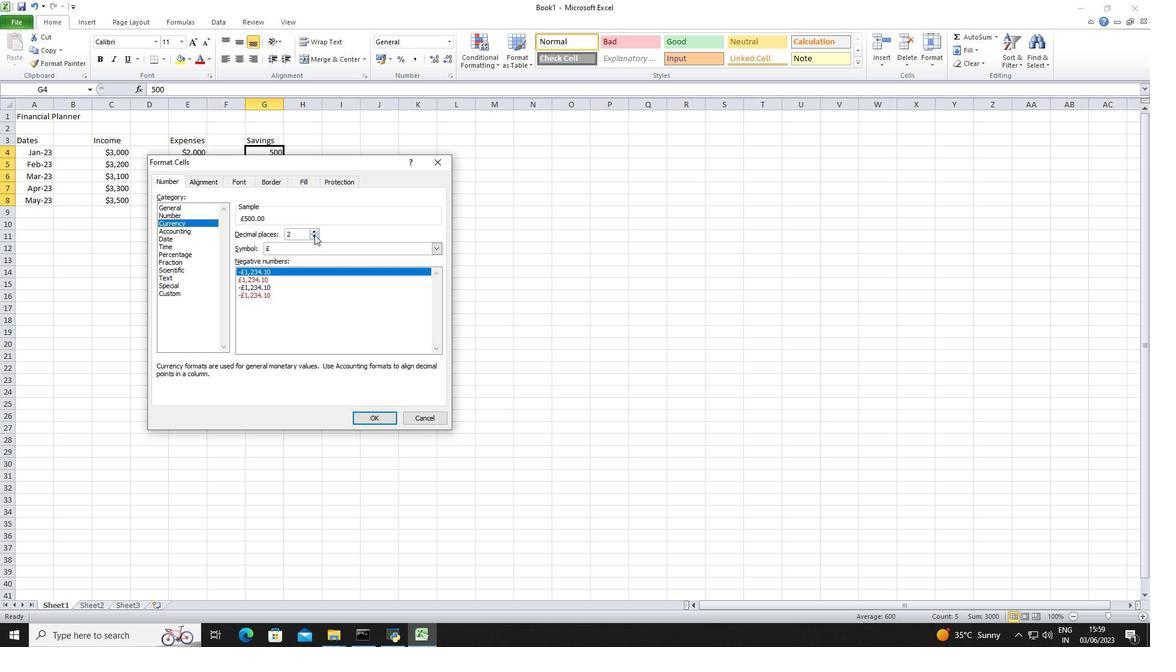 
Action: Mouse pressed left at (314, 234)
Screenshot: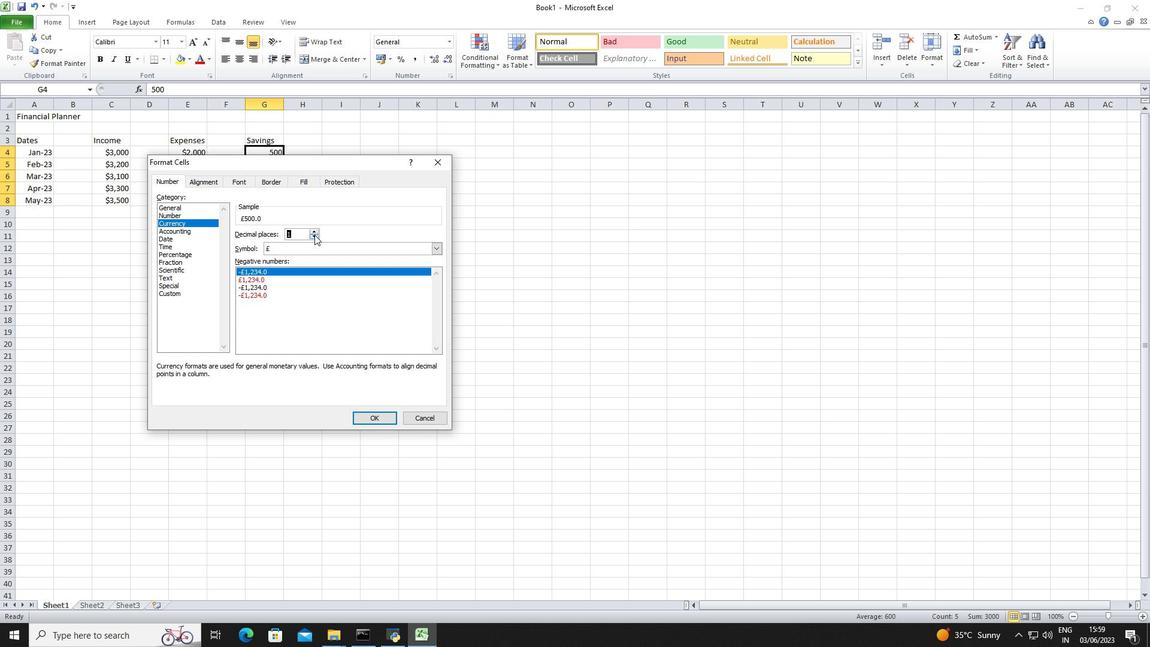 
Action: Mouse moved to (315, 245)
Screenshot: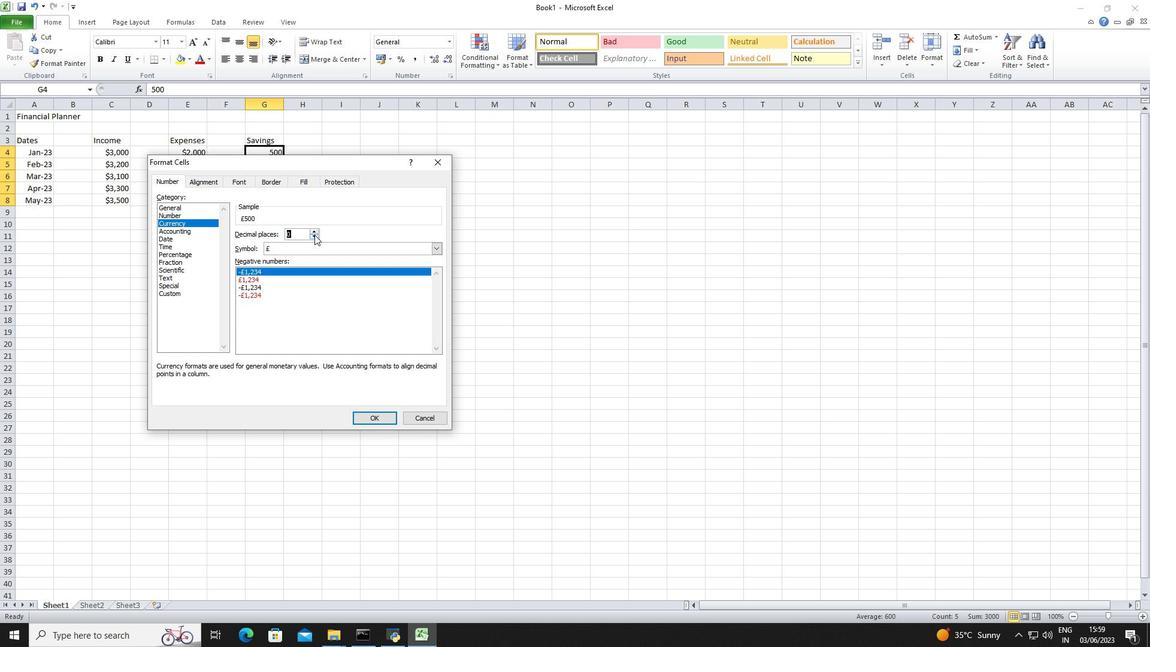 
Action: Mouse pressed left at (315, 245)
Screenshot: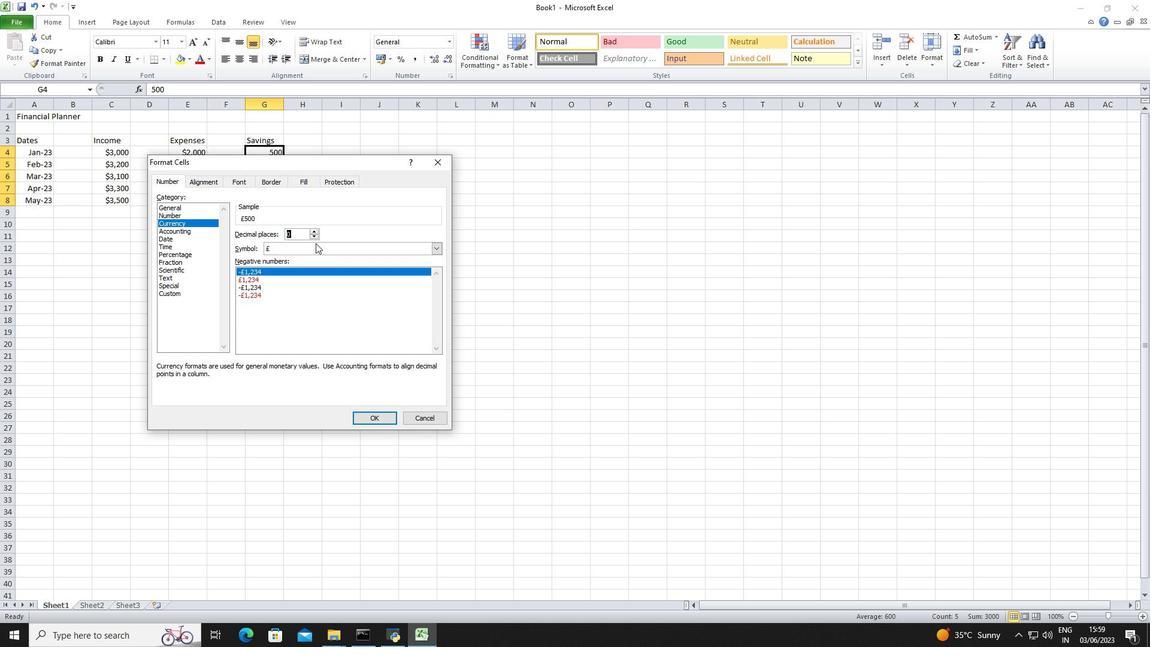 
Action: Mouse moved to (315, 284)
Screenshot: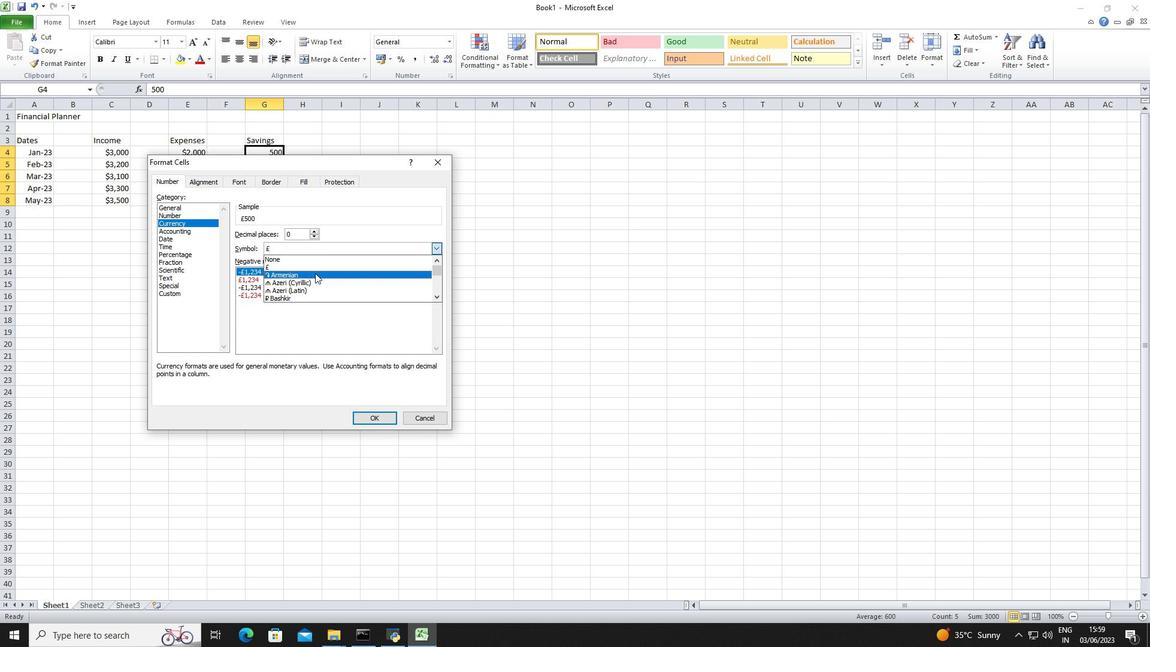 
Action: Mouse scrolled (315, 284) with delta (0, 0)
Screenshot: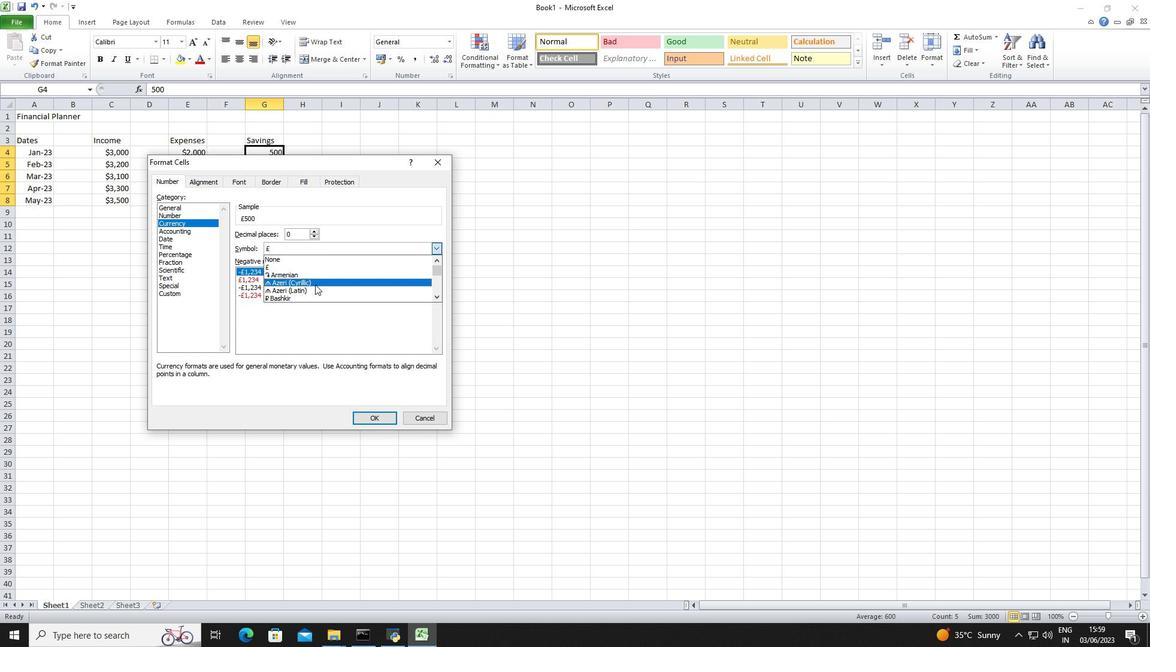 
Action: Mouse scrolled (315, 284) with delta (0, 0)
Screenshot: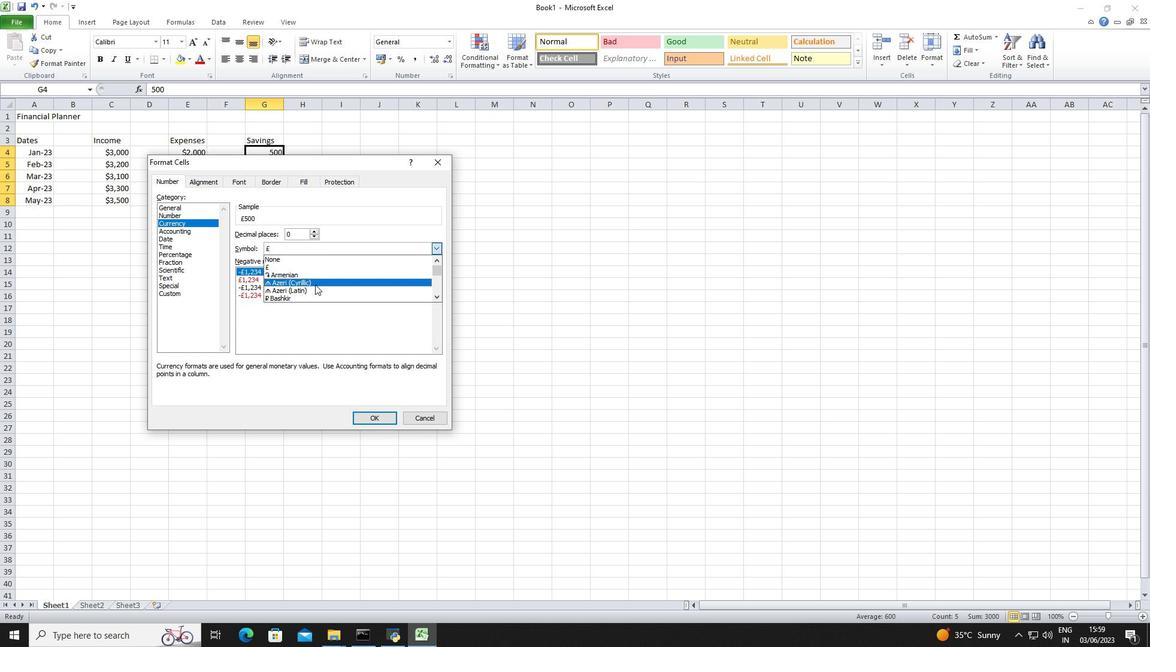 
Action: Mouse scrolled (315, 284) with delta (0, 0)
Screenshot: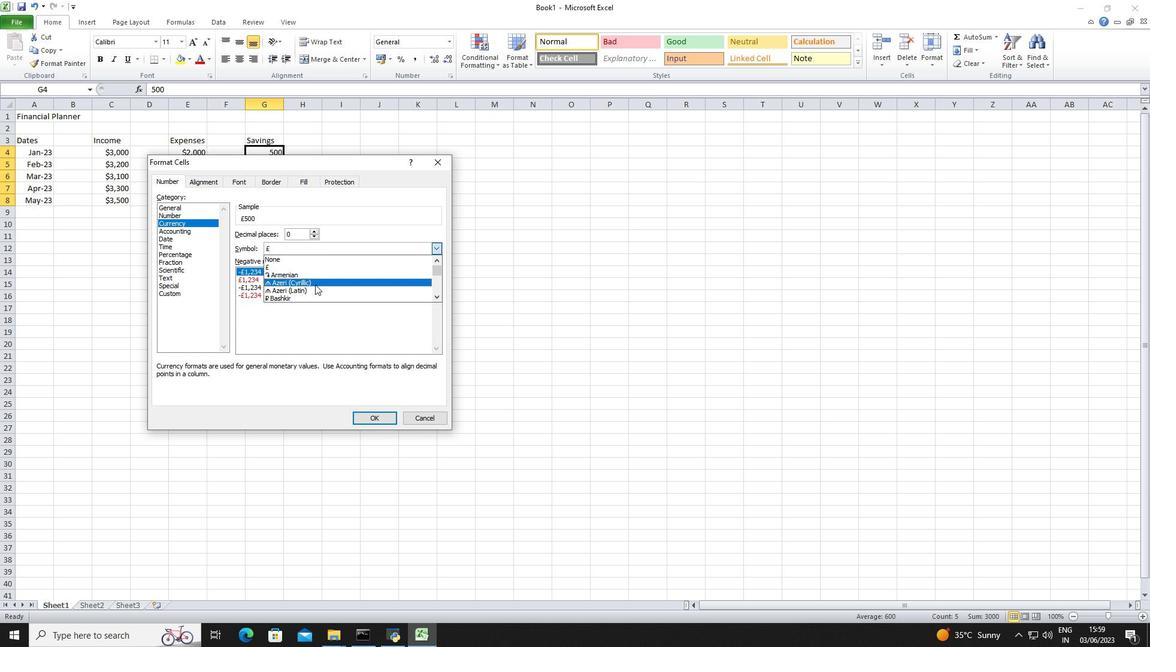 
Action: Mouse scrolled (315, 284) with delta (0, 0)
Screenshot: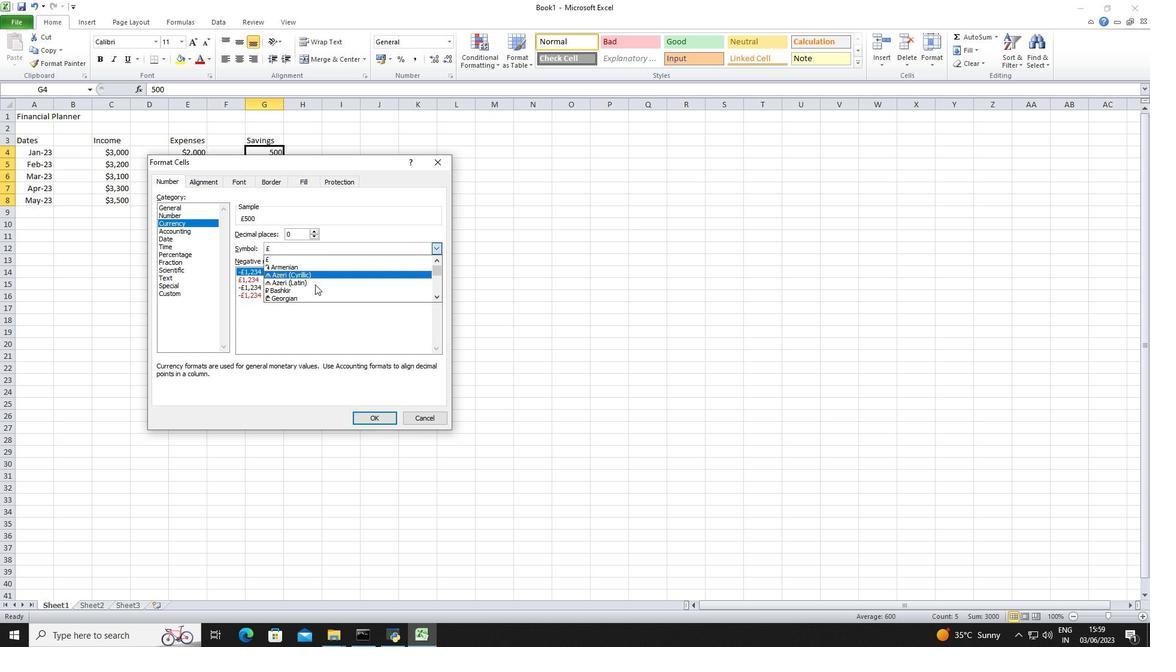 
Action: Mouse scrolled (315, 284) with delta (0, 0)
Screenshot: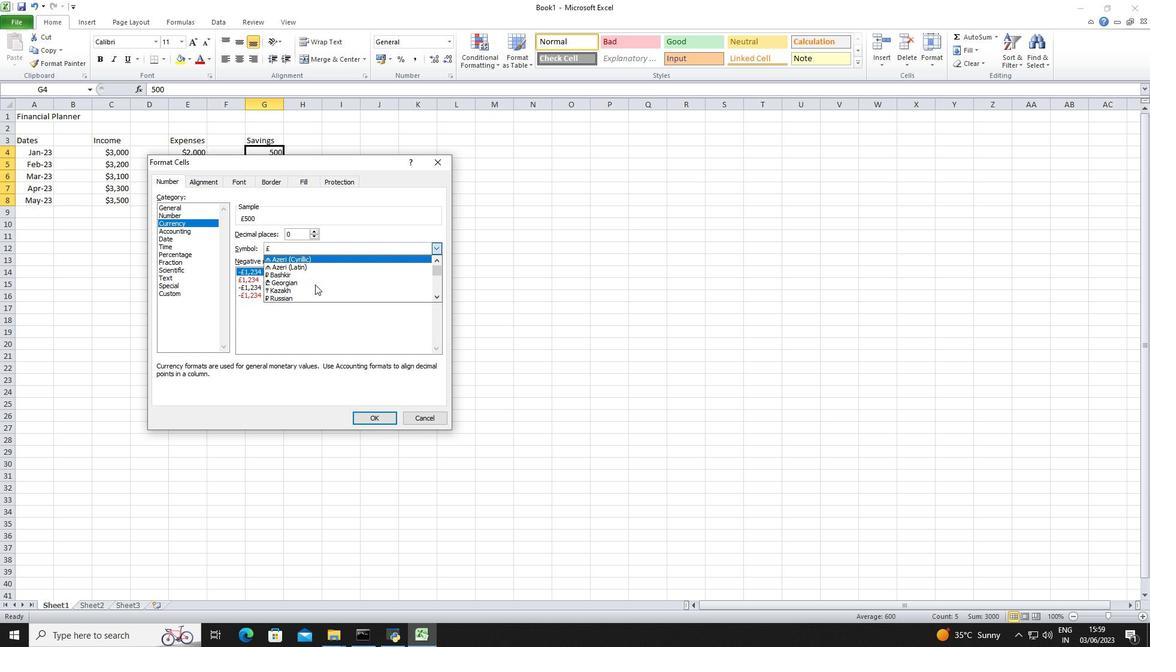 
Action: Mouse scrolled (315, 284) with delta (0, 0)
Screenshot: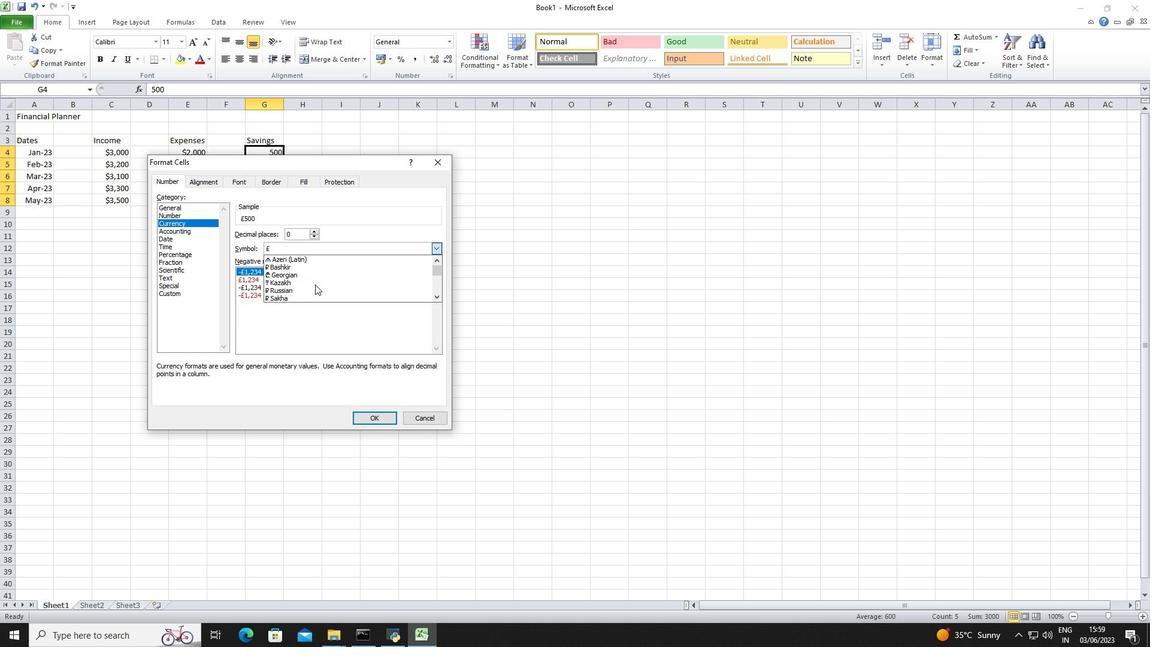 
Action: Mouse scrolled (315, 284) with delta (0, 0)
Screenshot: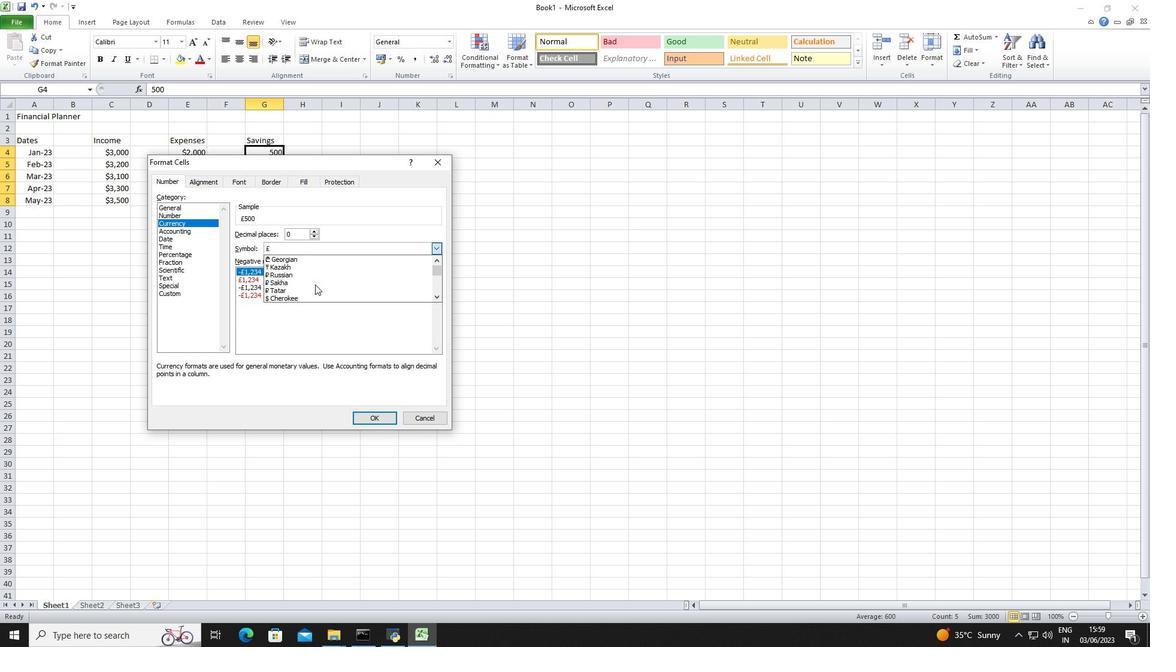 
Action: Mouse scrolled (315, 284) with delta (0, 0)
Screenshot: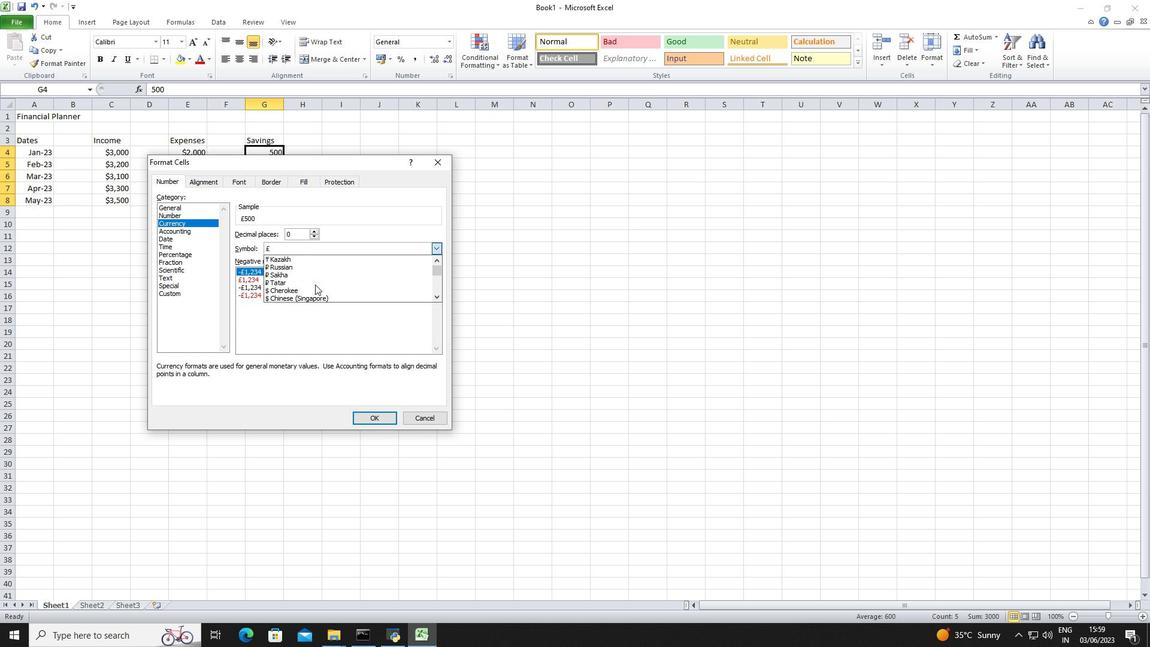 
Action: Mouse scrolled (315, 284) with delta (0, 0)
Screenshot: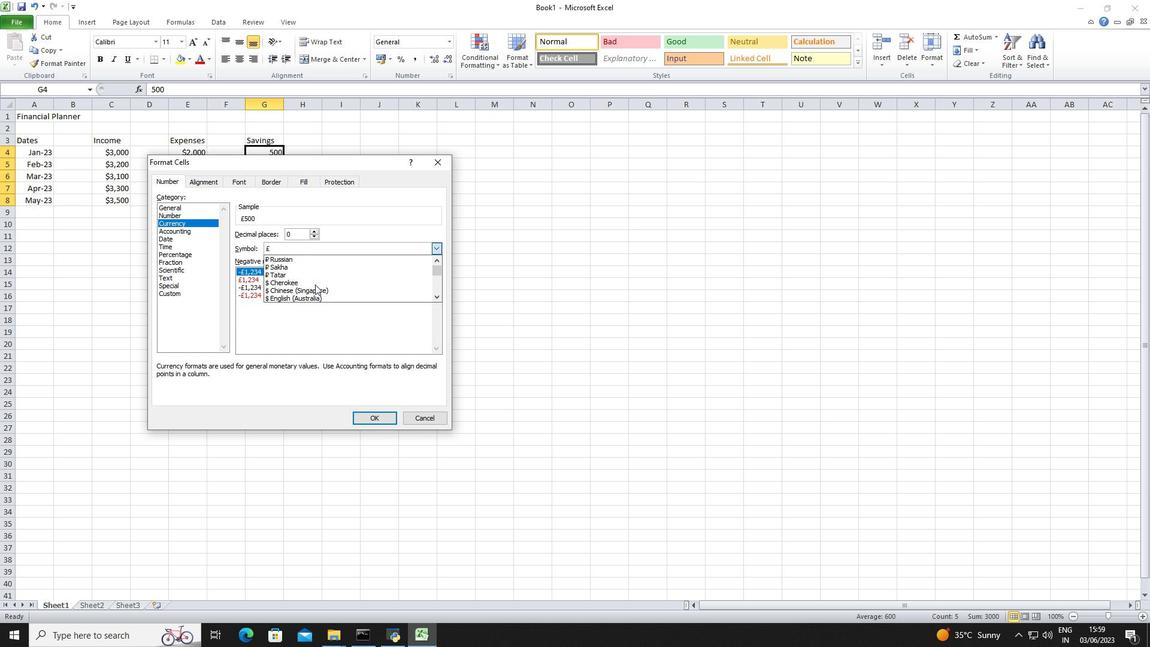 
Action: Mouse moved to (317, 281)
Screenshot: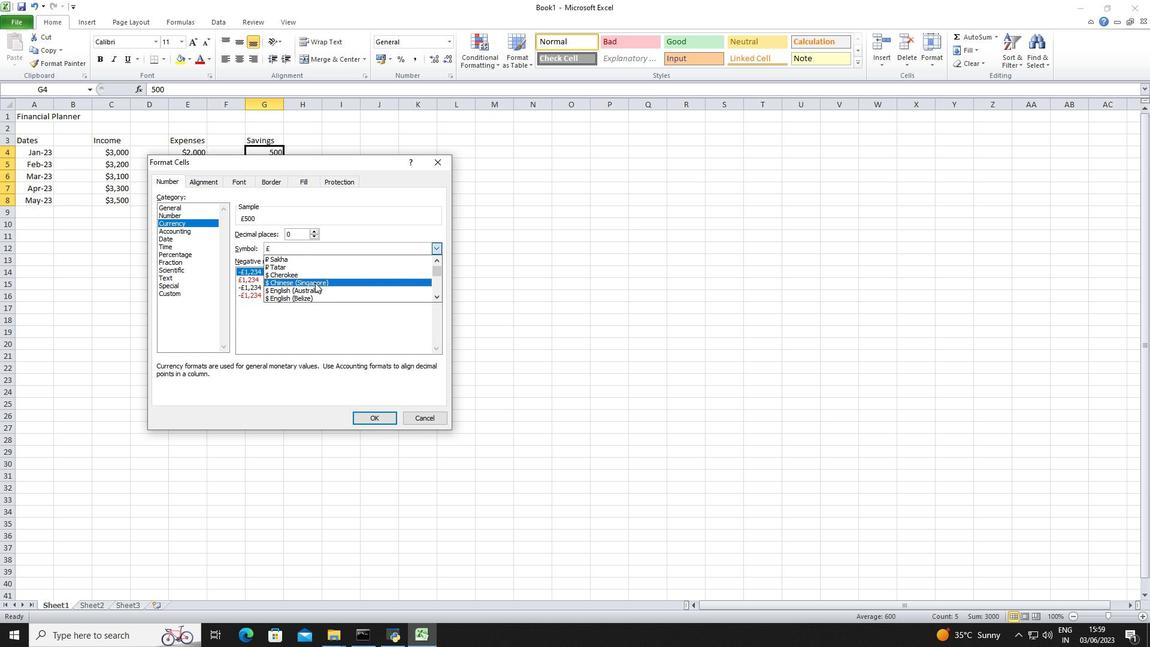 
Action: Mouse pressed left at (317, 281)
Screenshot: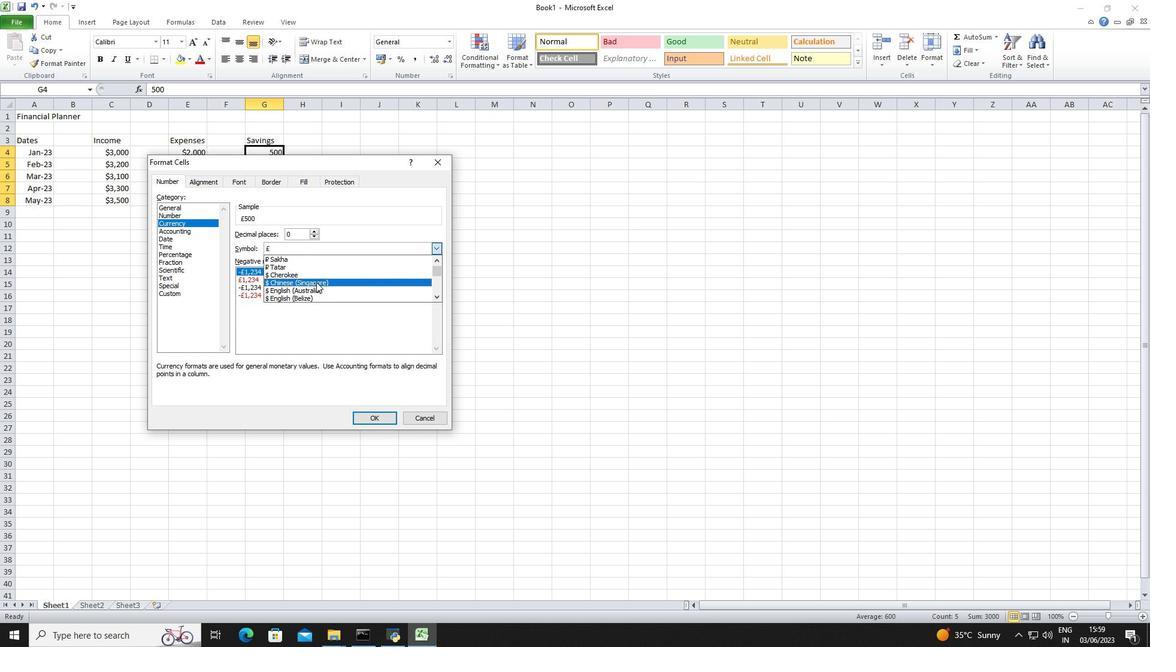 
Action: Mouse moved to (328, 245)
Screenshot: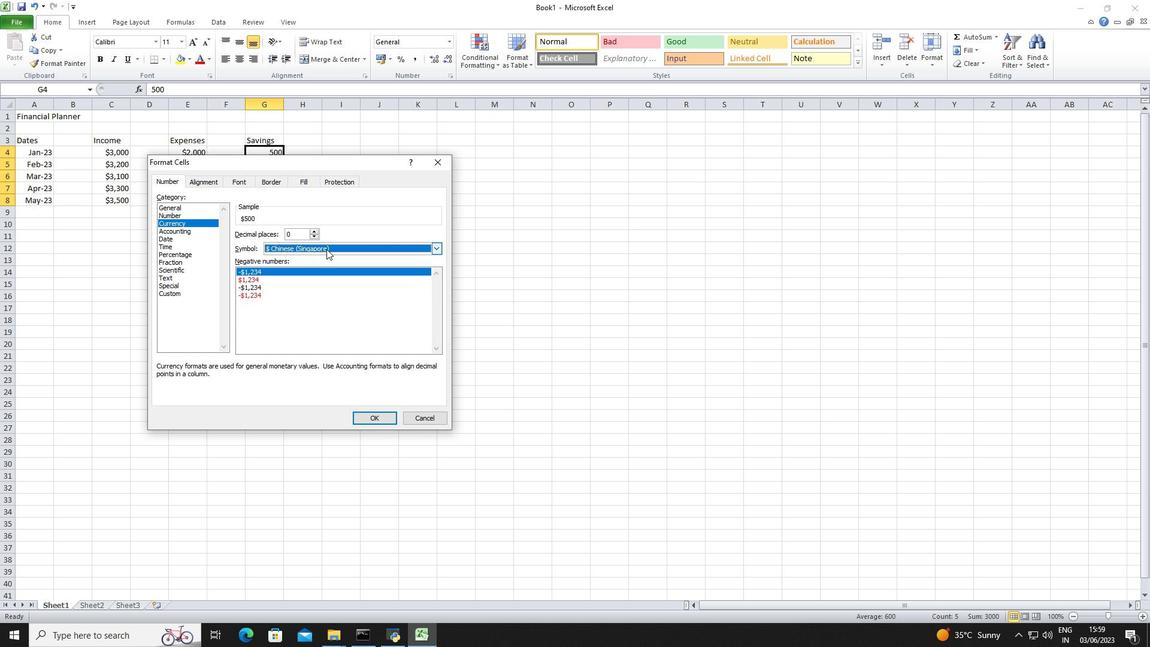 
Action: Mouse pressed left at (328, 245)
Screenshot: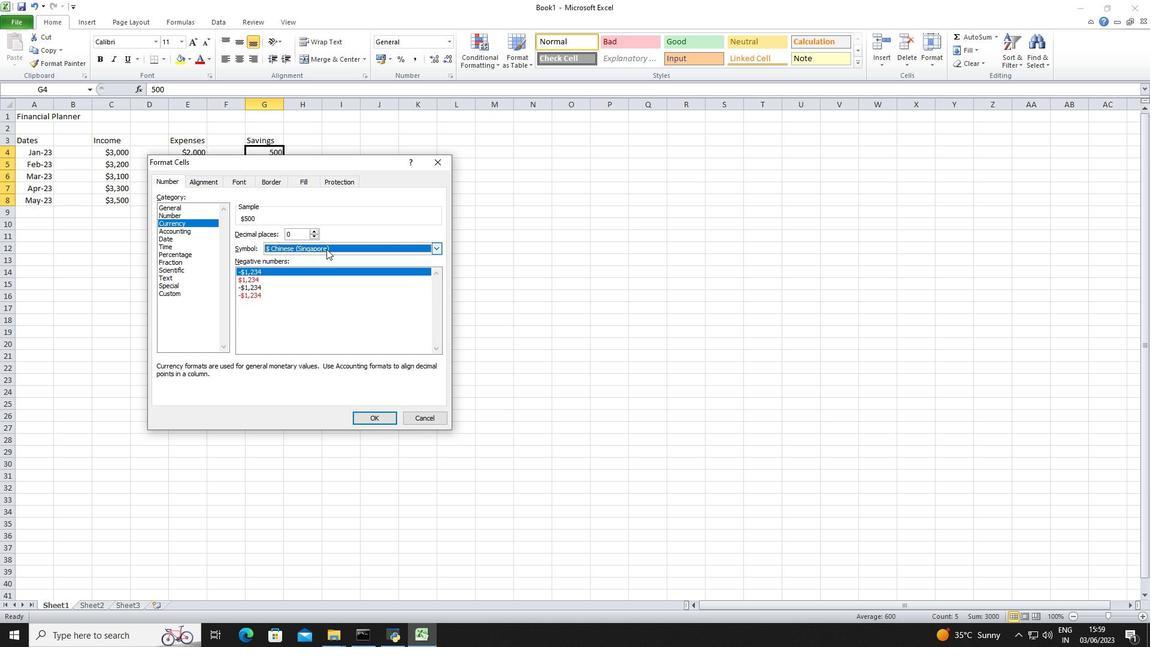 
Action: Mouse moved to (315, 289)
Screenshot: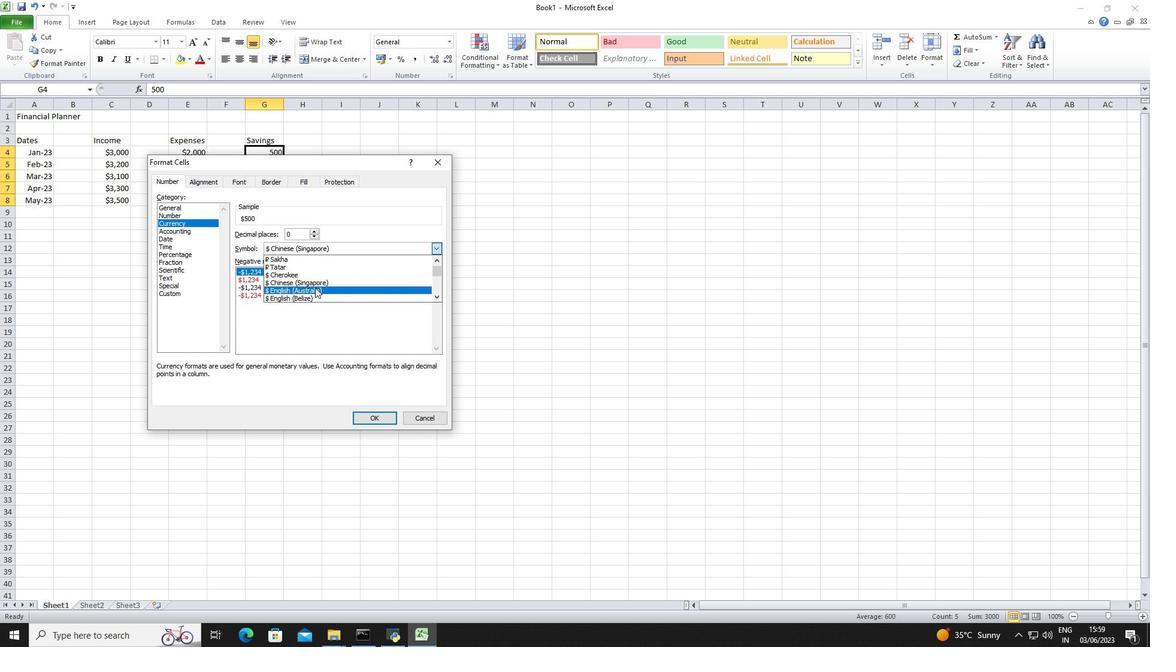 
Action: Mouse pressed left at (315, 289)
Screenshot: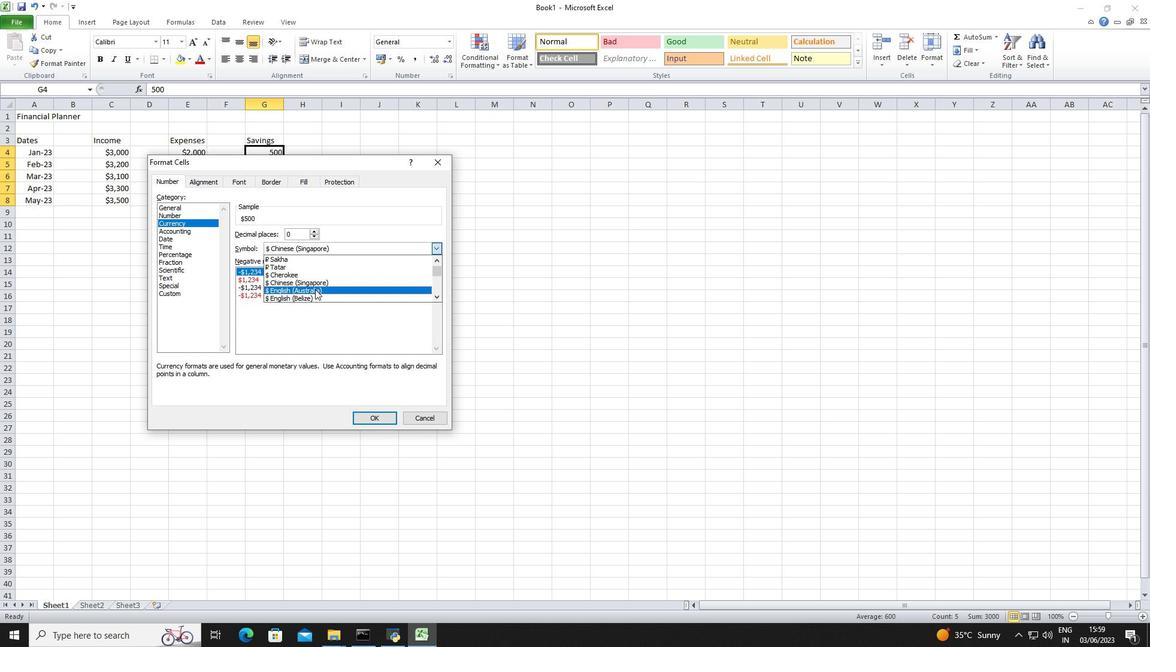 
Action: Mouse moved to (376, 415)
Screenshot: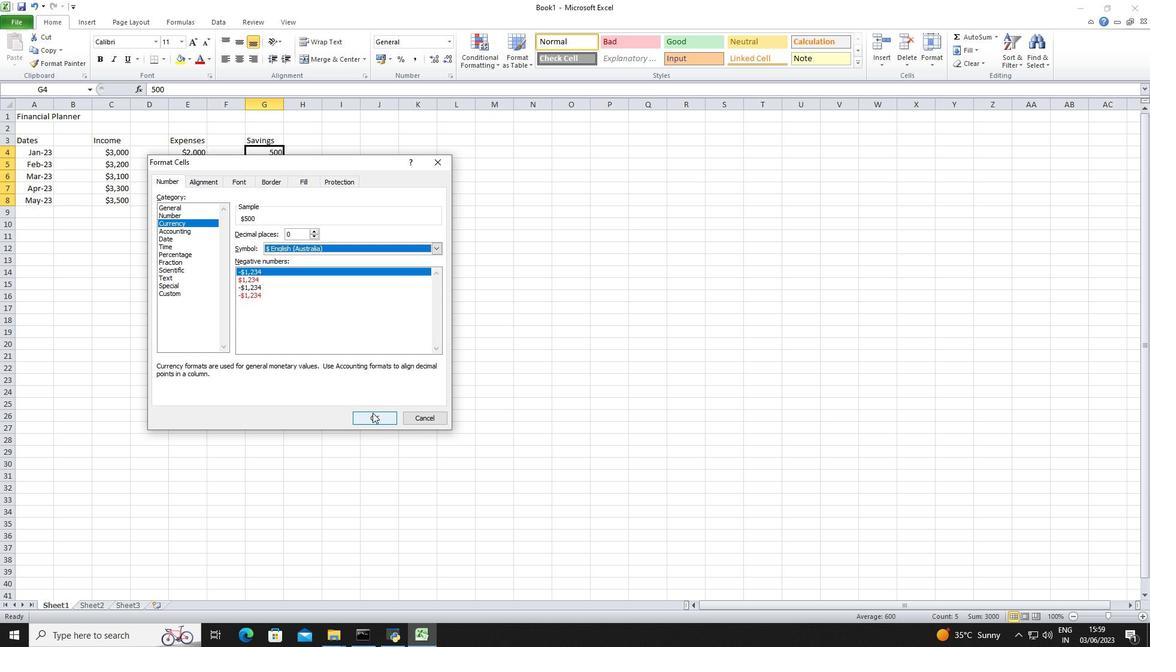 
Action: Mouse pressed left at (376, 415)
Screenshot: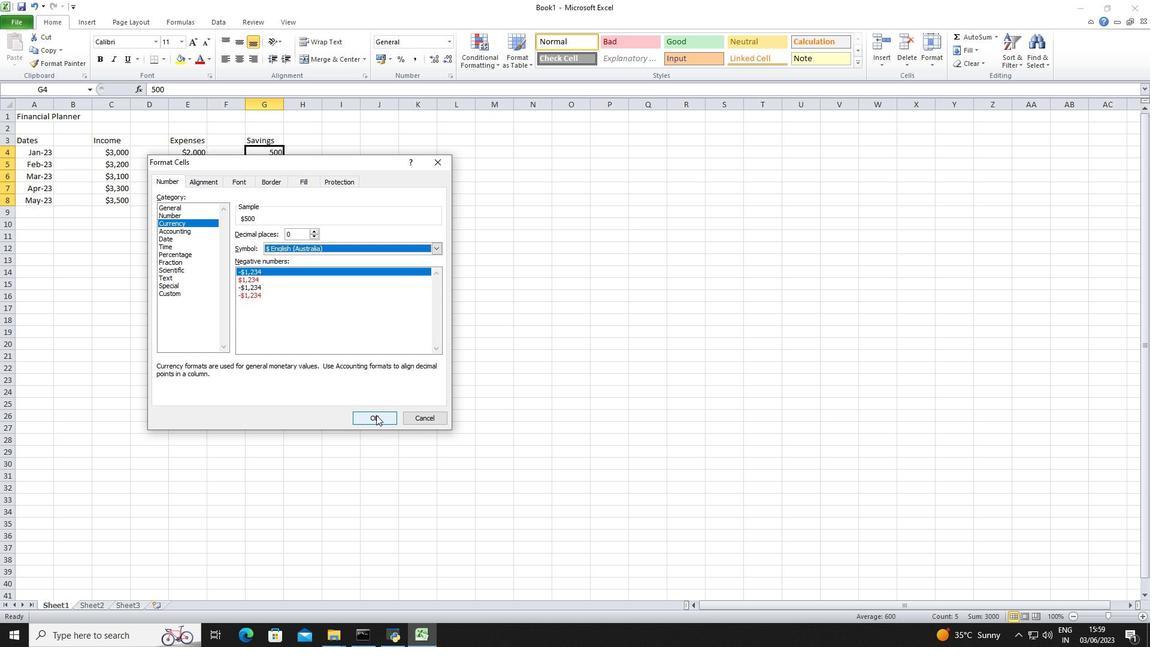 
Action: Mouse moved to (348, 143)
Screenshot: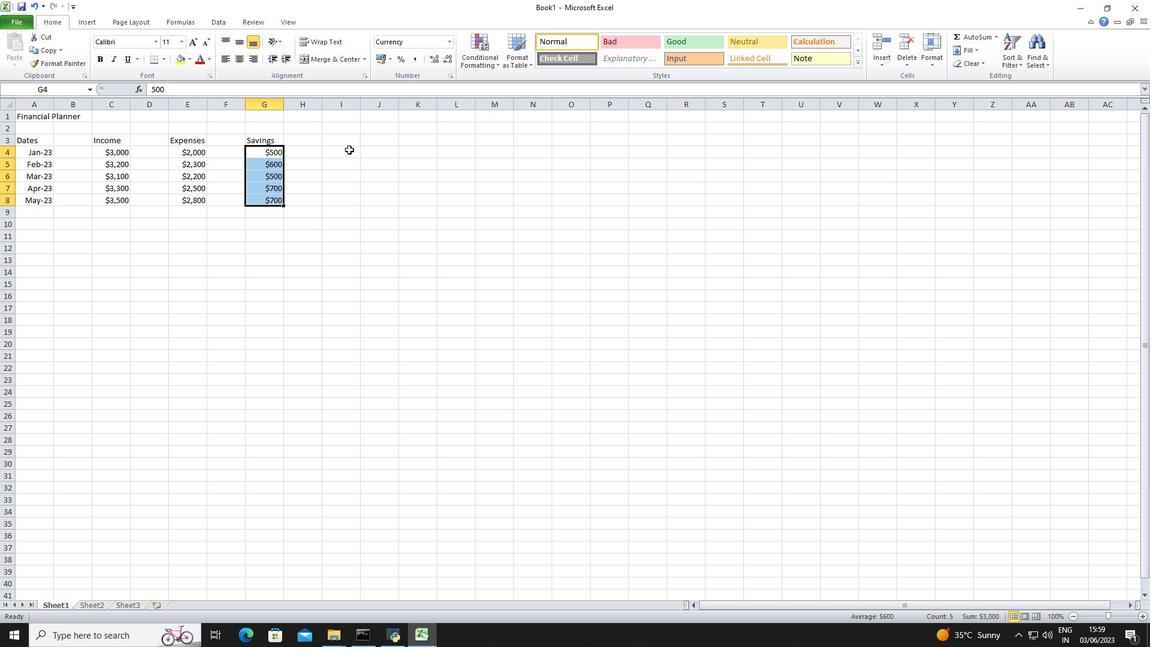 
Action: Mouse pressed left at (348, 143)
Screenshot: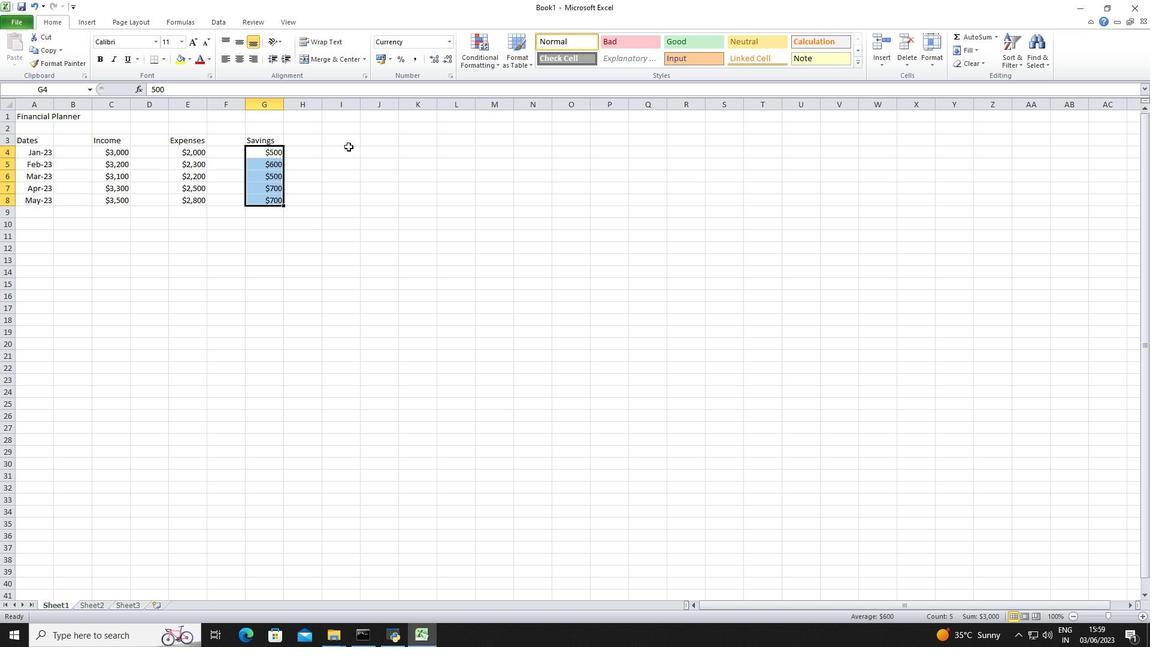 
Action: Key pressed <Key.shift>Net<Key.space><Key.shift>Savings<Key.down>1000<Key.down>1200<Key.down>900<Key.down>800<Key.down>700<Key.down>
Screenshot: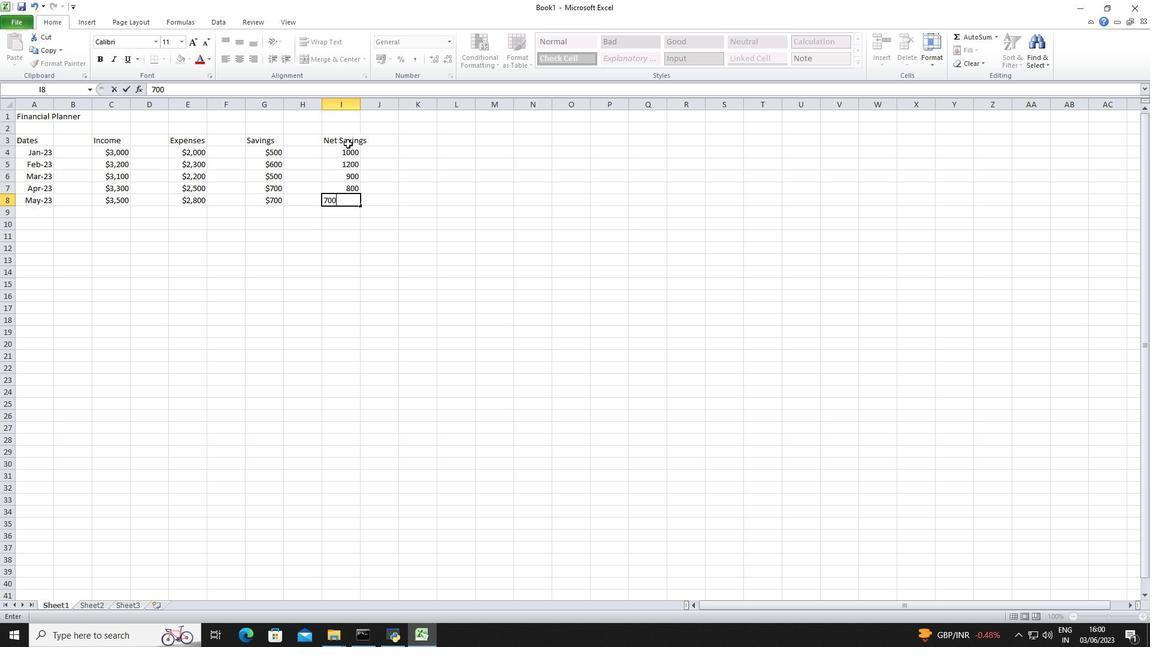 
Action: Mouse moved to (333, 154)
Screenshot: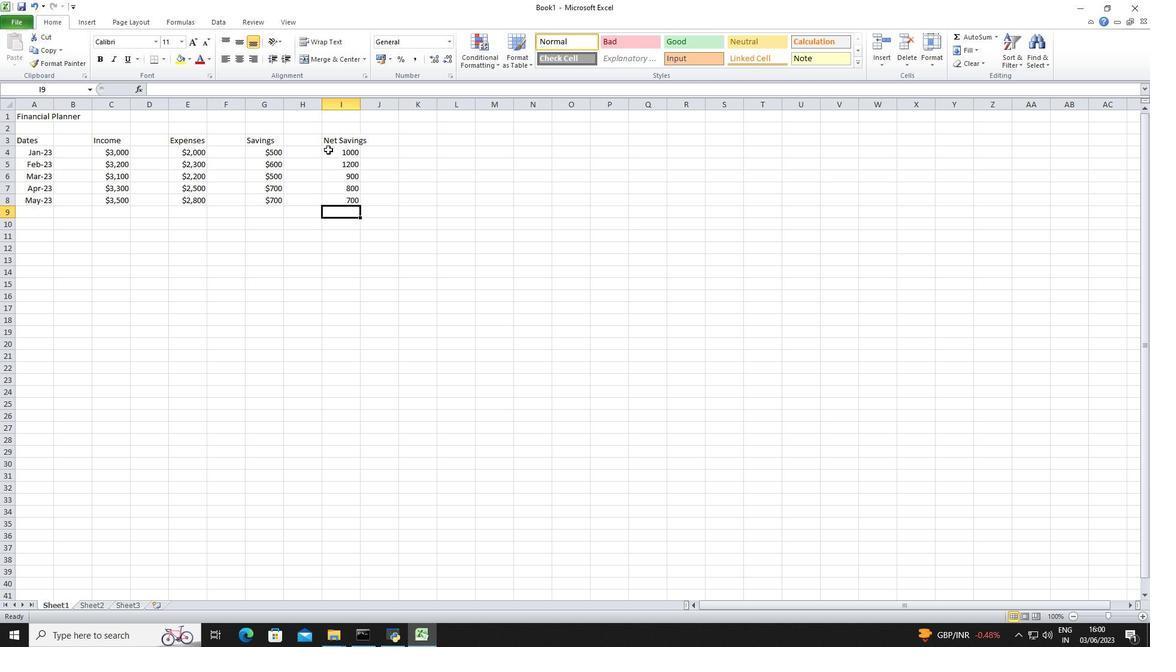 
Action: Mouse pressed left at (333, 154)
Screenshot: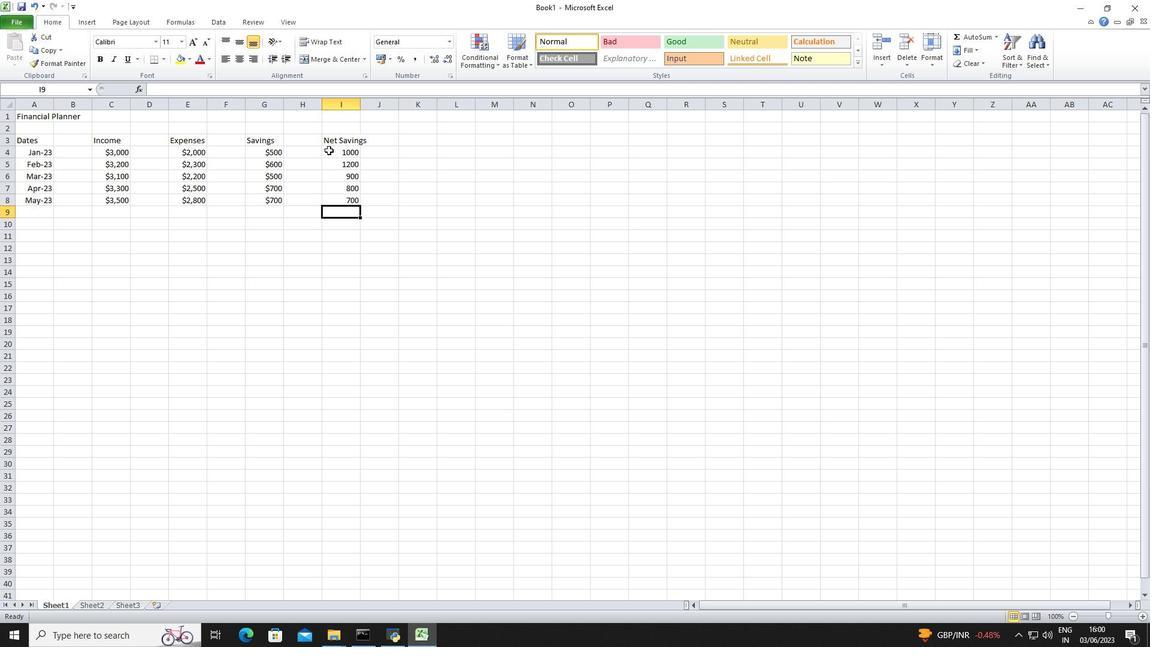 
Action: Mouse moved to (451, 40)
Screenshot: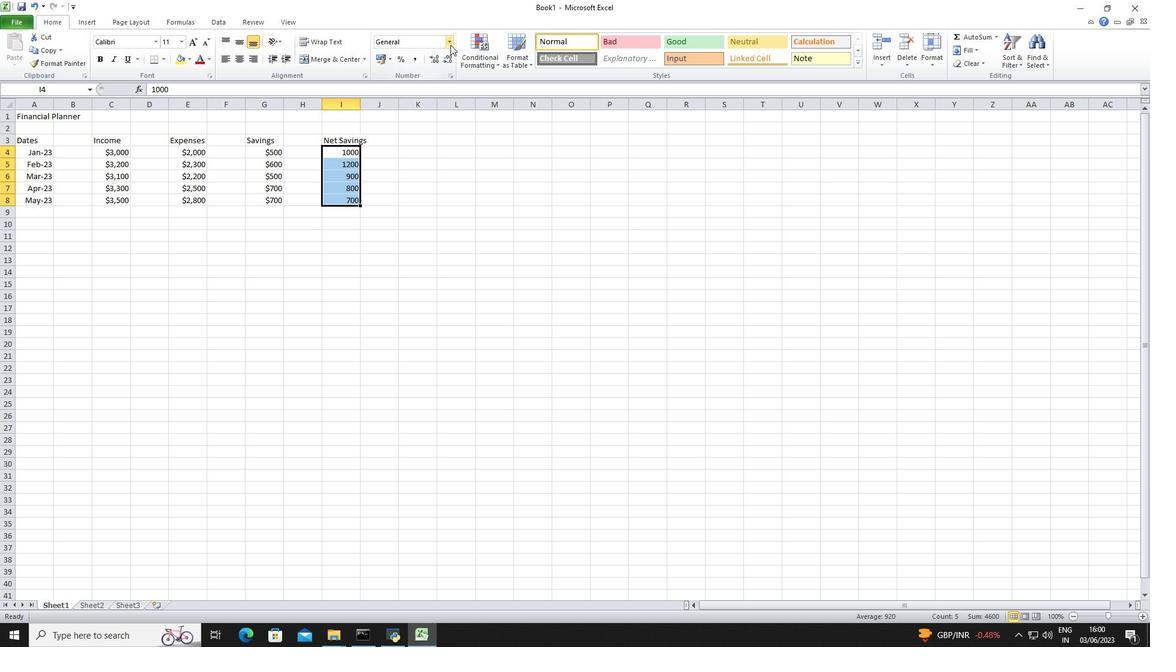 
Action: Mouse pressed left at (451, 40)
Screenshot: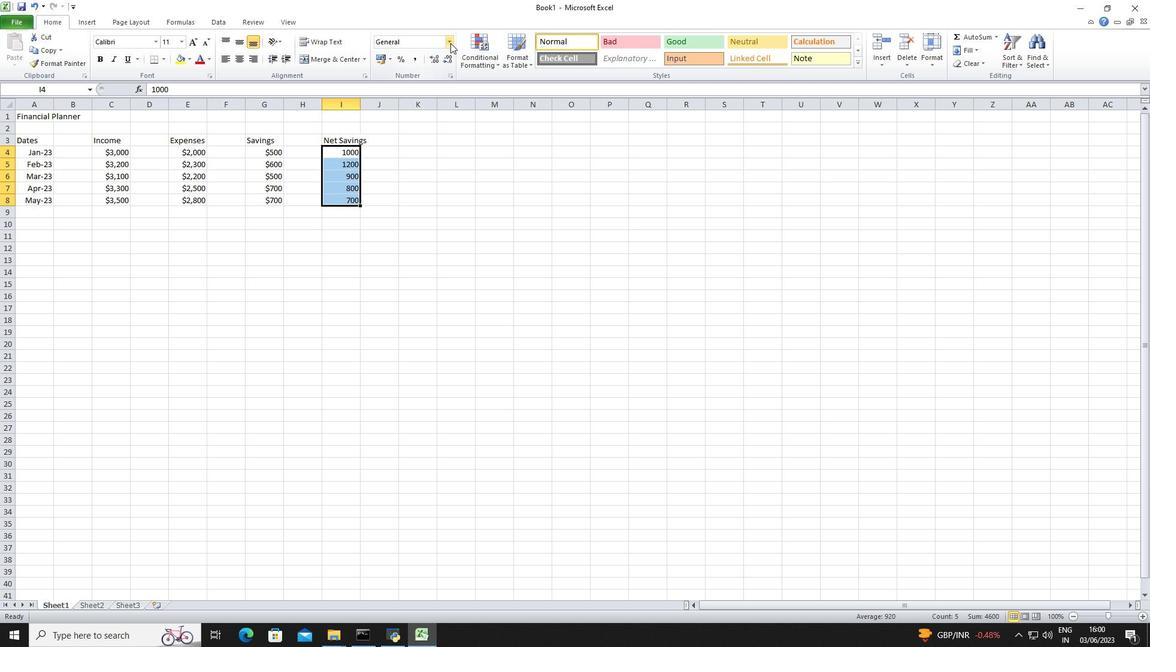 
Action: Mouse moved to (462, 352)
Screenshot: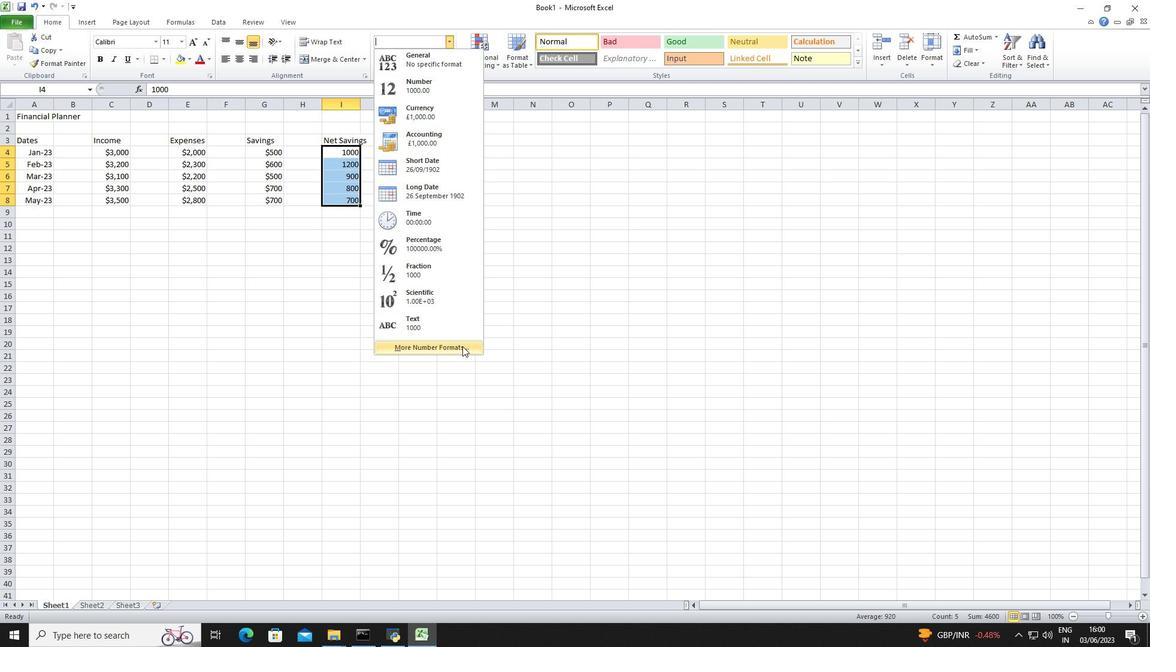 
Action: Mouse pressed left at (462, 352)
Screenshot: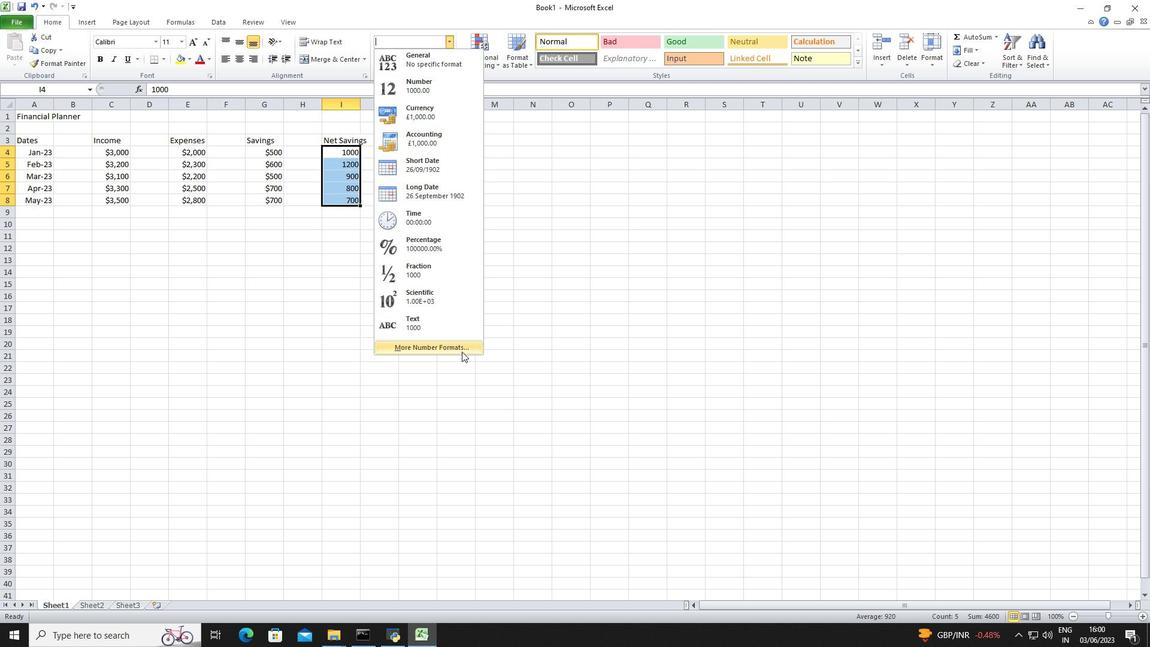 
Action: Mouse moved to (181, 221)
Screenshot: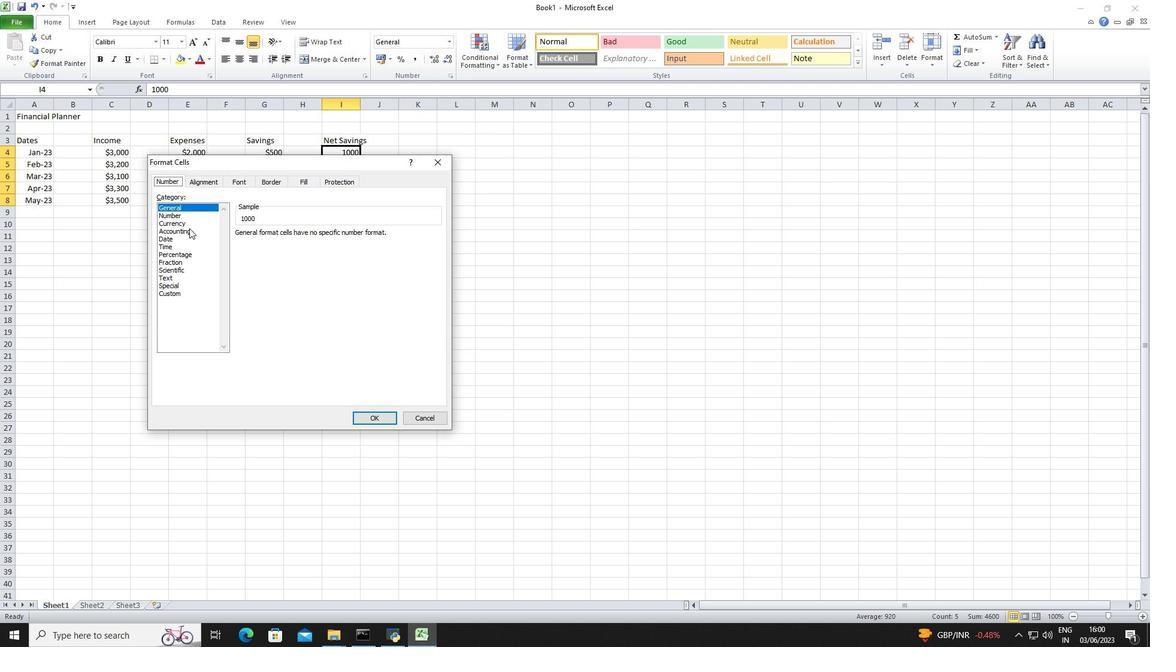 
Action: Mouse pressed left at (181, 221)
Screenshot: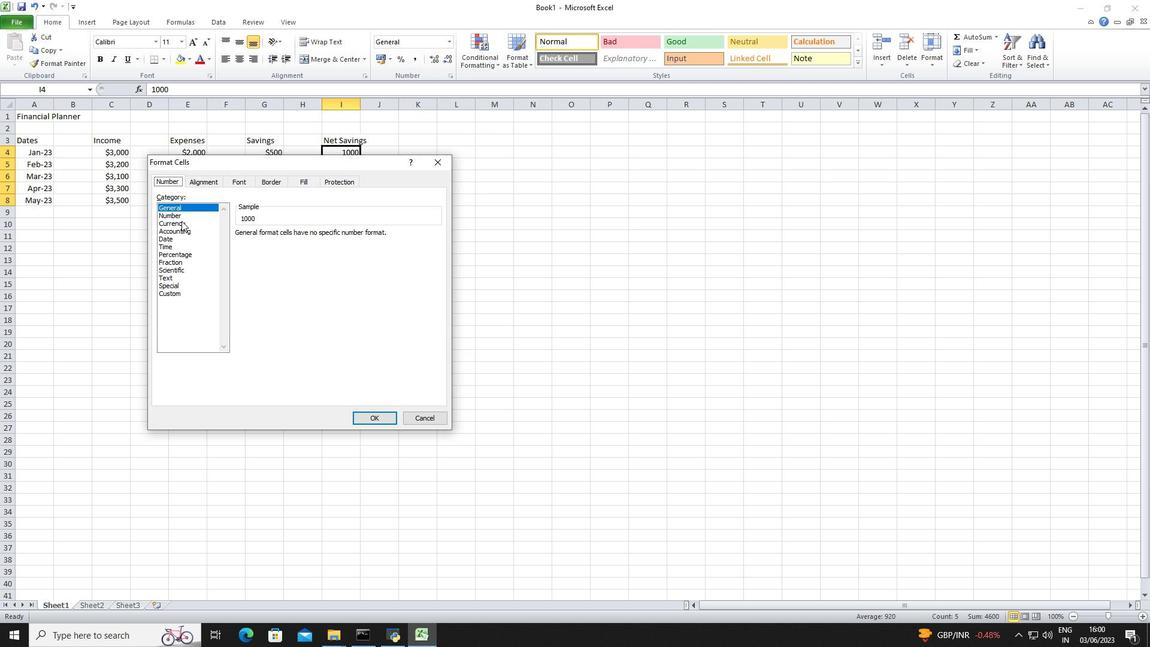 
Action: Mouse moved to (315, 236)
Screenshot: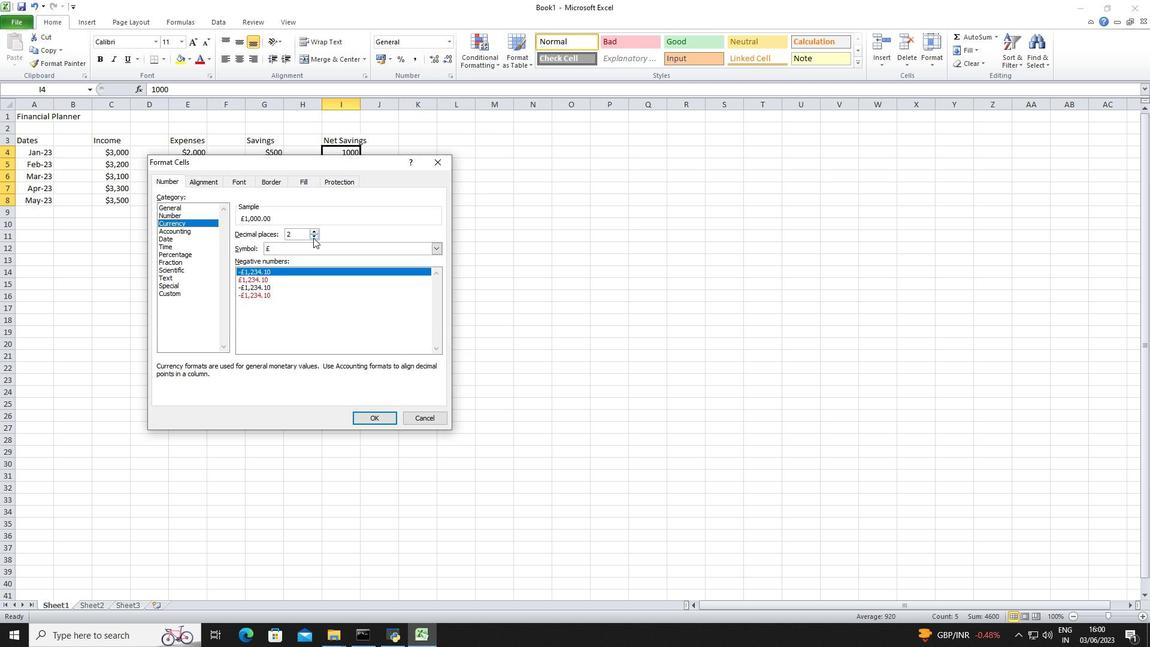 
Action: Mouse pressed left at (315, 236)
Screenshot: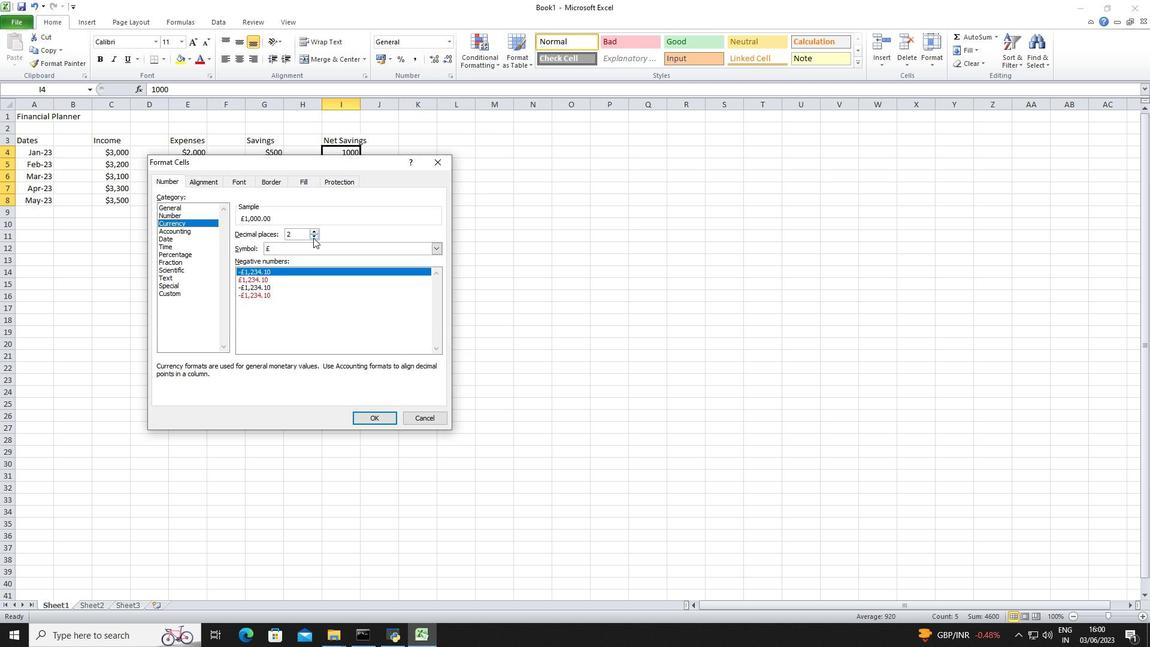 
Action: Mouse pressed left at (315, 236)
Screenshot: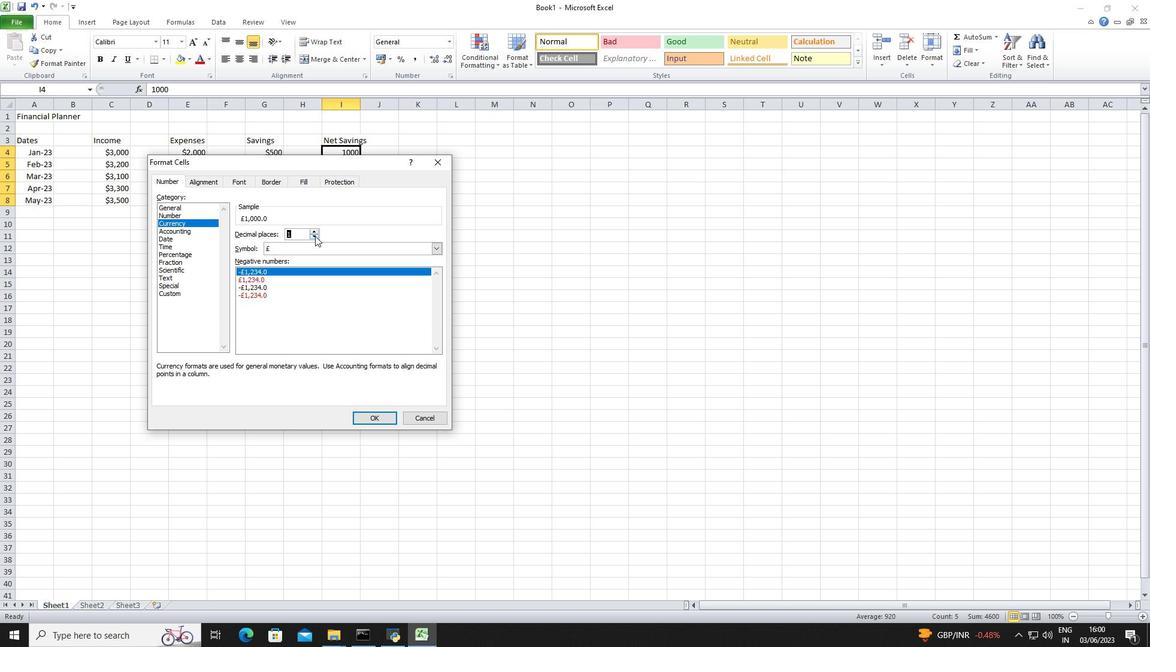
Action: Mouse moved to (314, 245)
Screenshot: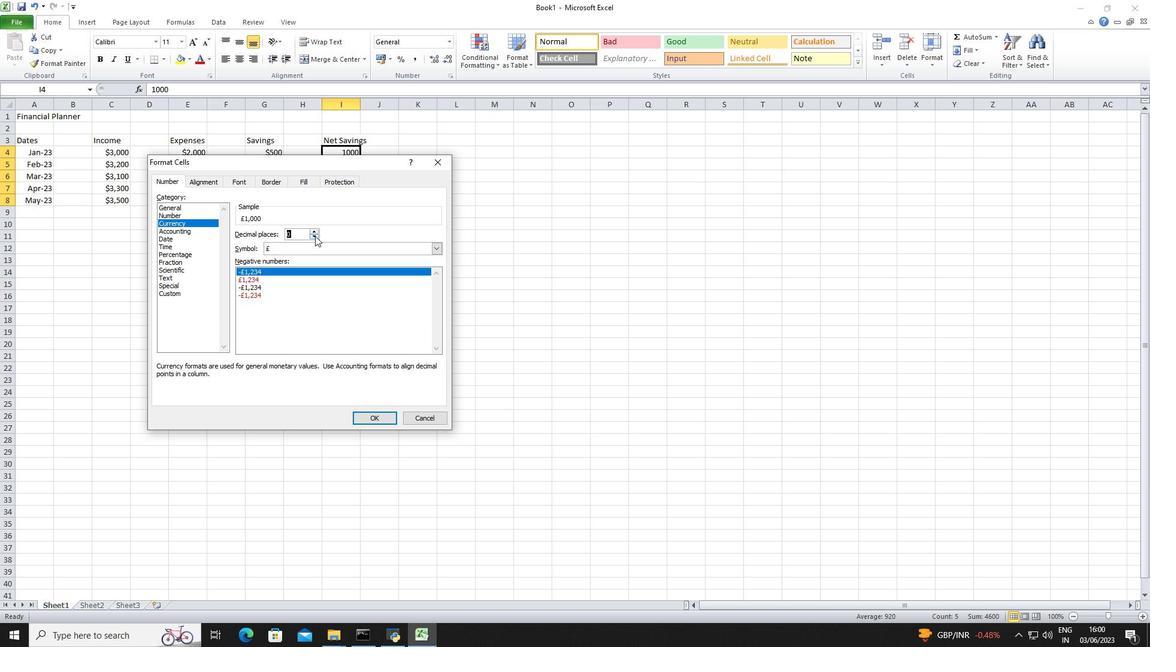 
Action: Mouse pressed left at (314, 245)
Screenshot: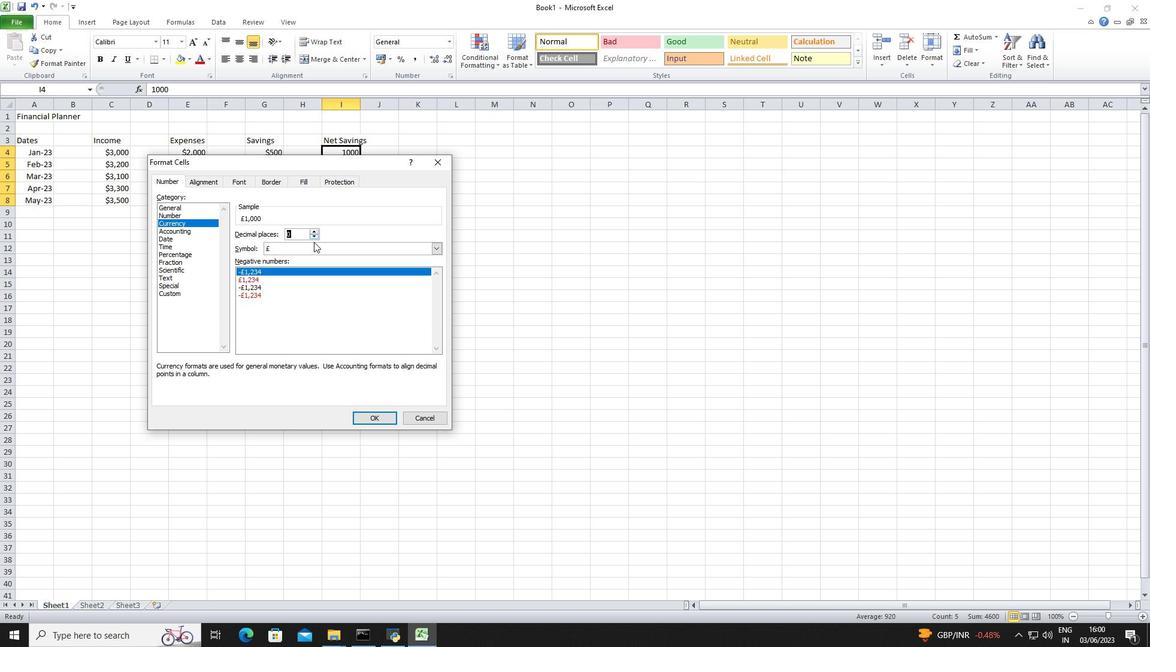 
Action: Mouse moved to (319, 272)
Screenshot: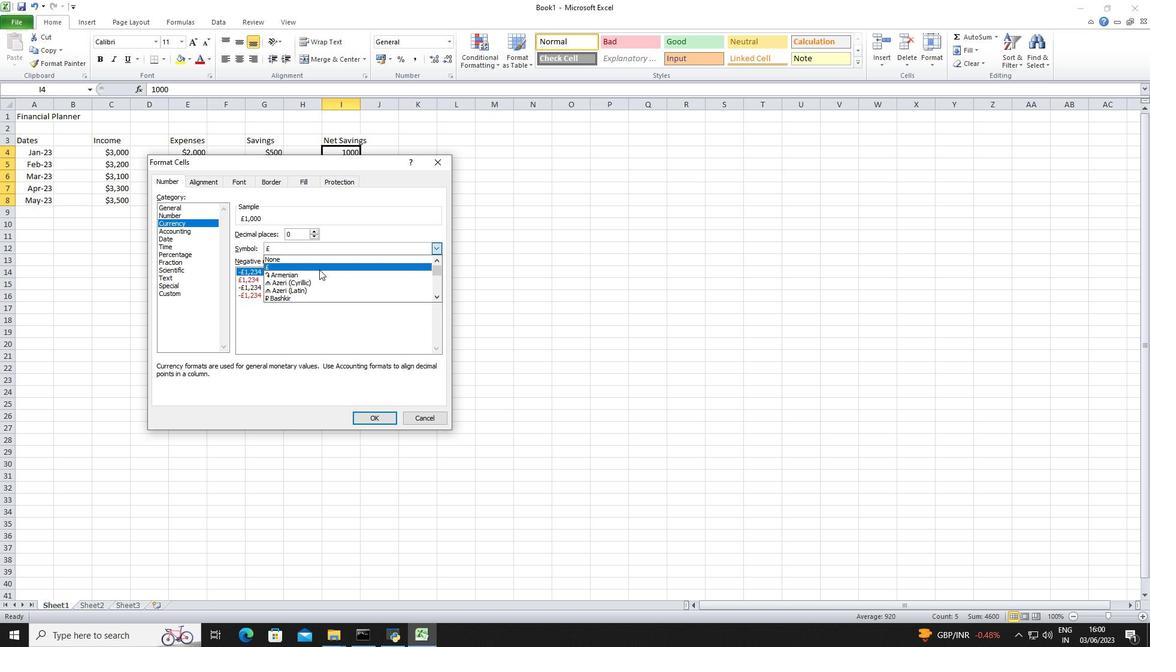 
Action: Mouse scrolled (319, 271) with delta (0, 0)
Screenshot: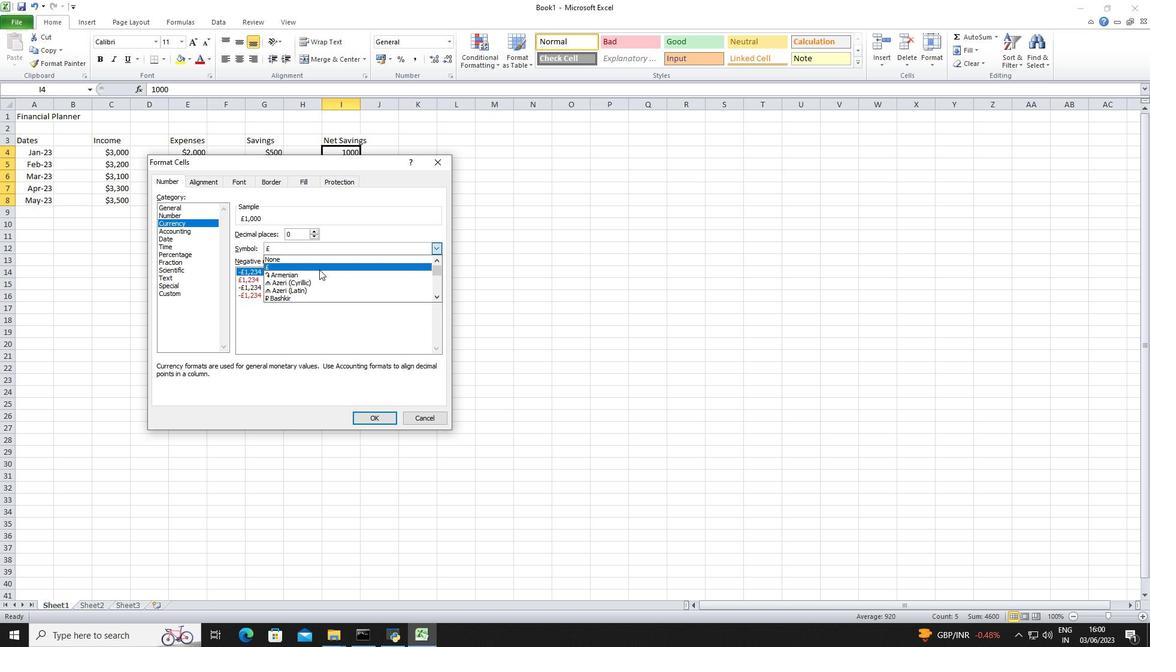 
Action: Mouse scrolled (319, 271) with delta (0, 0)
Screenshot: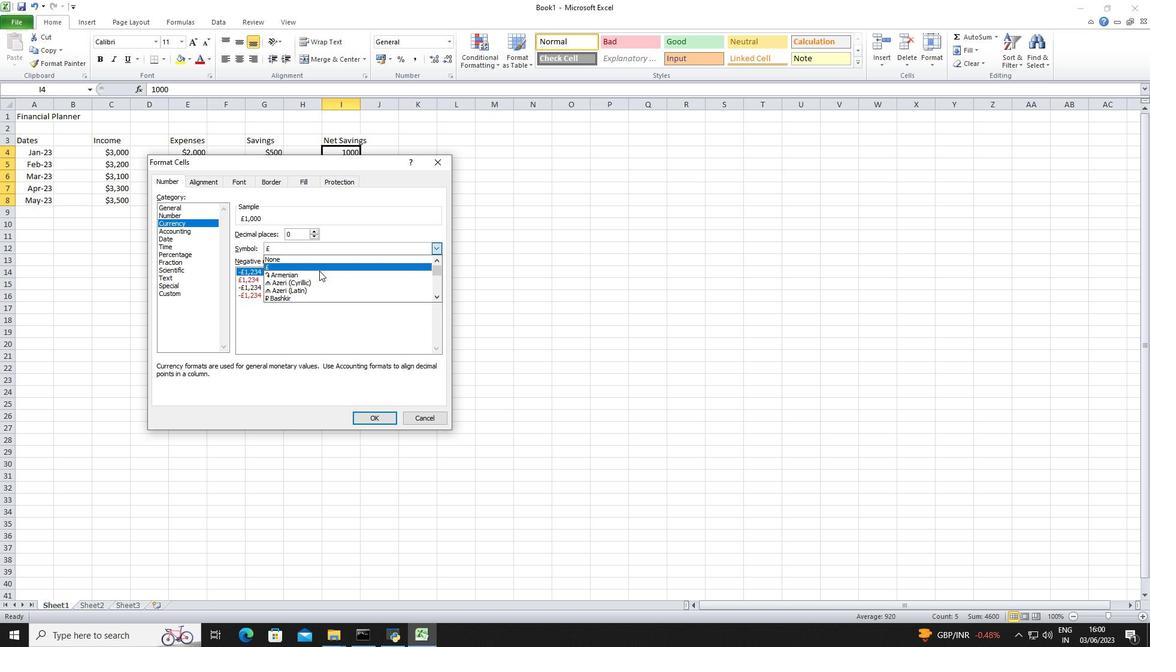 
Action: Mouse scrolled (319, 271) with delta (0, 0)
Screenshot: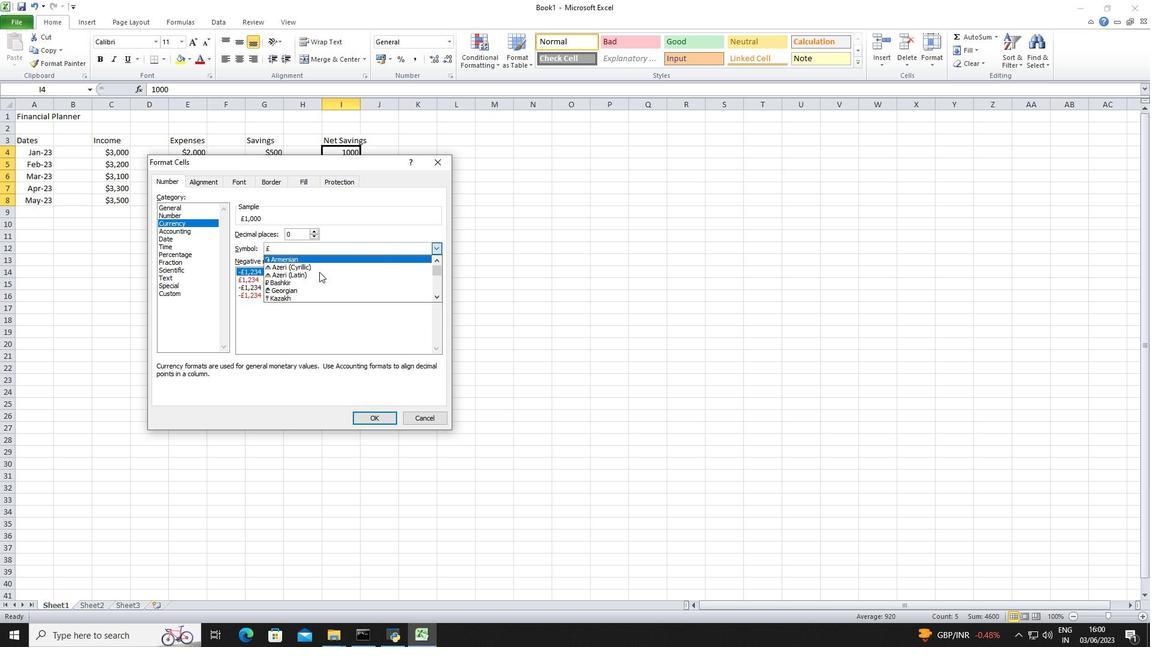 
Action: Mouse moved to (319, 273)
Screenshot: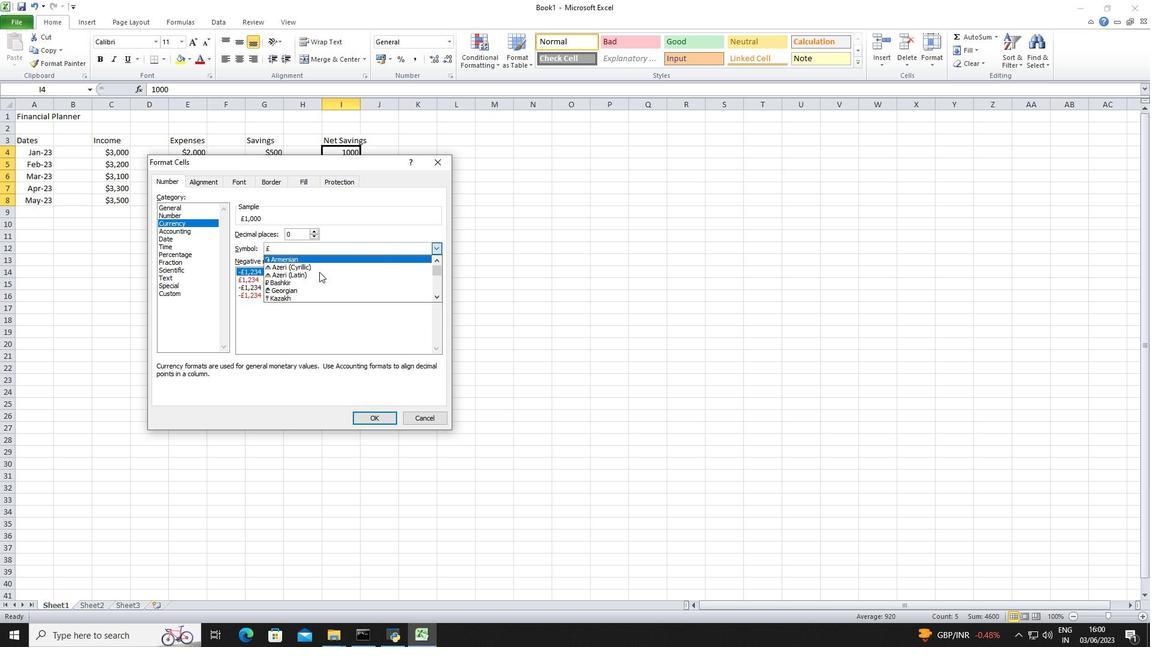 
Action: Mouse scrolled (319, 271) with delta (0, 0)
Screenshot: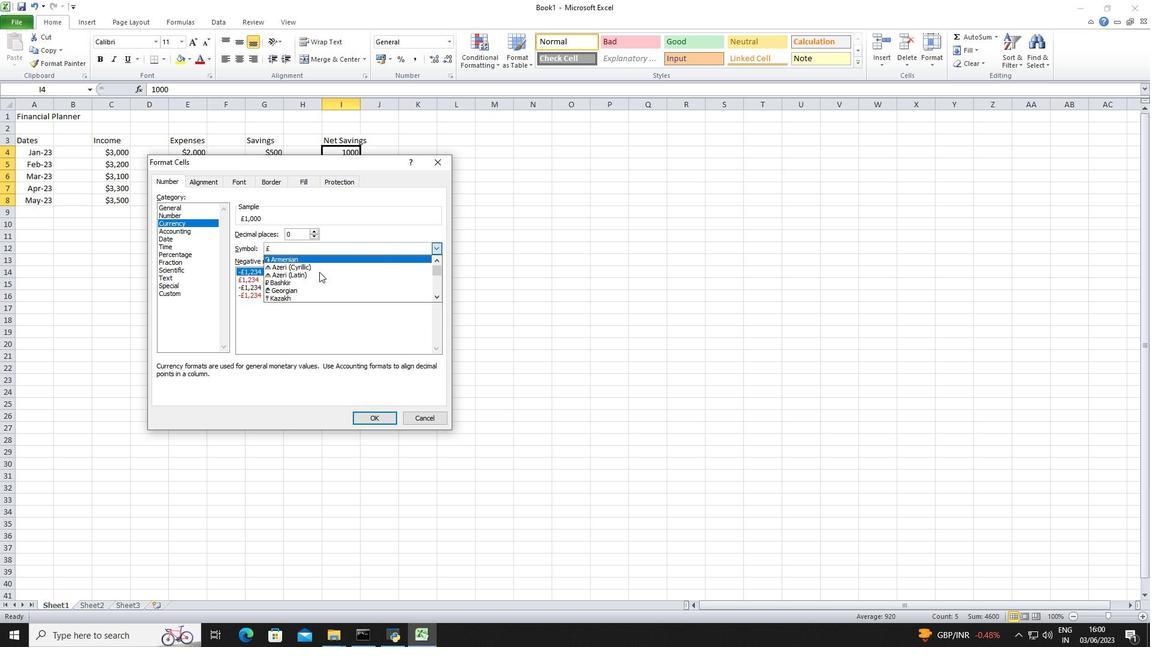 
Action: Mouse moved to (318, 278)
Screenshot: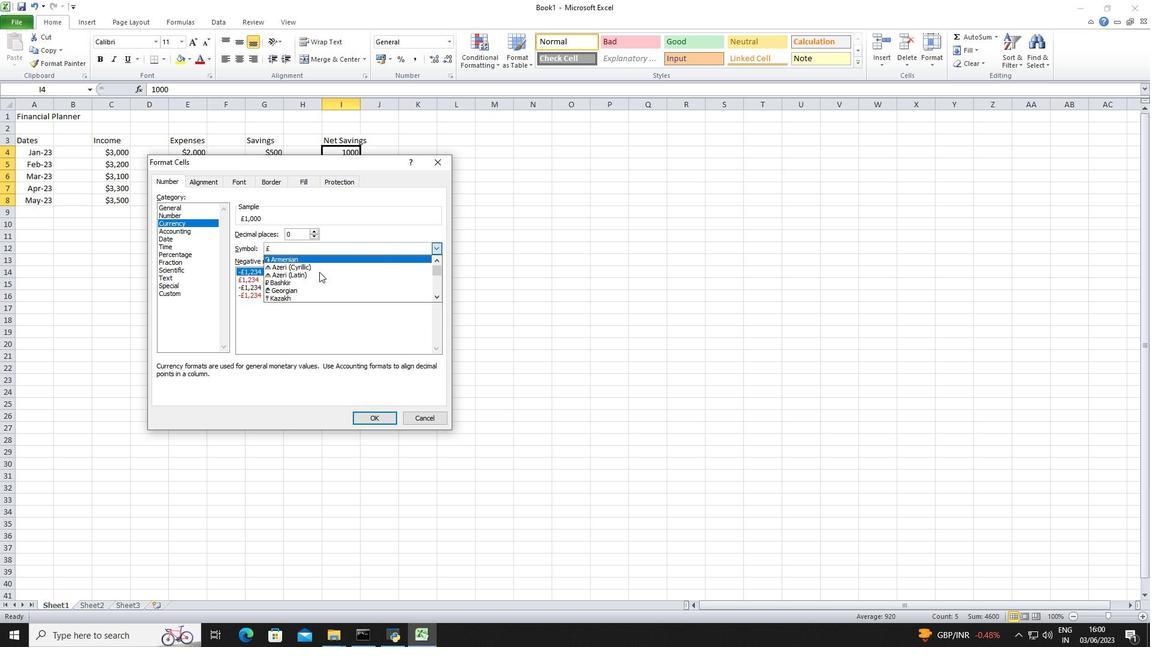 
Action: Mouse scrolled (319, 271) with delta (0, 0)
Screenshot: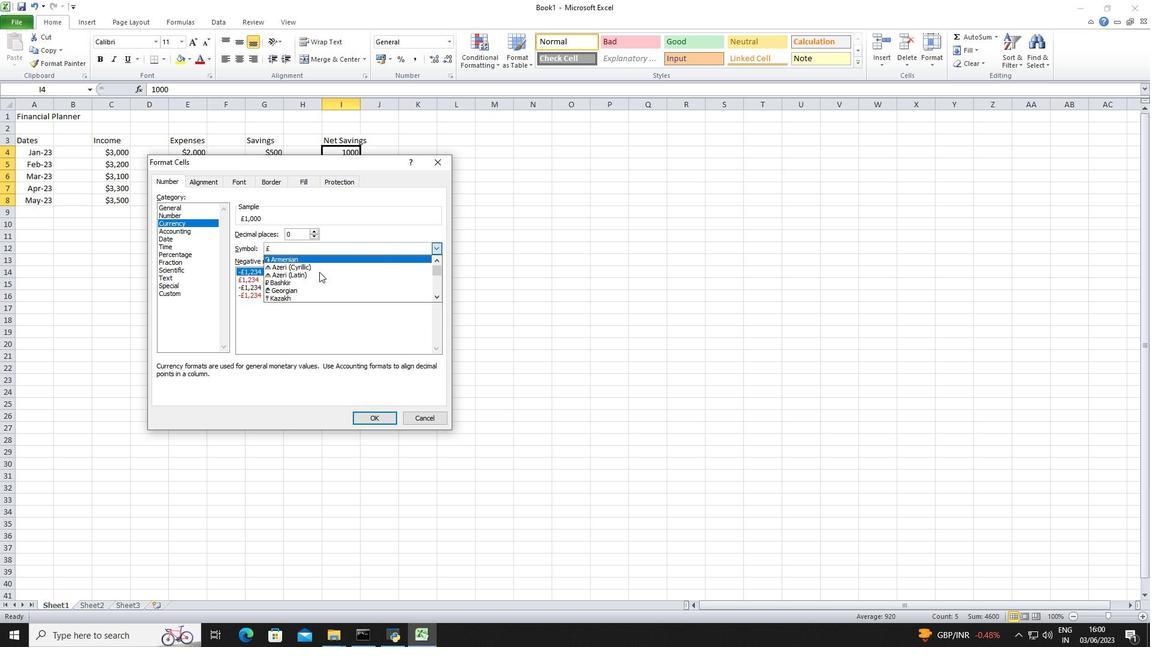 
Action: Mouse moved to (318, 279)
Screenshot: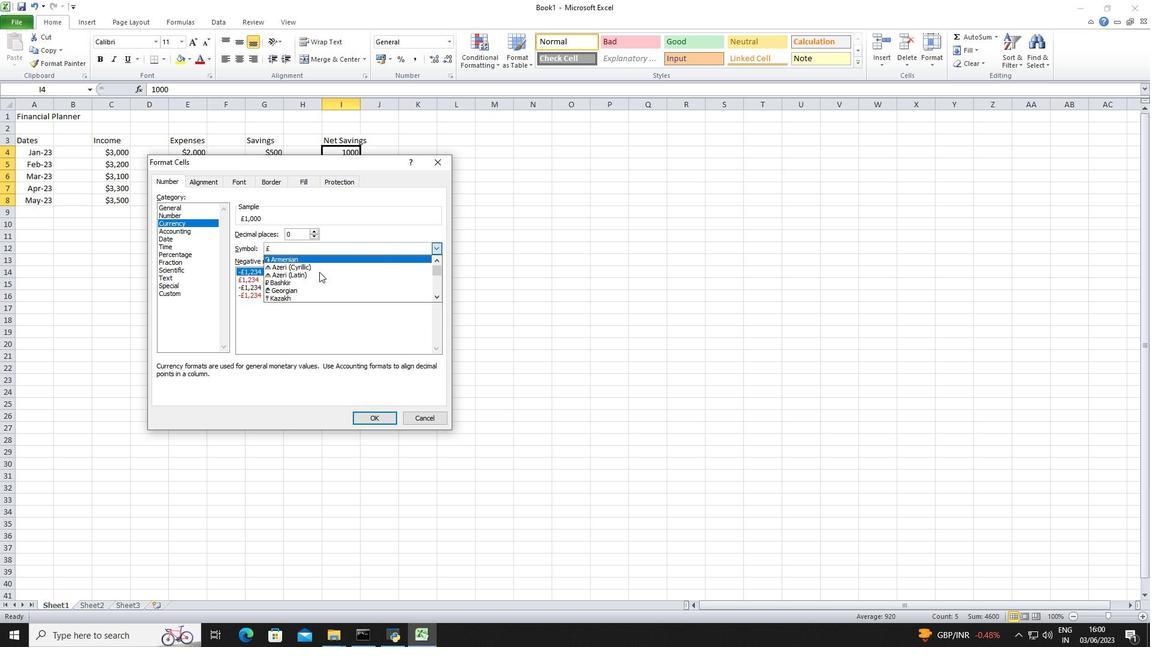 
Action: Mouse scrolled (319, 271) with delta (0, 0)
Screenshot: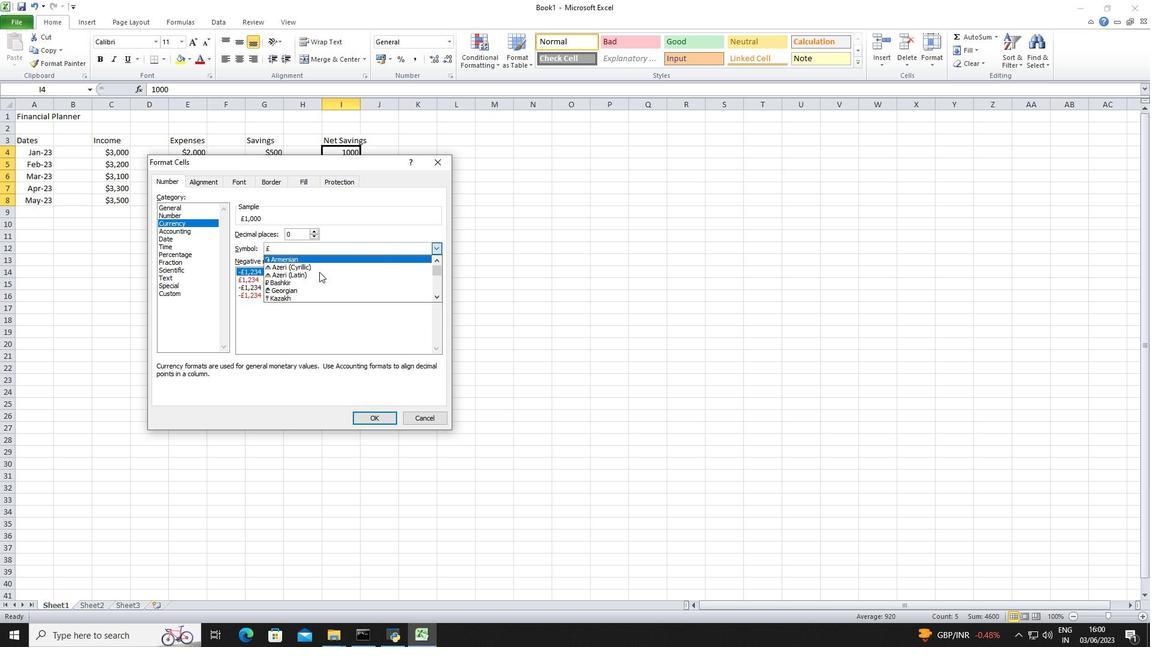 
Action: Mouse moved to (318, 279)
Screenshot: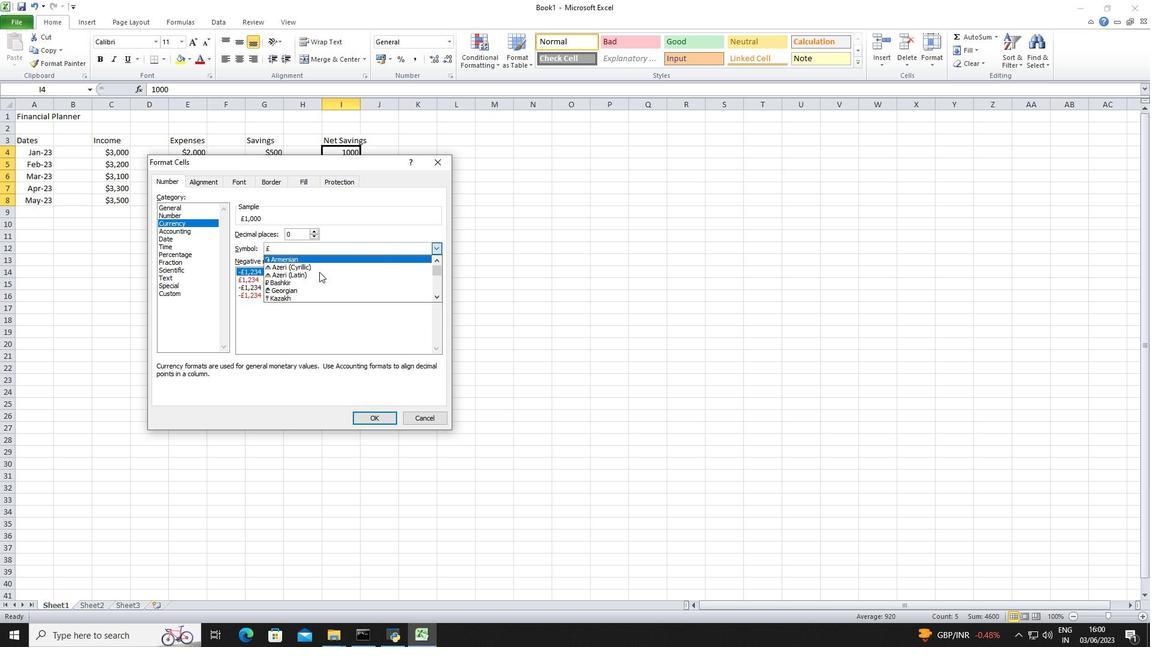 
Action: Mouse scrolled (319, 271) with delta (0, 0)
Screenshot: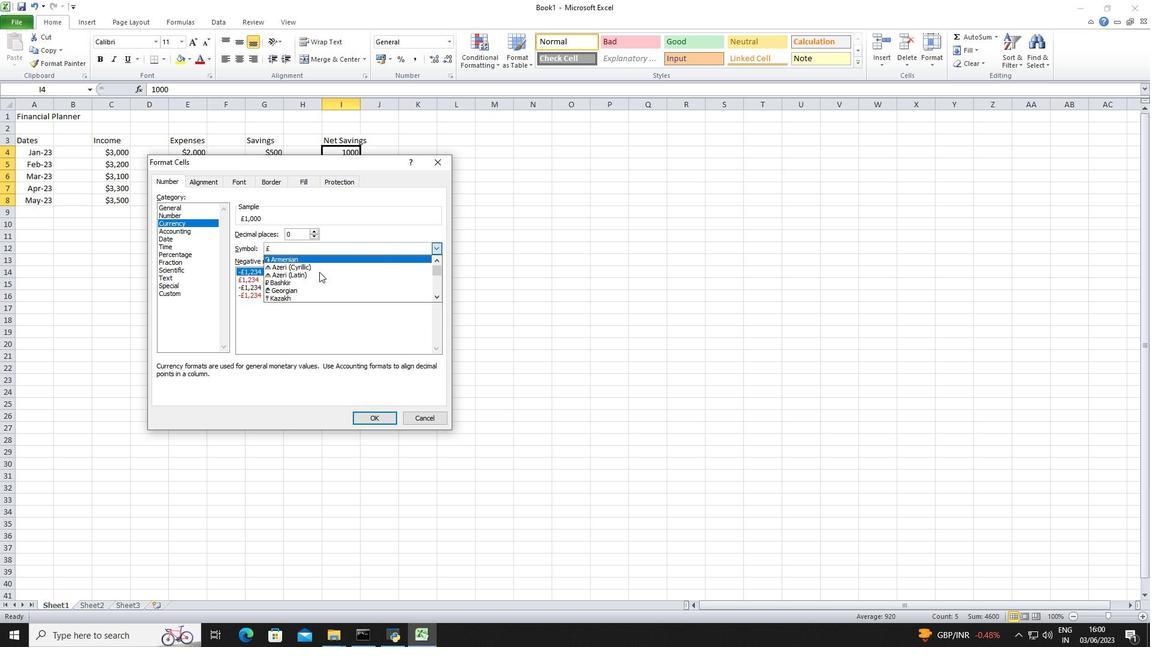 
Action: Mouse moved to (318, 282)
Screenshot: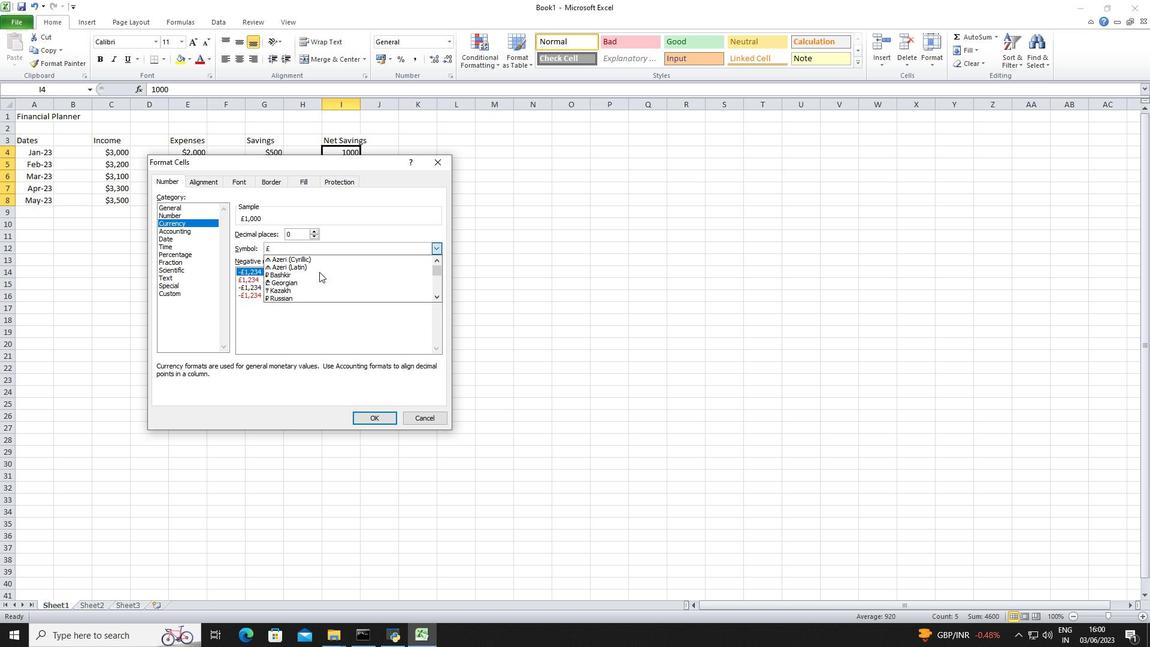 
Action: Mouse scrolled (318, 282) with delta (0, 0)
Screenshot: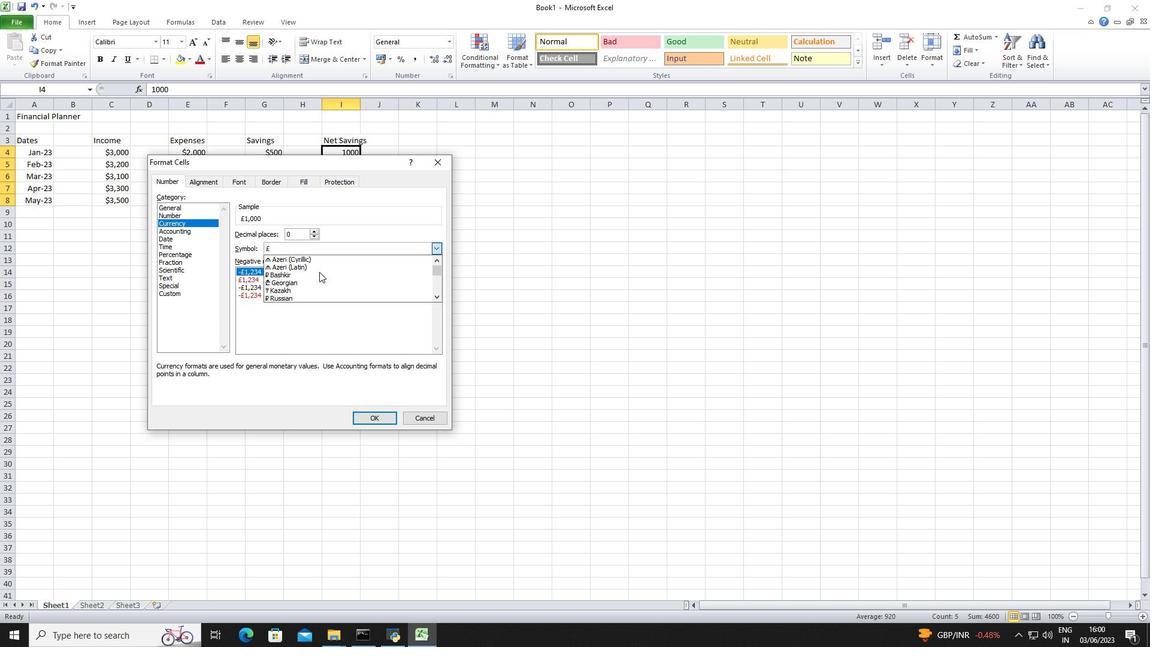 
Action: Mouse moved to (318, 283)
Screenshot: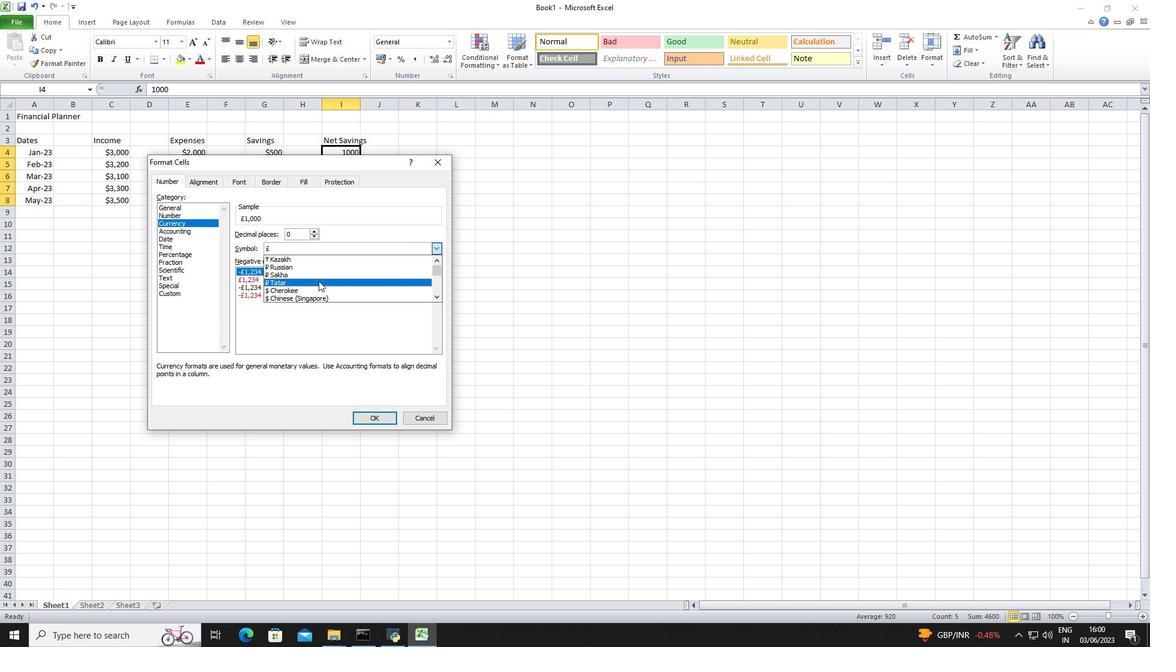 
Action: Mouse scrolled (318, 282) with delta (0, 0)
Screenshot: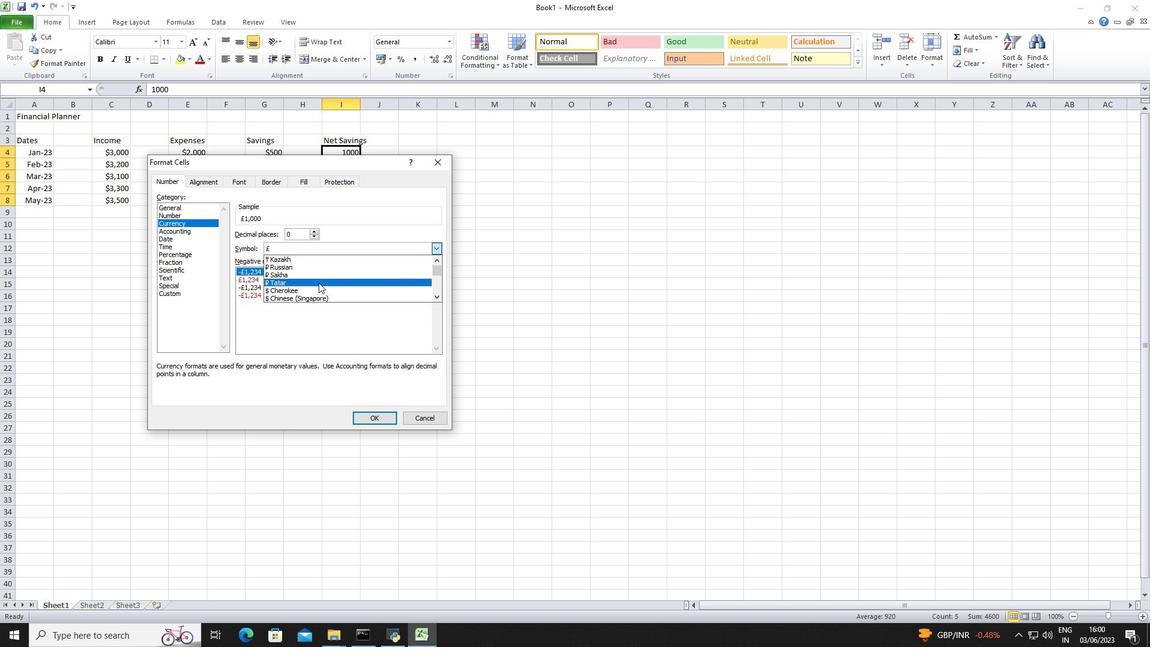 
Action: Mouse moved to (318, 284)
Screenshot: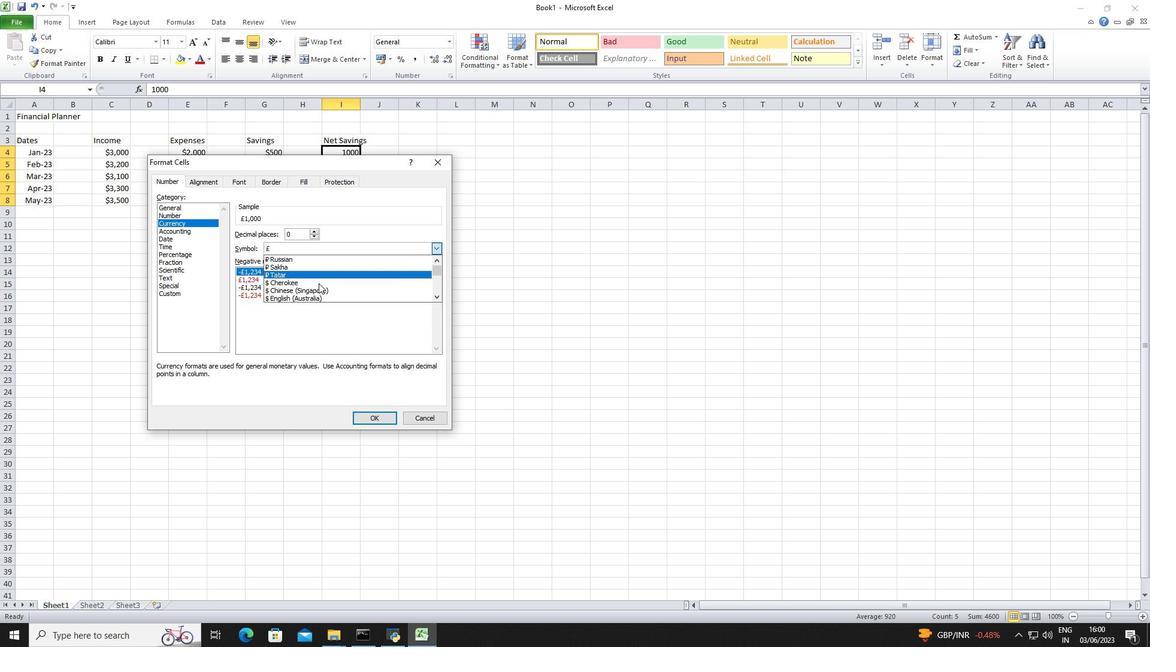 
Action: Mouse scrolled (318, 284) with delta (0, 0)
Screenshot: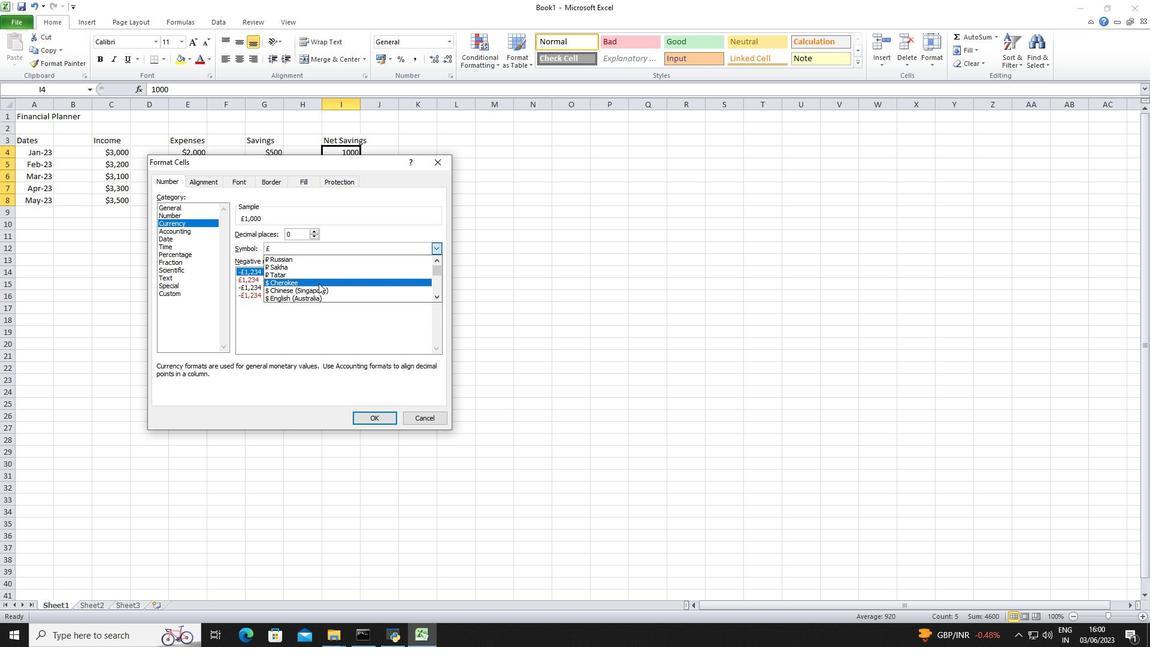 
Action: Mouse pressed left at (318, 284)
Screenshot: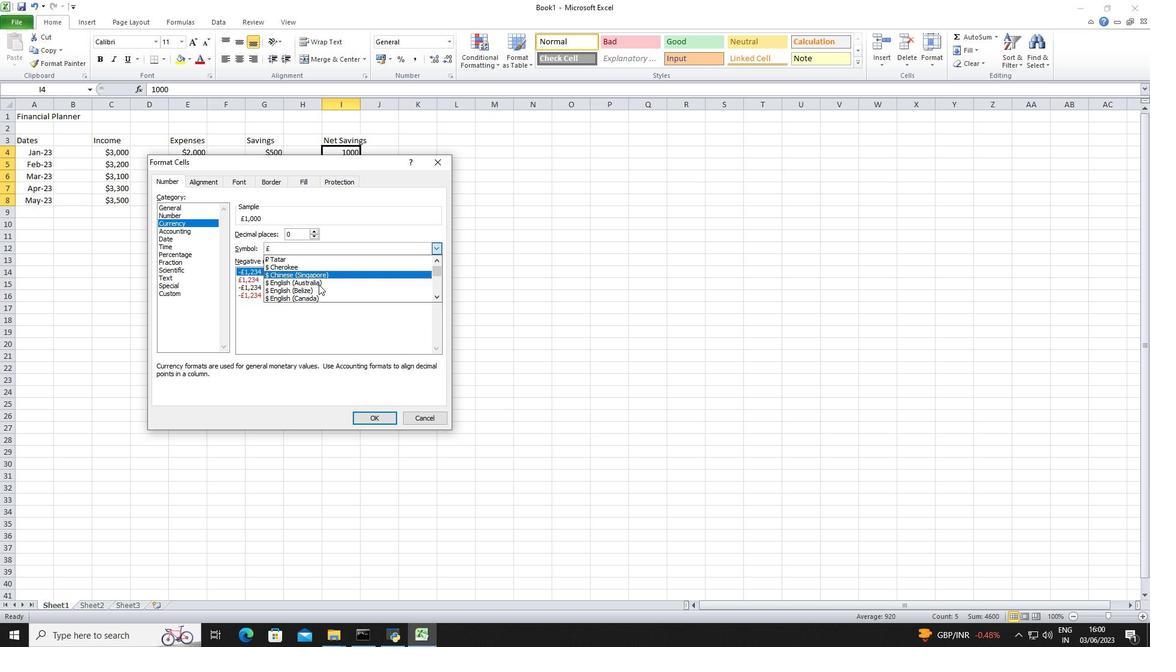 
Action: Mouse moved to (331, 250)
Screenshot: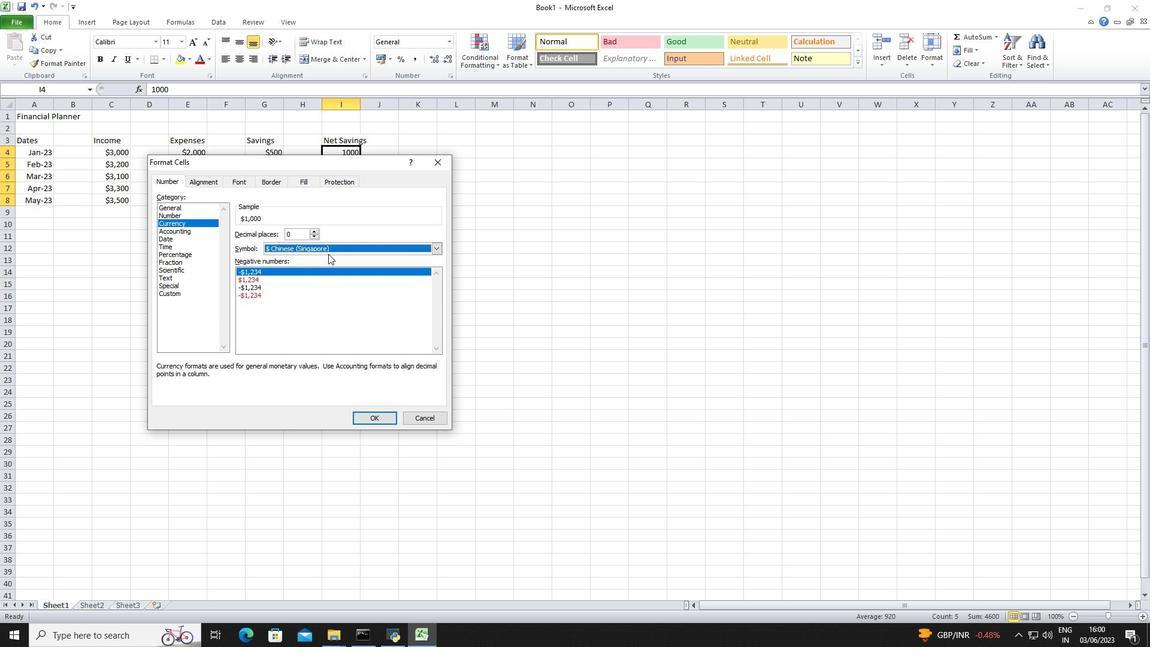 
Action: Mouse pressed left at (331, 250)
Screenshot: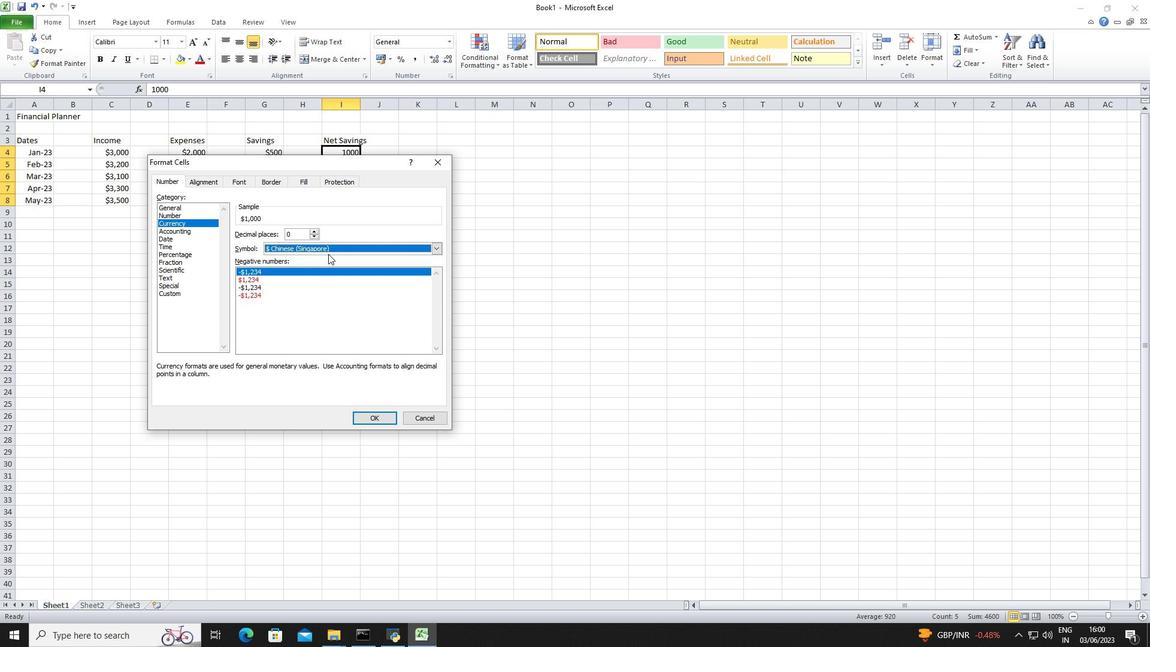 
Action: Mouse moved to (324, 284)
Screenshot: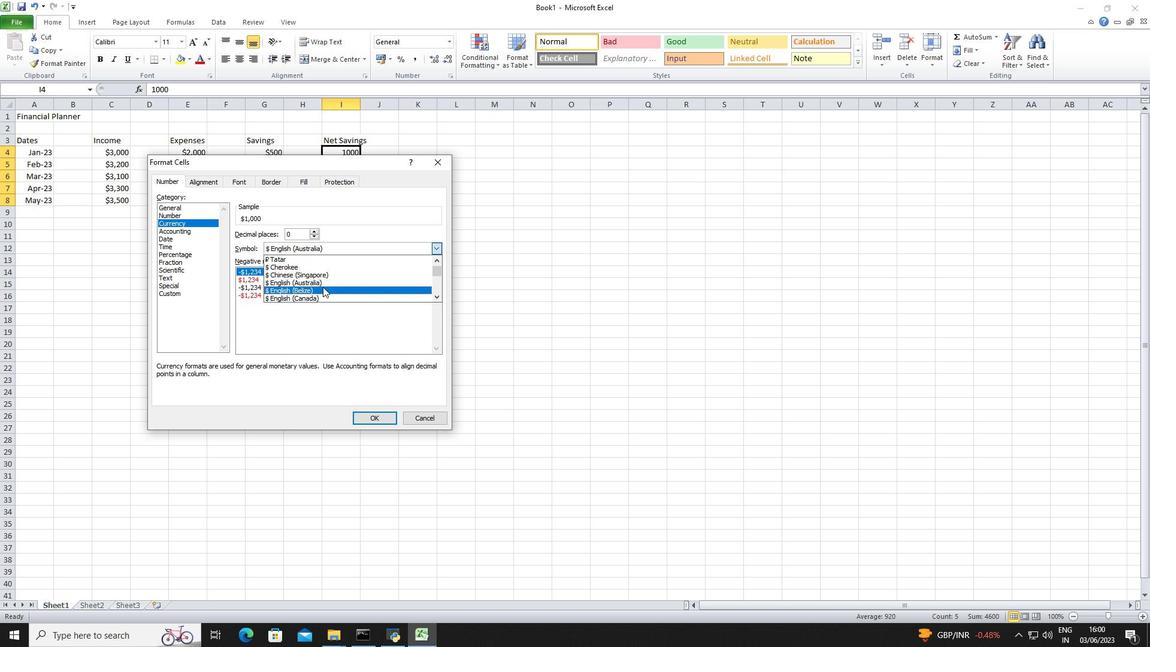
Action: Mouse pressed left at (324, 284)
Screenshot: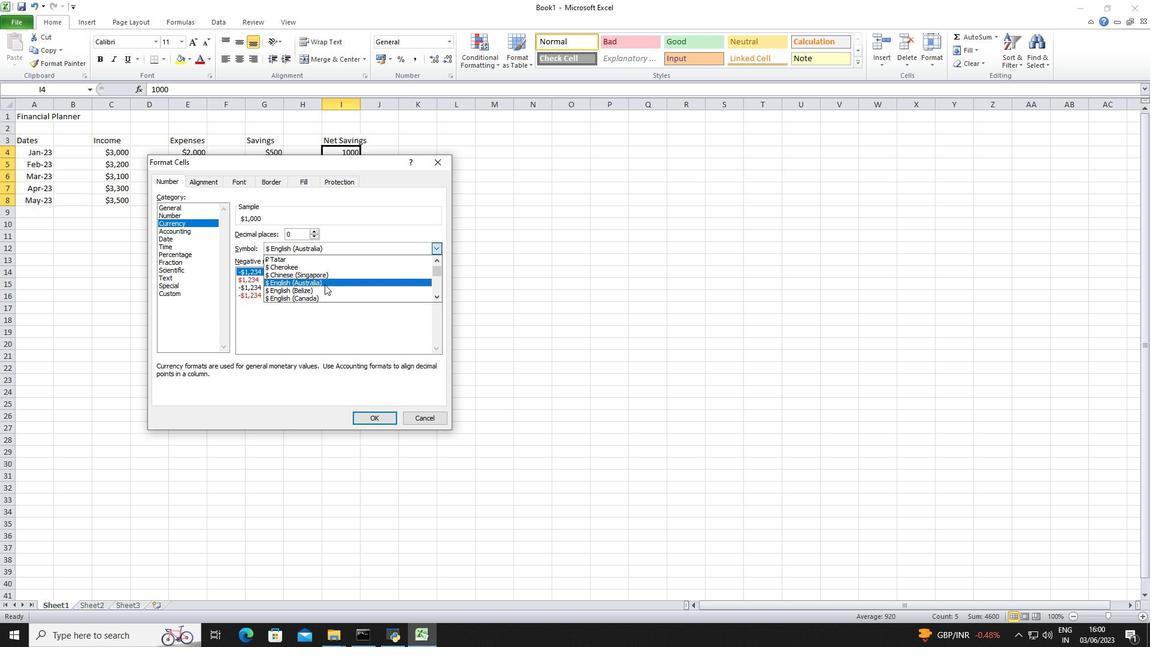 
Action: Mouse moved to (383, 415)
Screenshot: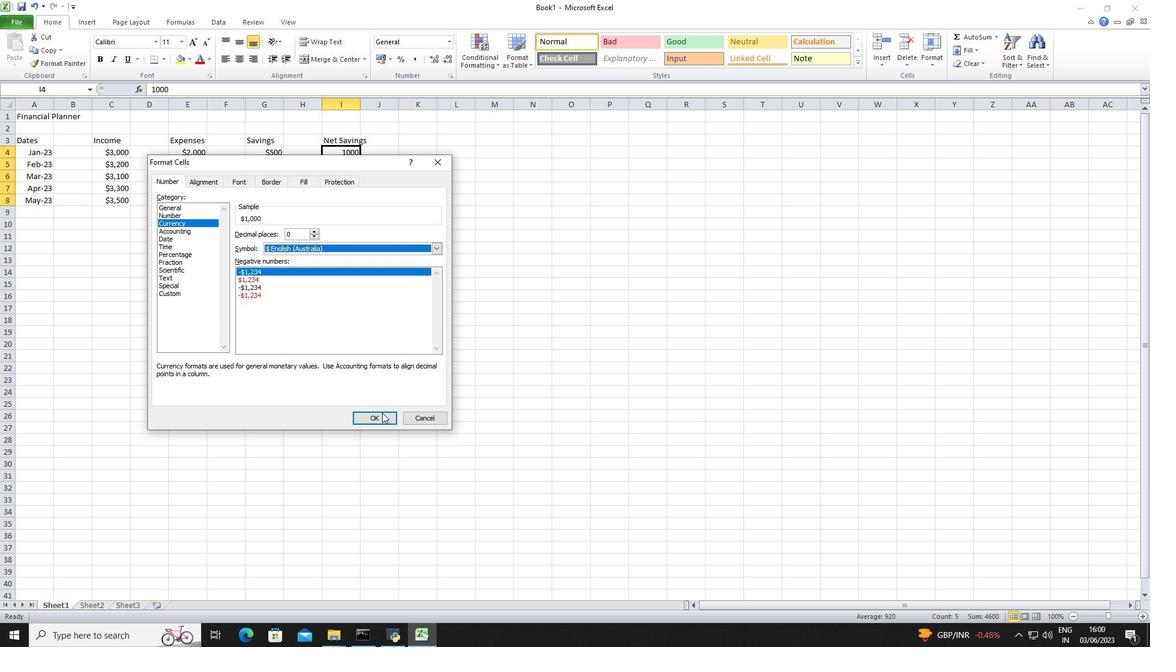 
Action: Mouse pressed left at (383, 415)
Screenshot: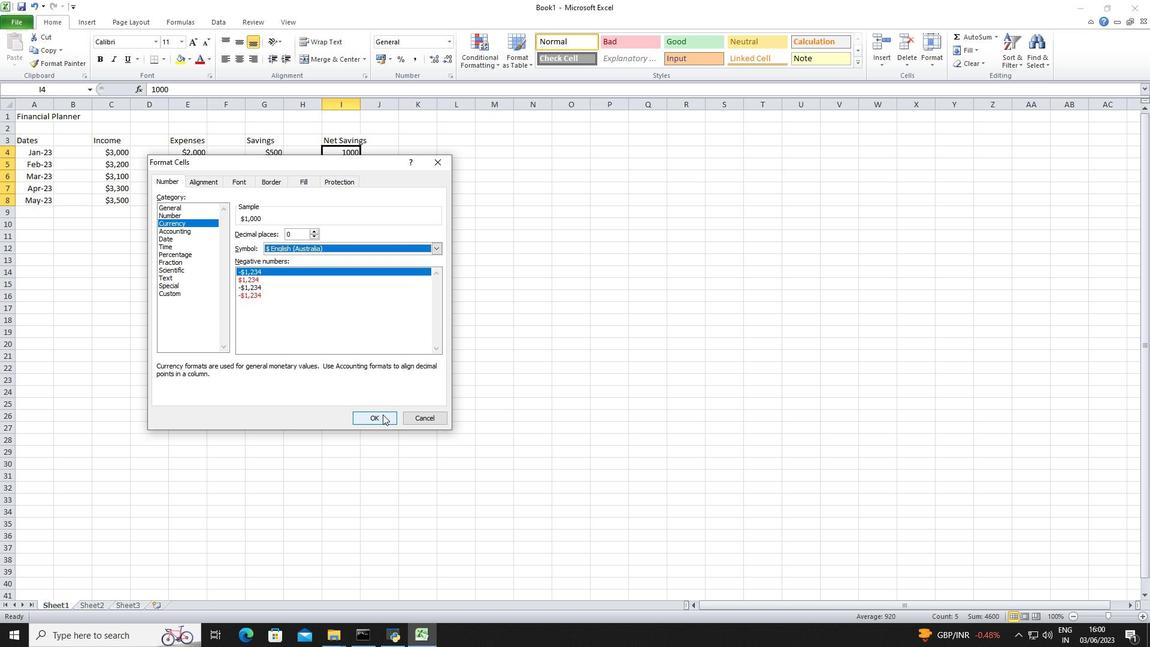 
Action: Mouse moved to (399, 210)
Screenshot: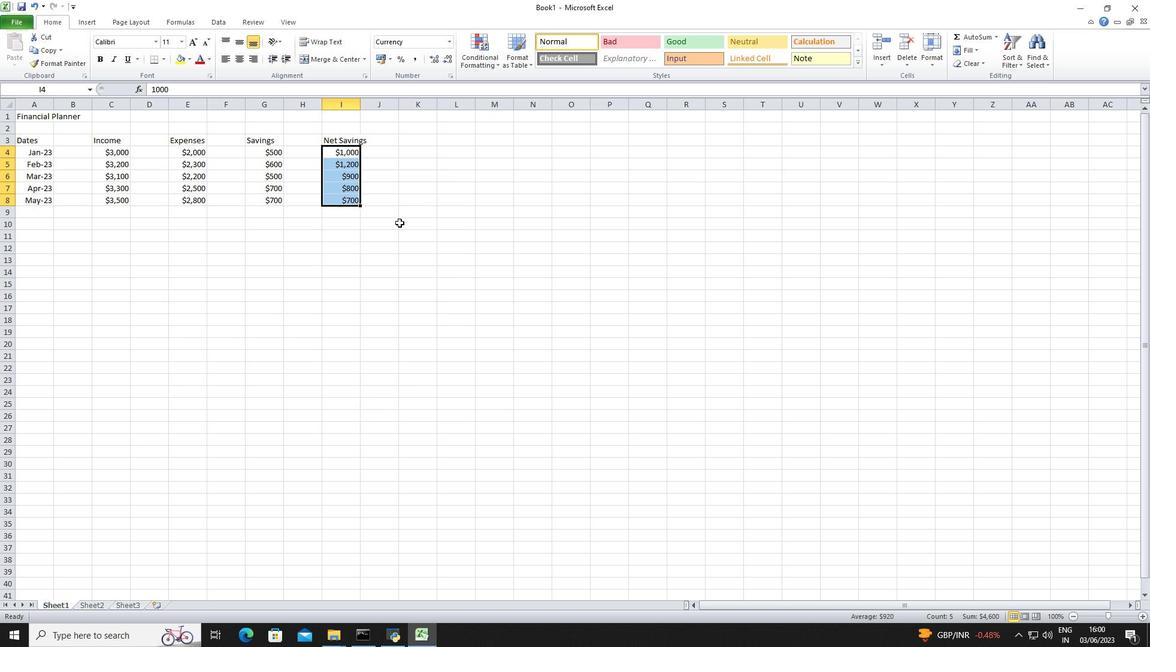 
Action: Mouse pressed left at (399, 210)
Screenshot: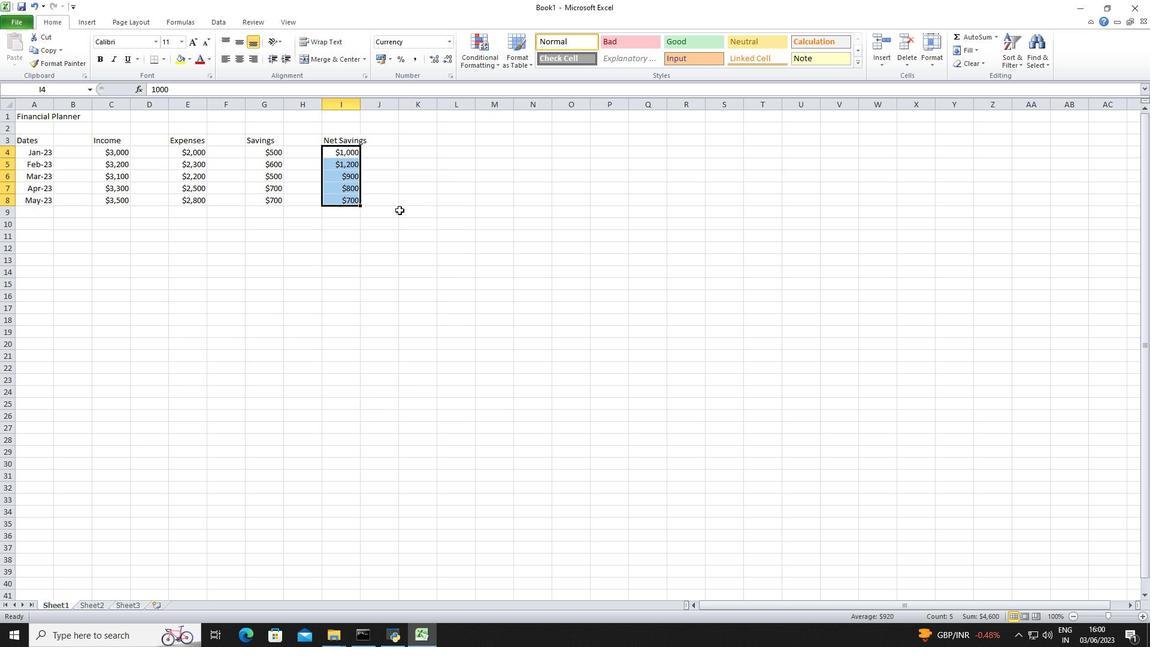 
Action: Key pressed ctrl+S<Key.shift>Dashboard<Key.shift><Key.shift><Key.shift><Key.shift><Key.shift><Key.shift><Key.shift><Key.shift><Key.shift><Key.shift><Key.shift><Key.shift><Key.shift><Key.shift><Key.shift><Key.shift><Key.shift>Investmentbook
Screenshot: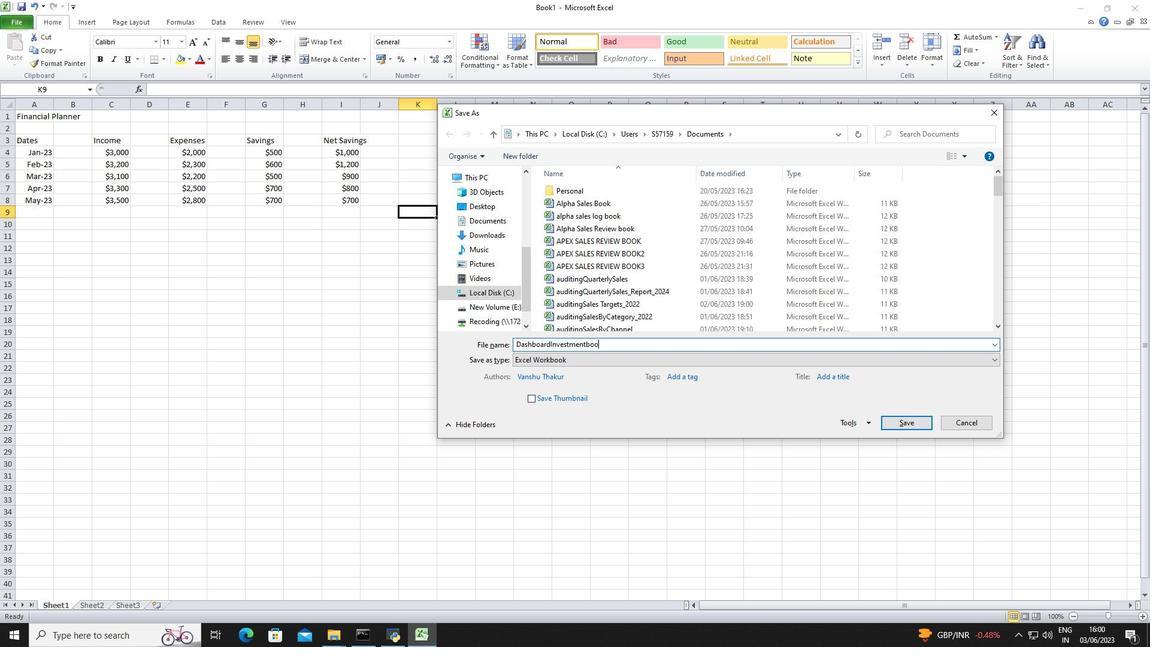 
Action: Mouse moved to (928, 422)
Screenshot: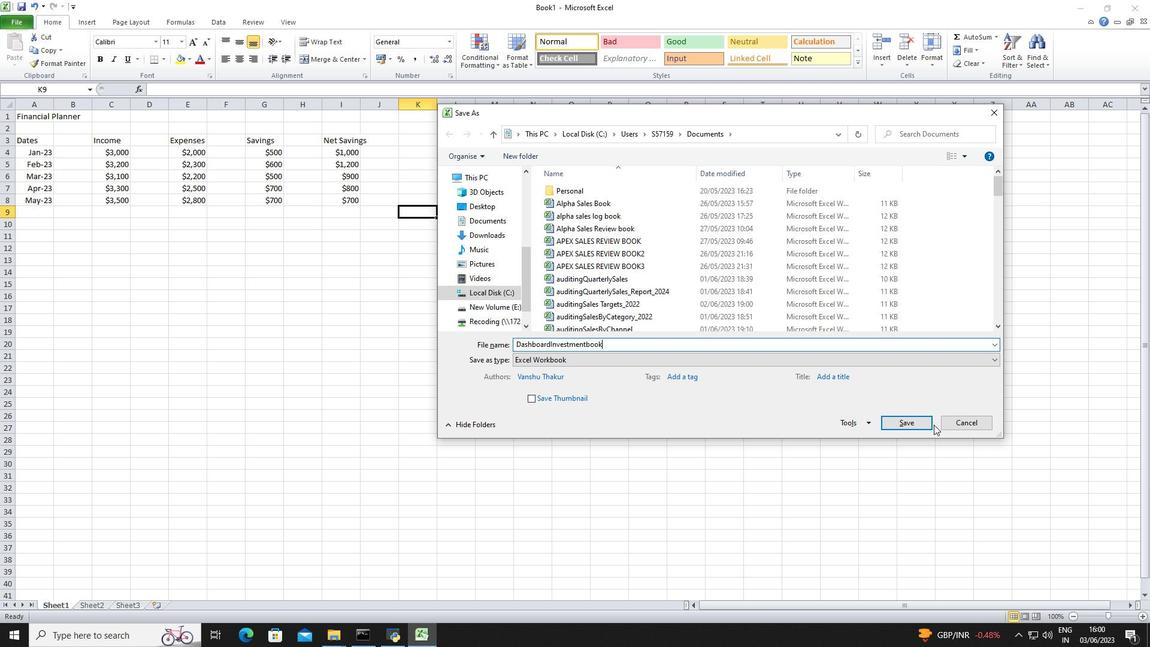 
Action: Mouse pressed left at (928, 422)
Screenshot: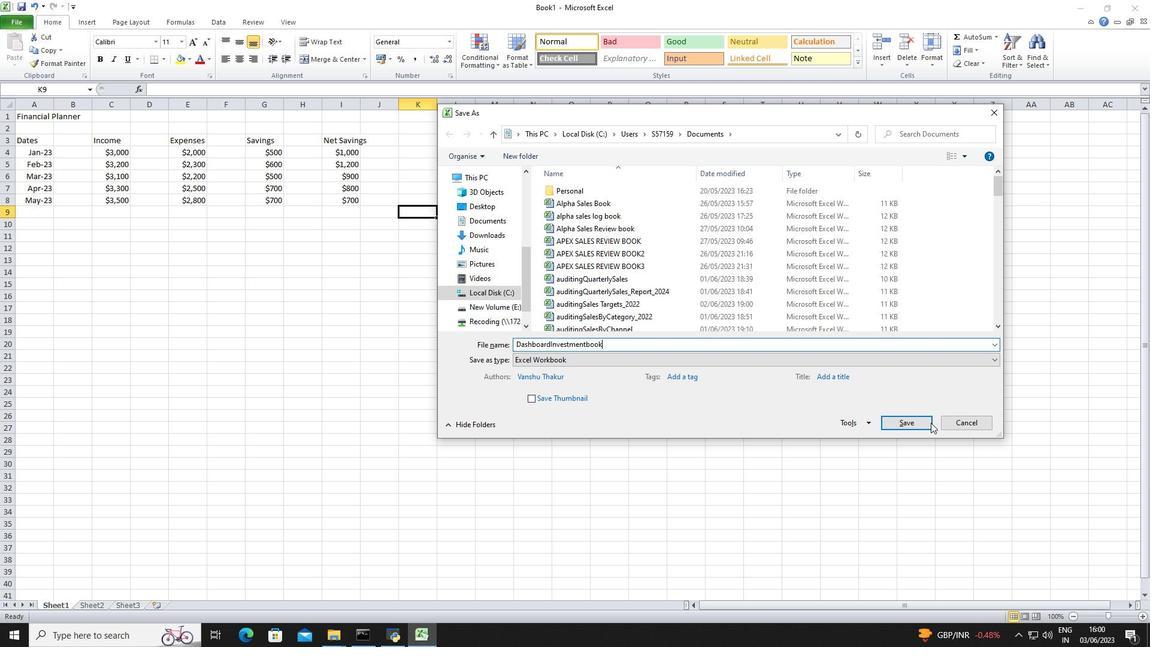 
